 Task: Search one way flight ticket for 4 adults, 1 infant in seat and 1 infant on lap in premium economy from Columbia: Columbia Metropolitan Airport to Rock Springs: Southwest Wyoming Regional Airport (rock Springs Sweetwater County Airport) on 8-5-2023. Choice of flights is American. Number of bags: 5 checked bags. Price is upto 88000. Outbound departure time preference is 8:00.
Action: Mouse moved to (404, 353)
Screenshot: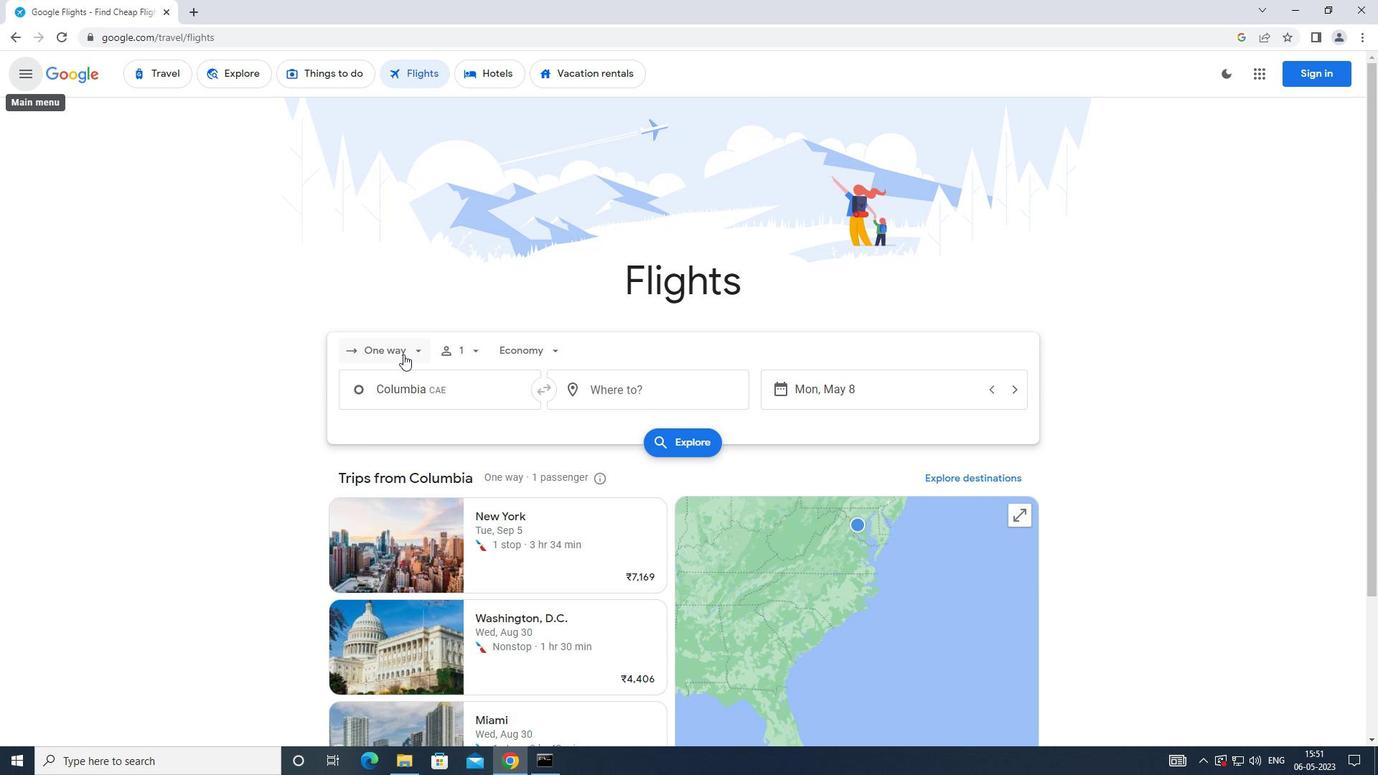 
Action: Mouse pressed left at (404, 353)
Screenshot: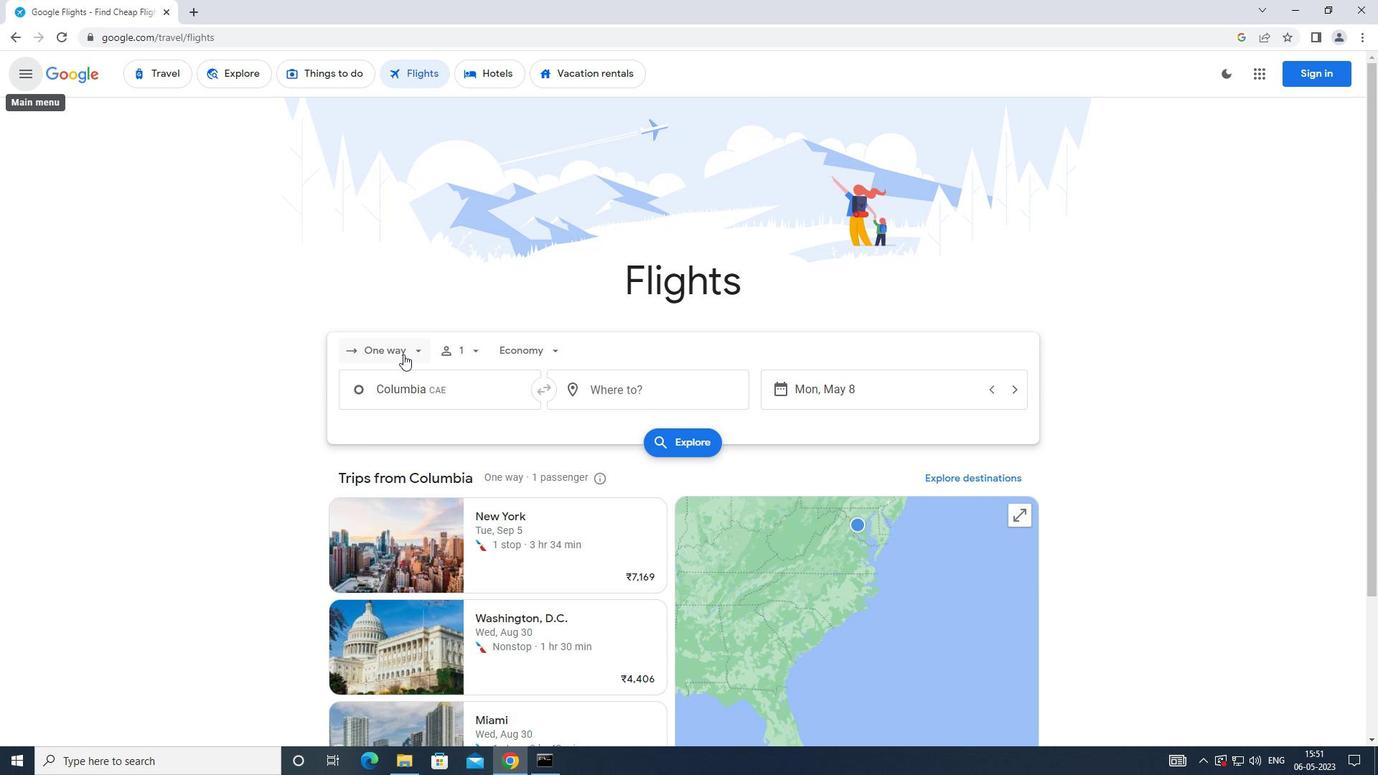 
Action: Mouse moved to (396, 413)
Screenshot: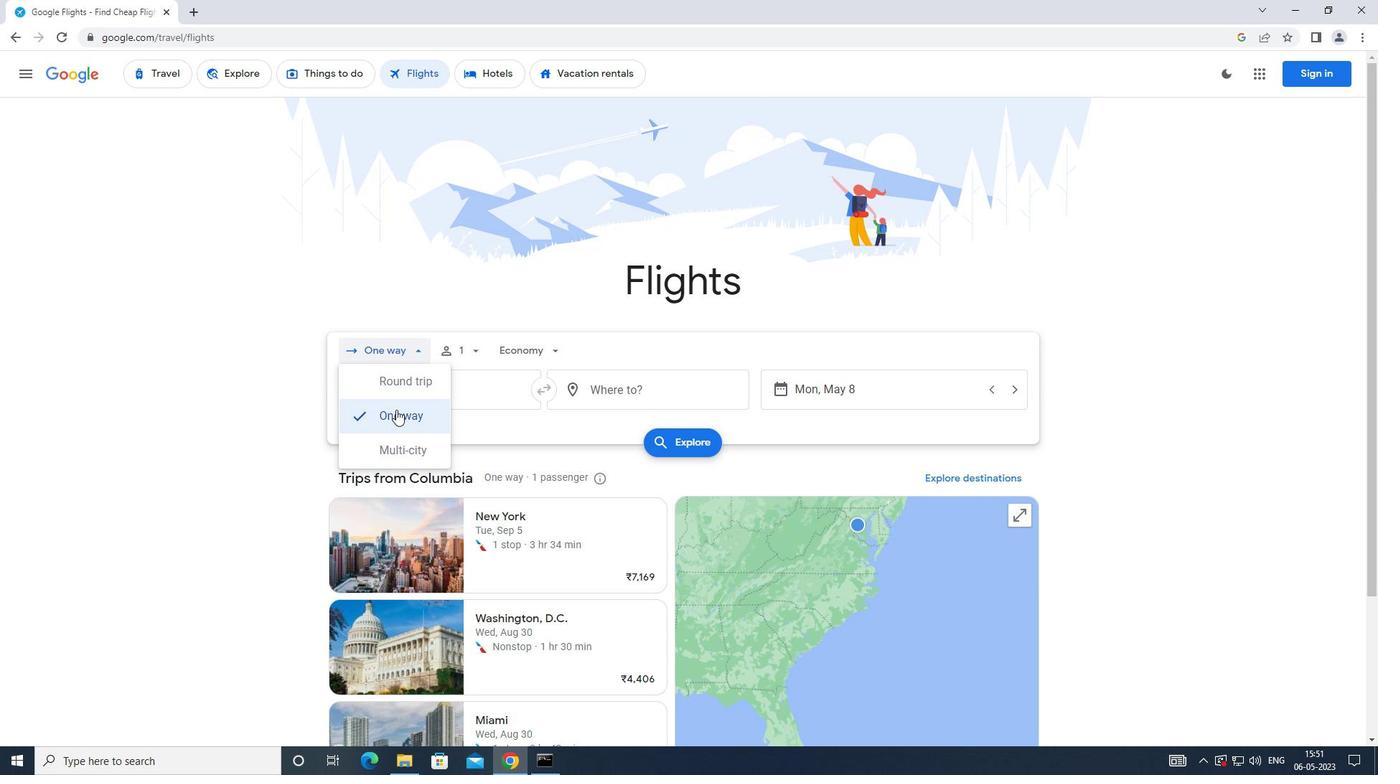 
Action: Mouse pressed left at (396, 413)
Screenshot: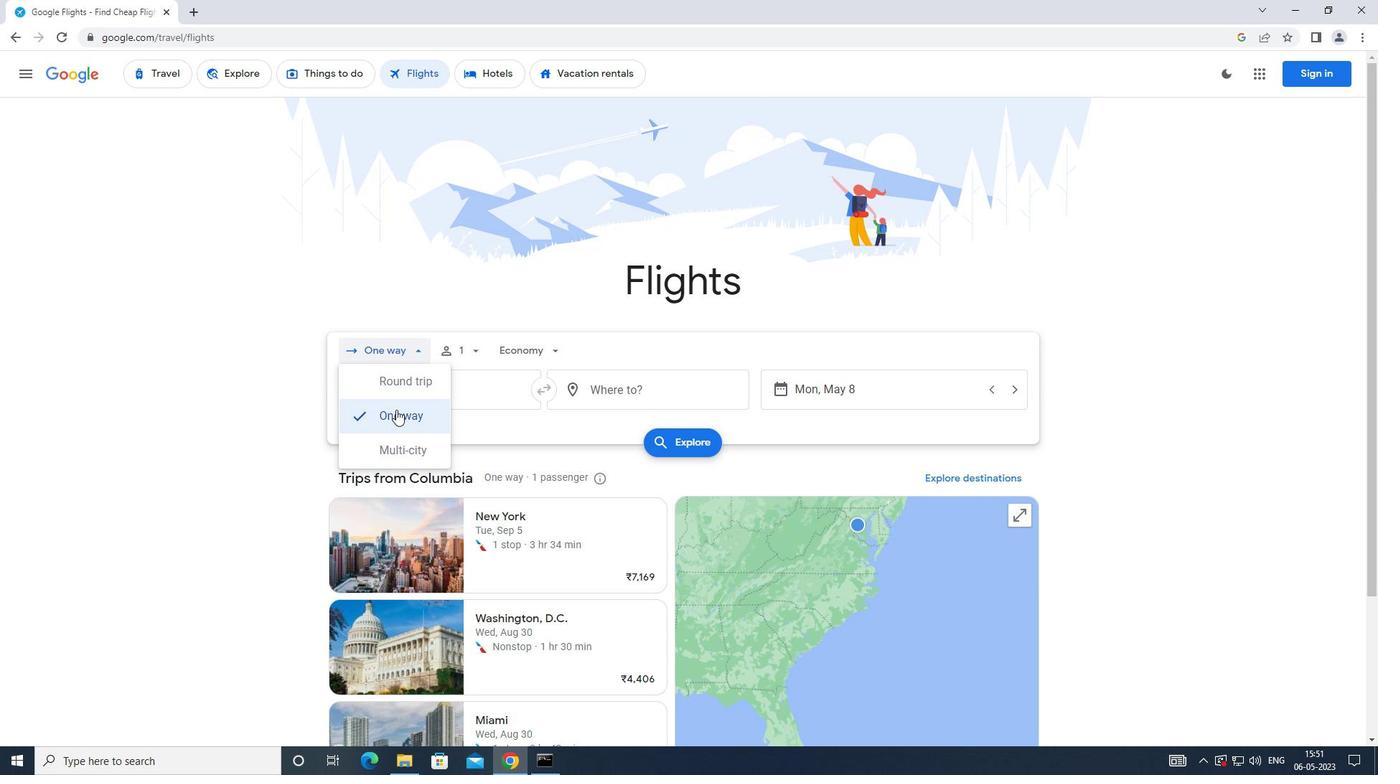 
Action: Mouse moved to (460, 360)
Screenshot: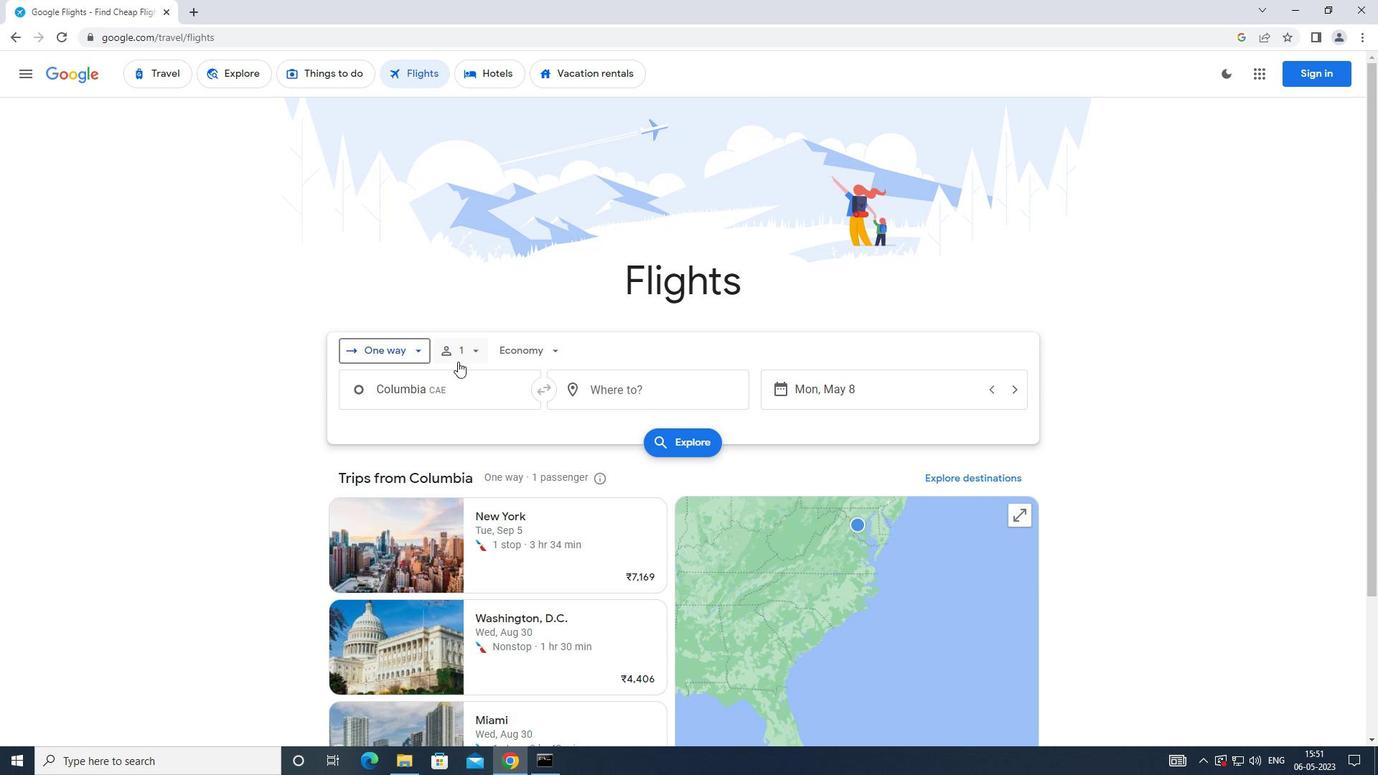 
Action: Mouse pressed left at (460, 360)
Screenshot: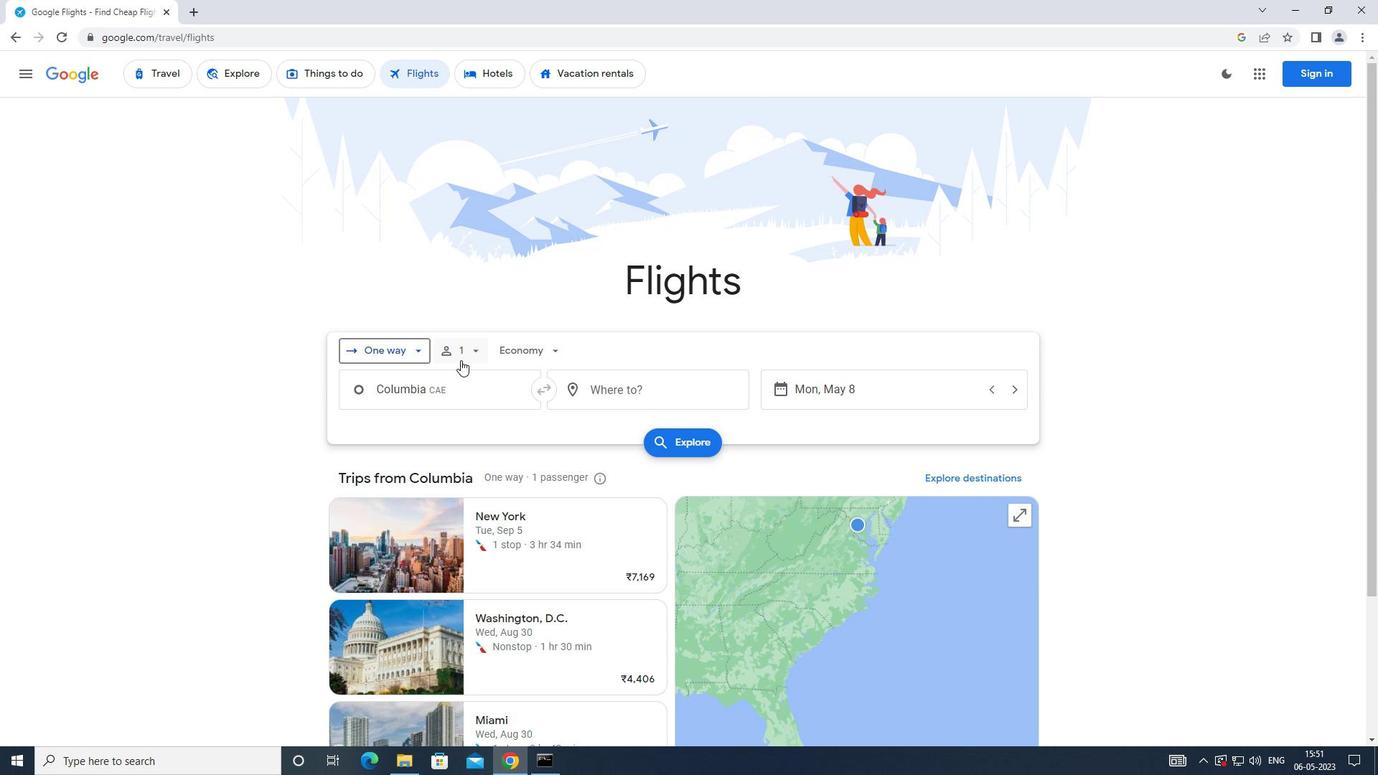 
Action: Mouse moved to (586, 392)
Screenshot: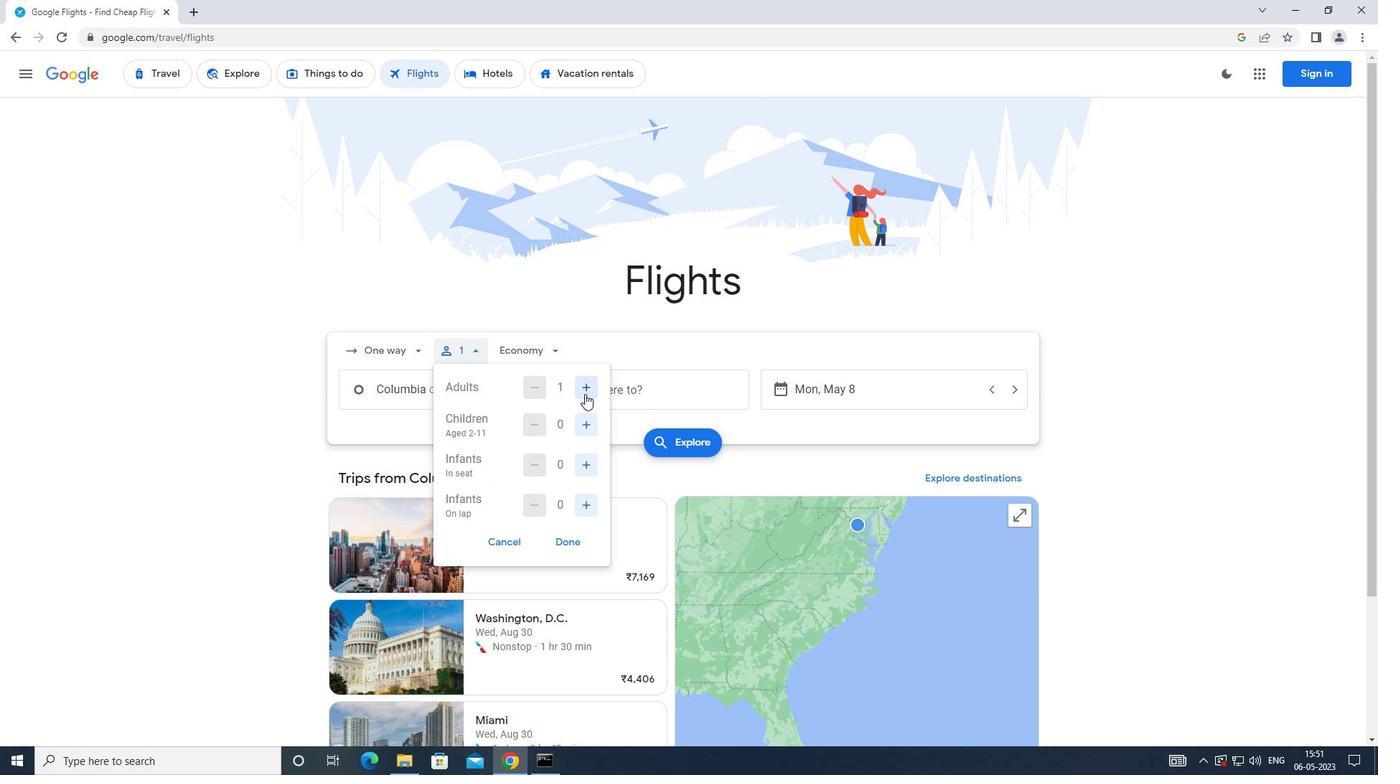 
Action: Mouse pressed left at (586, 392)
Screenshot: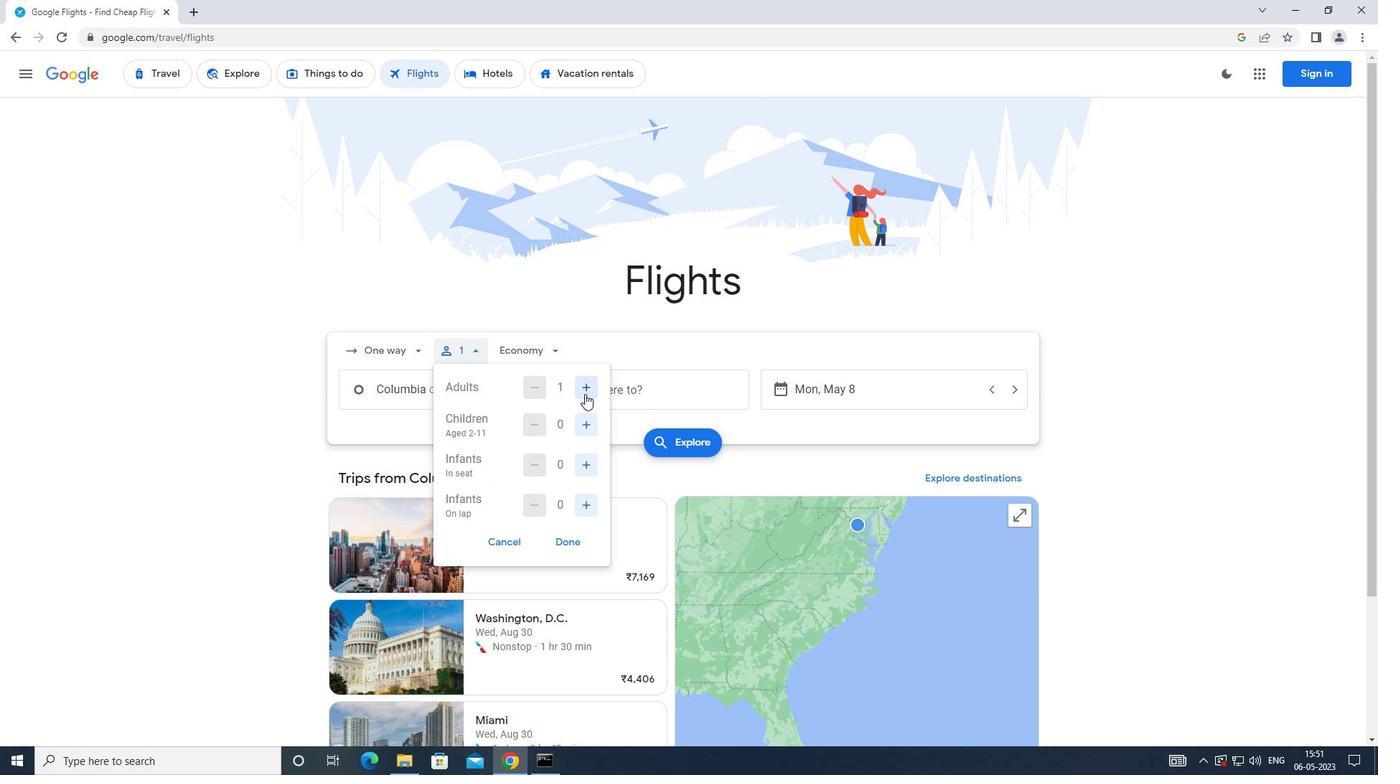 
Action: Mouse moved to (587, 392)
Screenshot: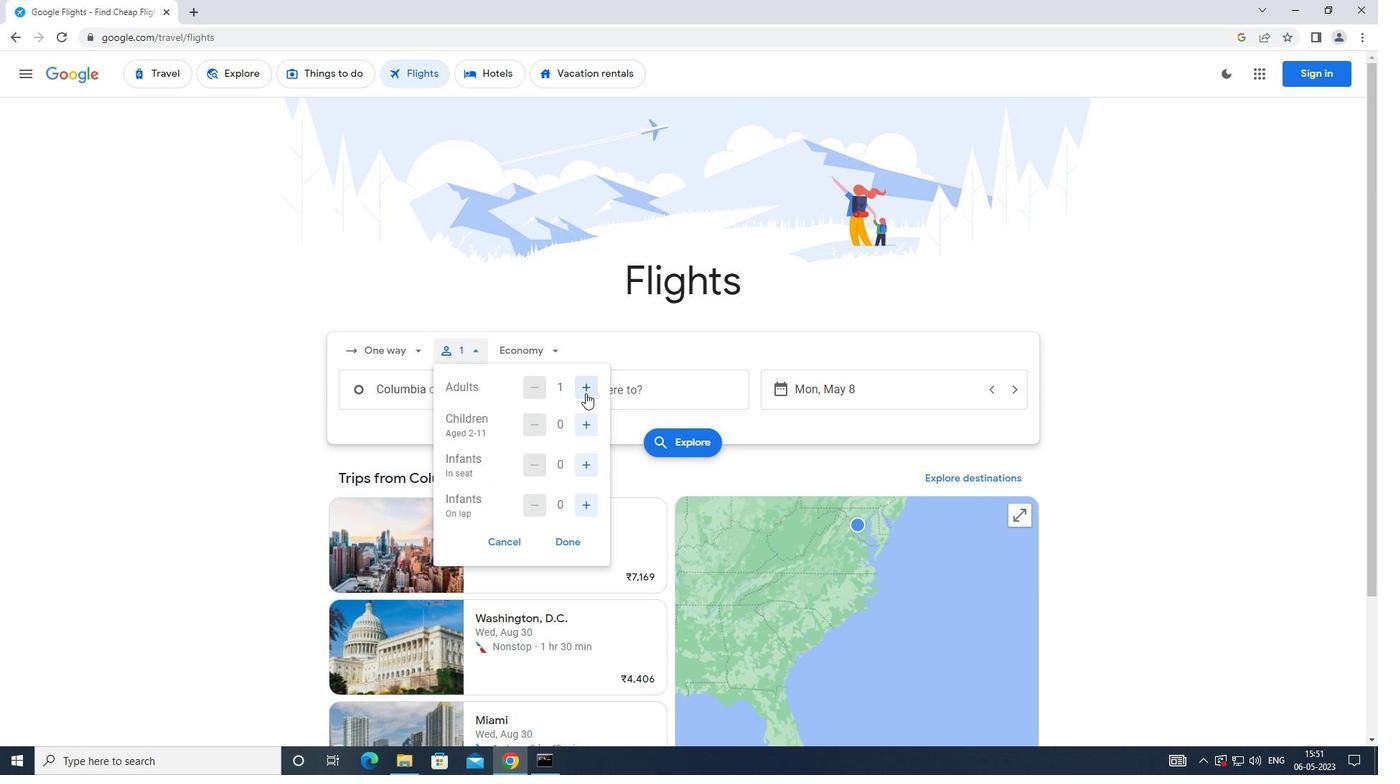 
Action: Mouse pressed left at (587, 392)
Screenshot: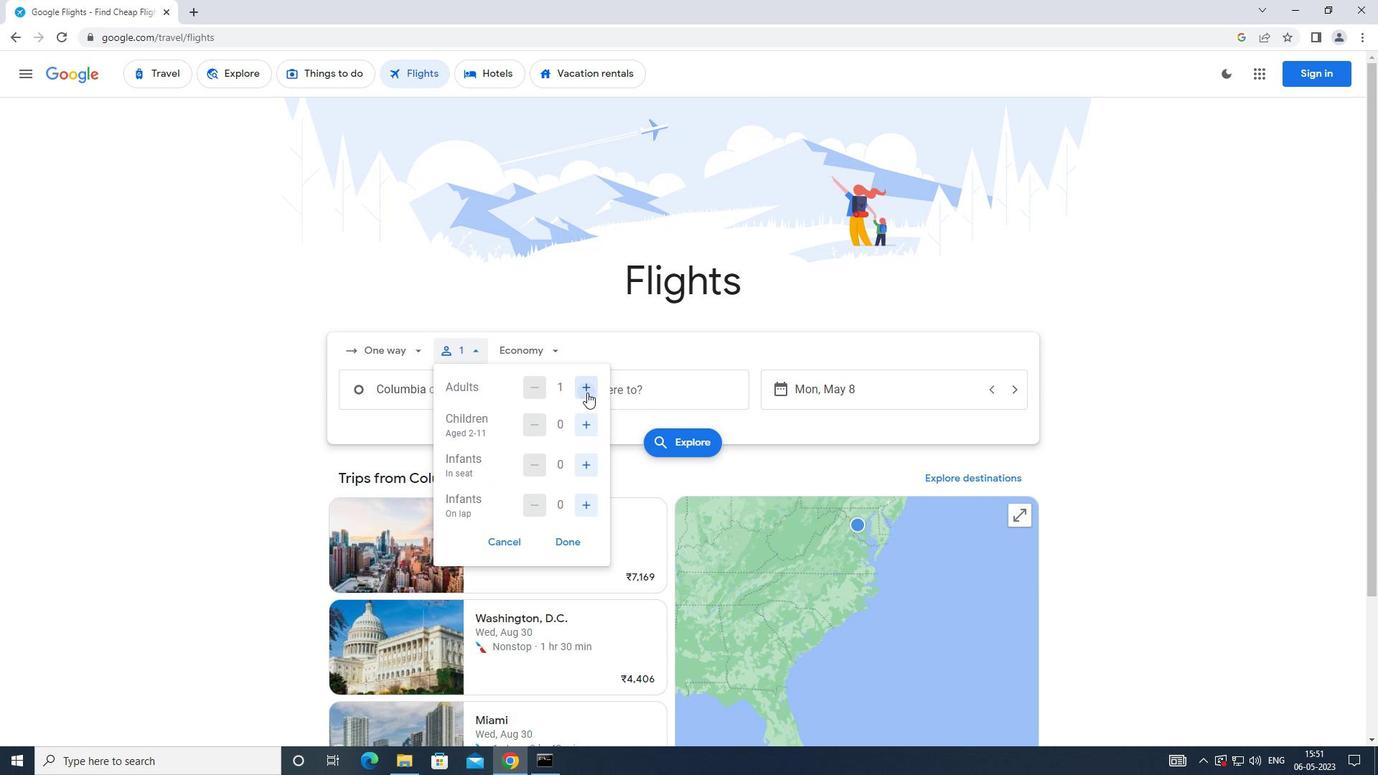 
Action: Mouse pressed left at (587, 392)
Screenshot: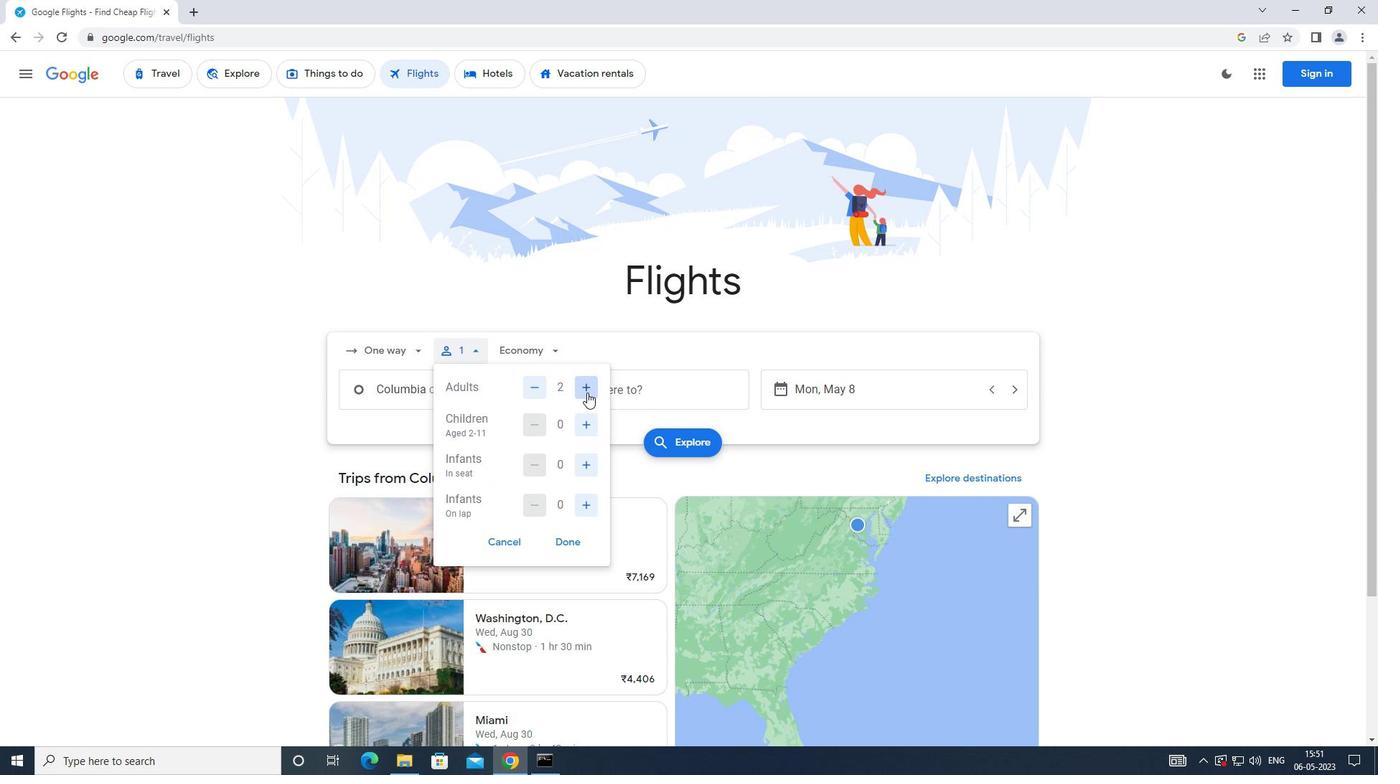 
Action: Mouse moved to (585, 417)
Screenshot: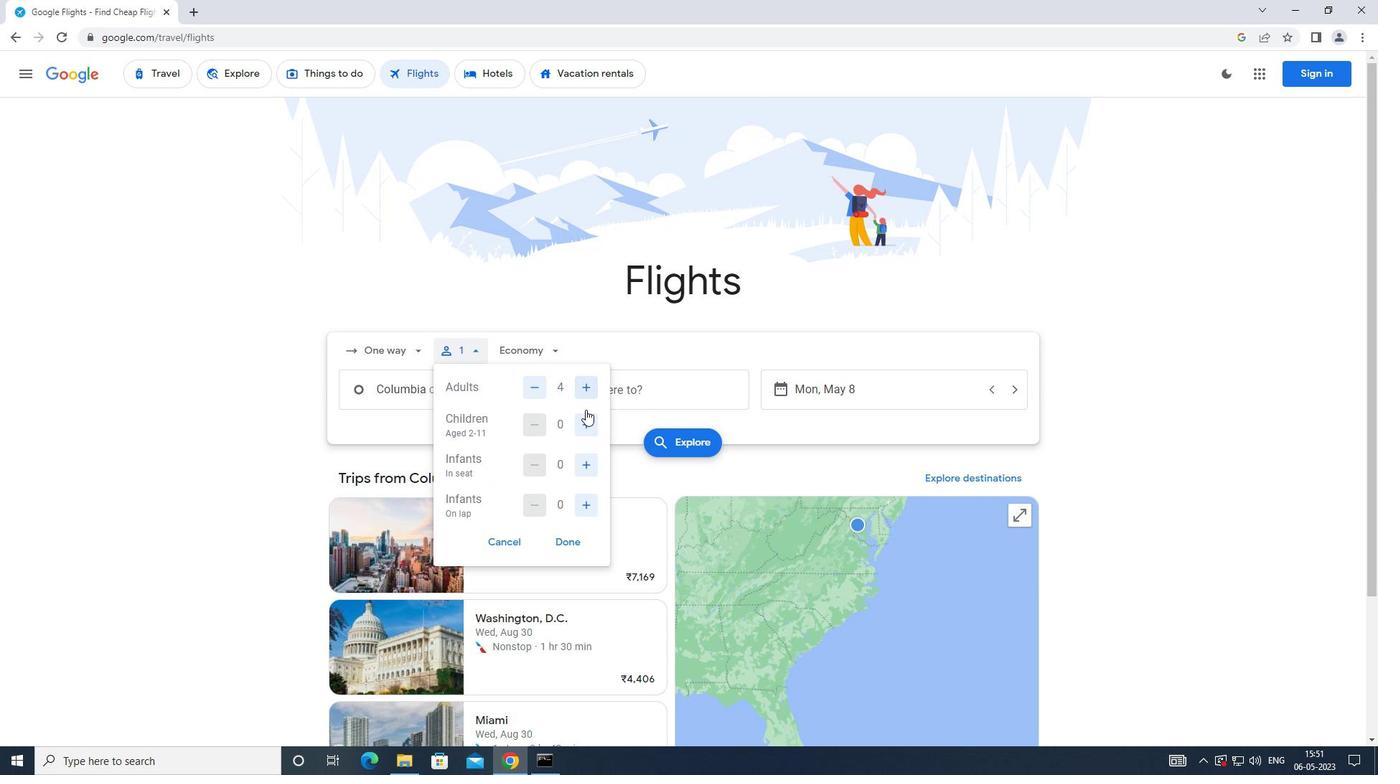 
Action: Mouse pressed left at (585, 417)
Screenshot: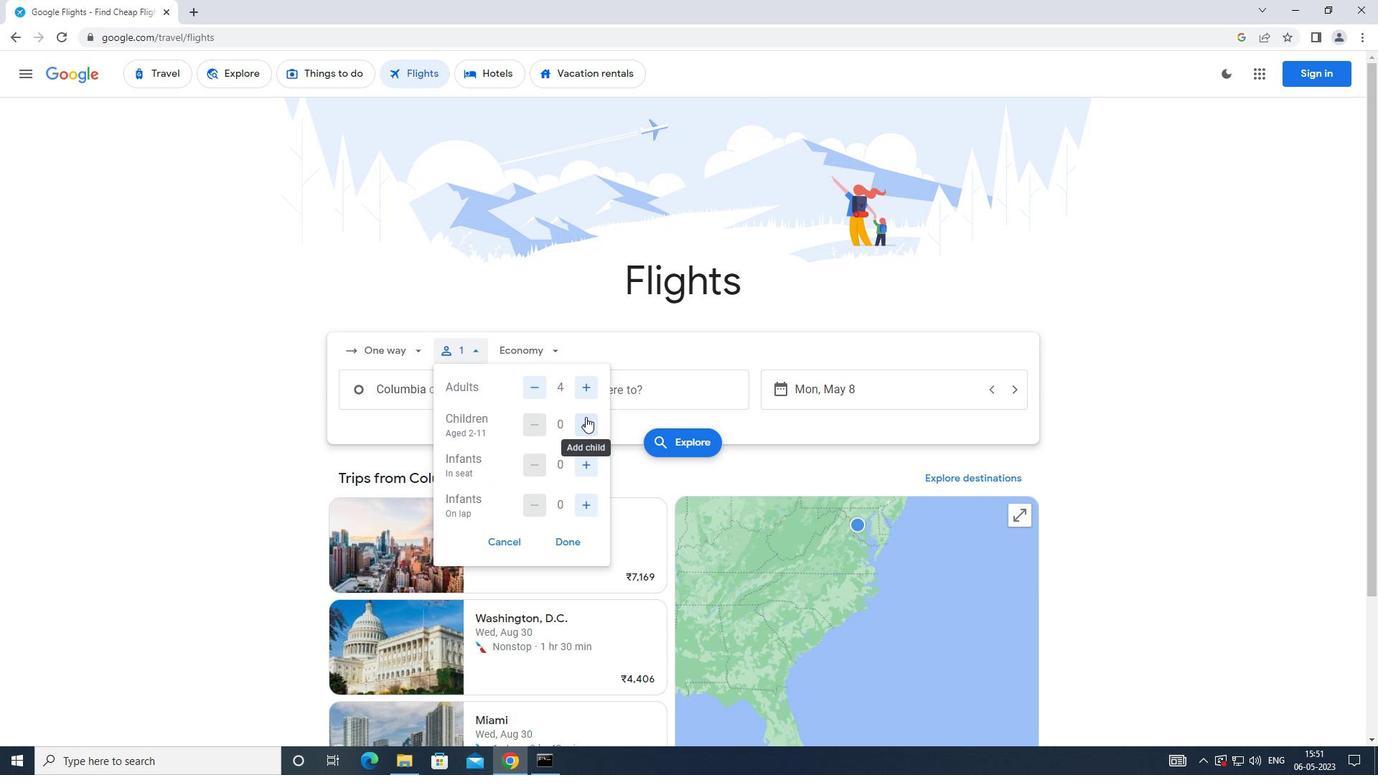 
Action: Mouse moved to (545, 426)
Screenshot: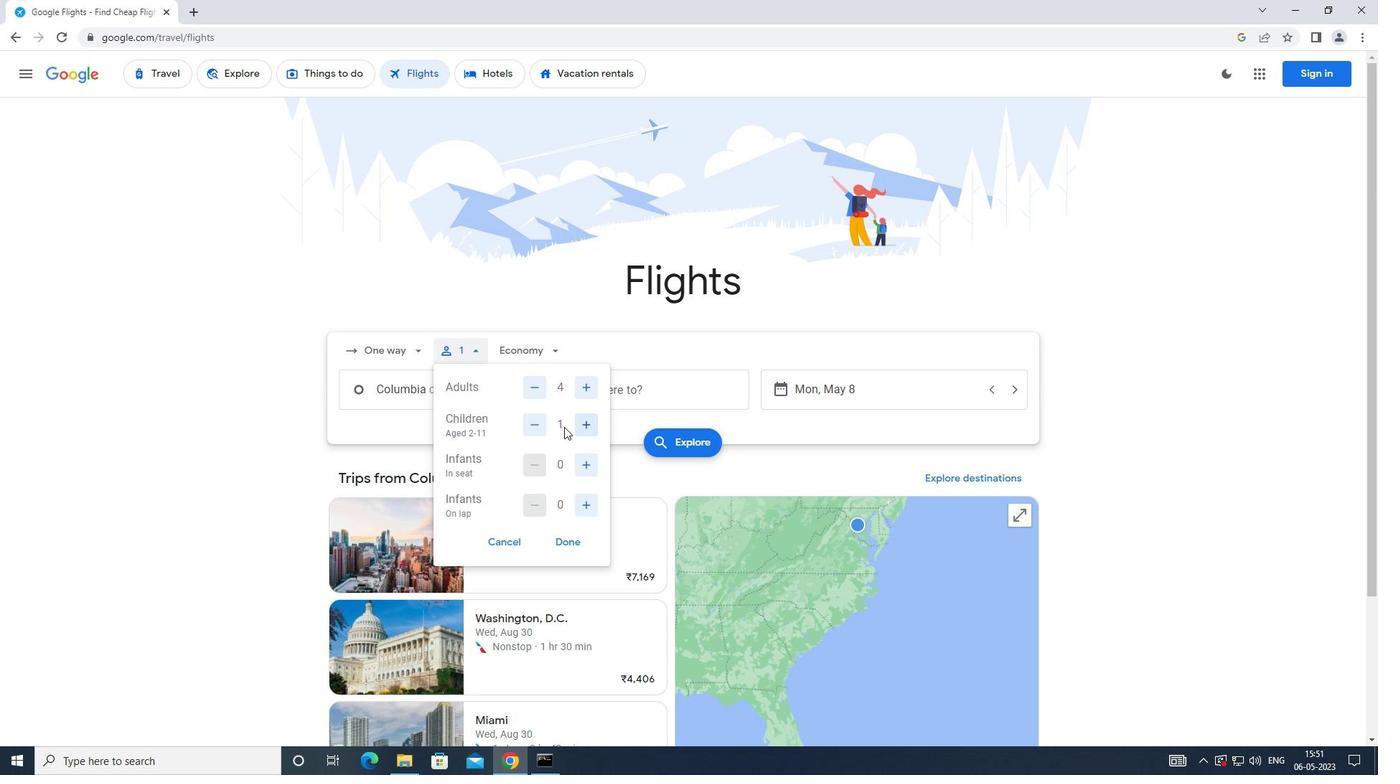 
Action: Mouse pressed left at (545, 426)
Screenshot: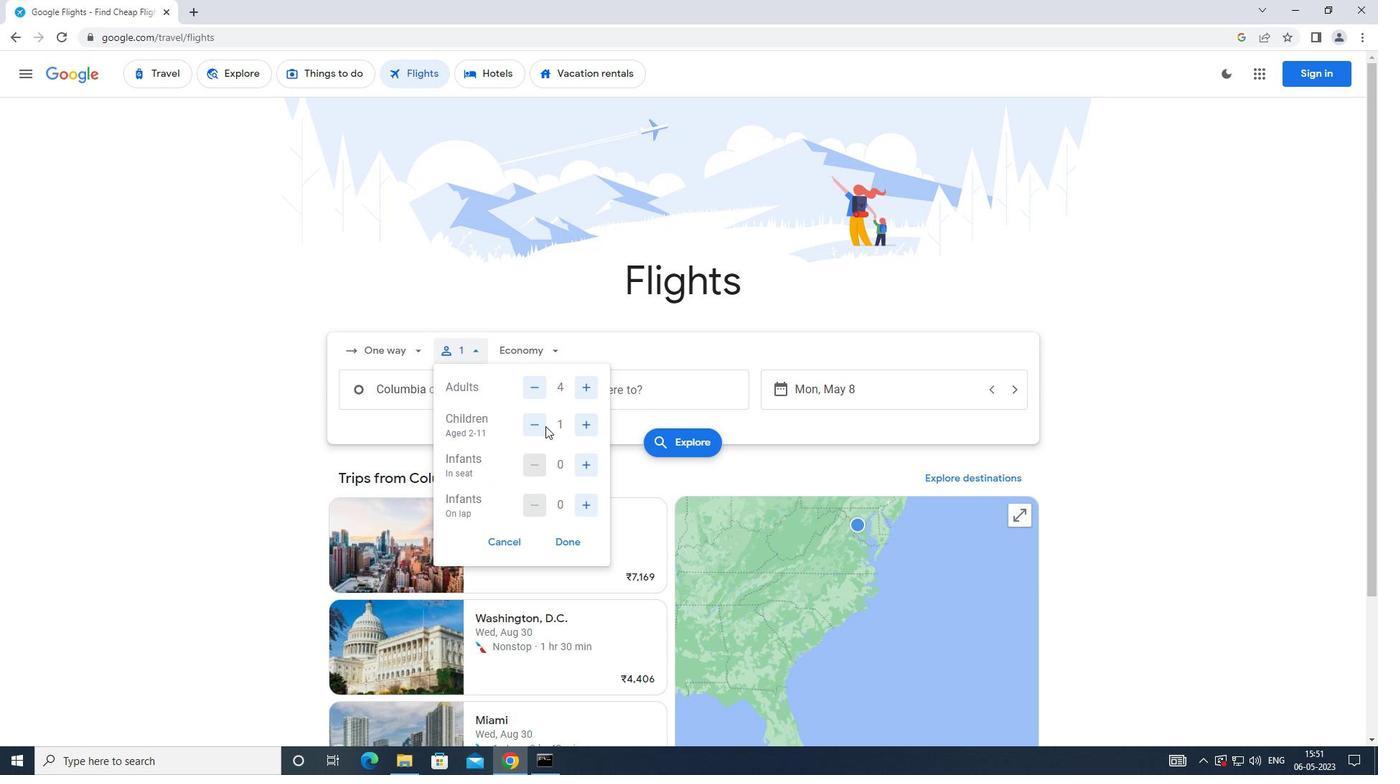 
Action: Mouse moved to (539, 428)
Screenshot: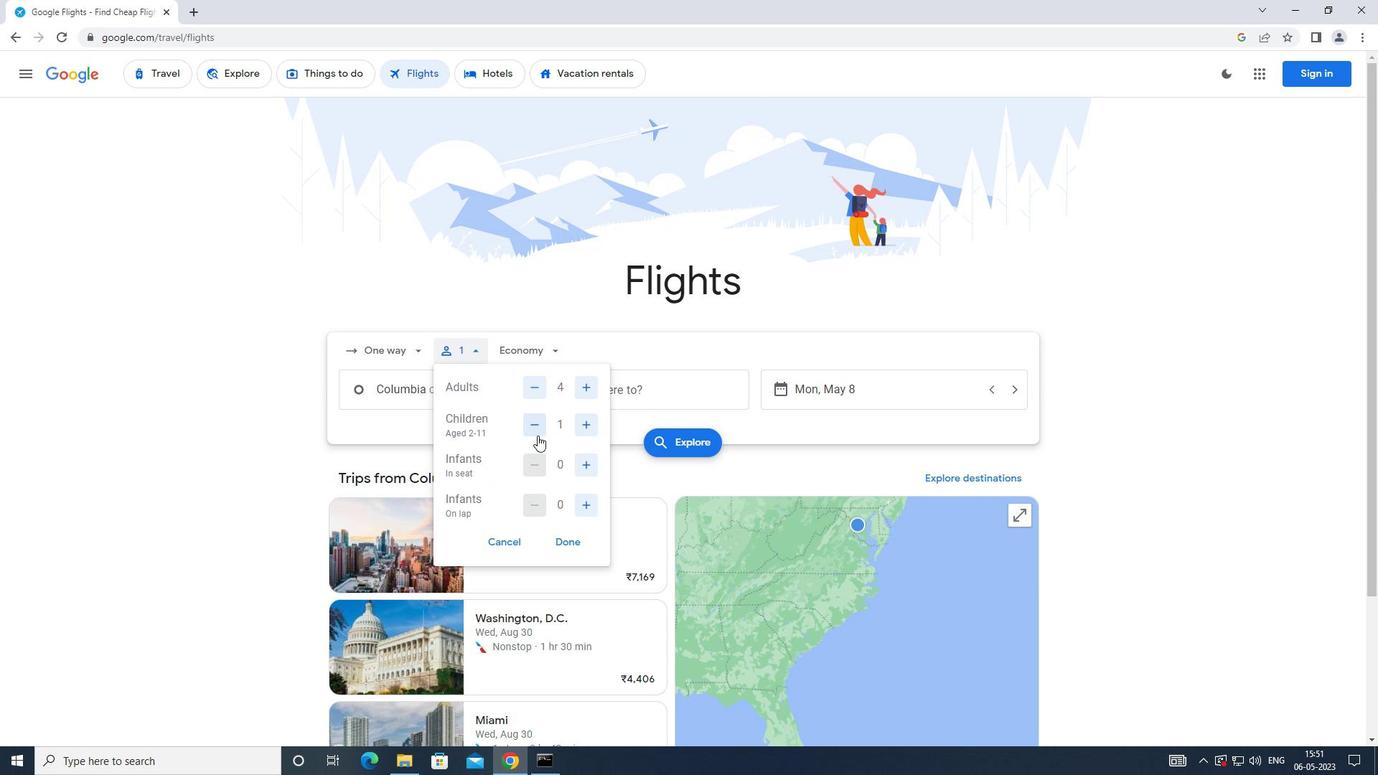 
Action: Mouse pressed left at (539, 428)
Screenshot: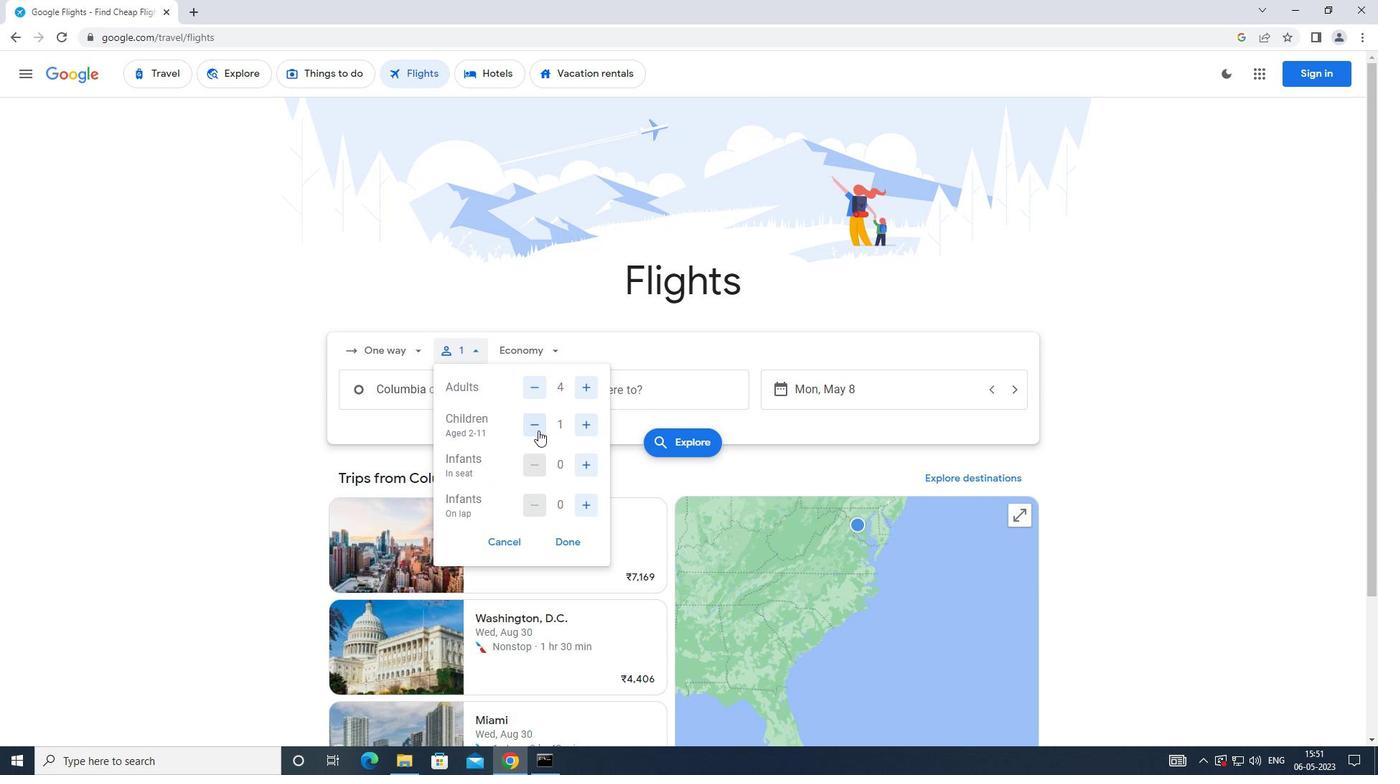 
Action: Mouse moved to (580, 464)
Screenshot: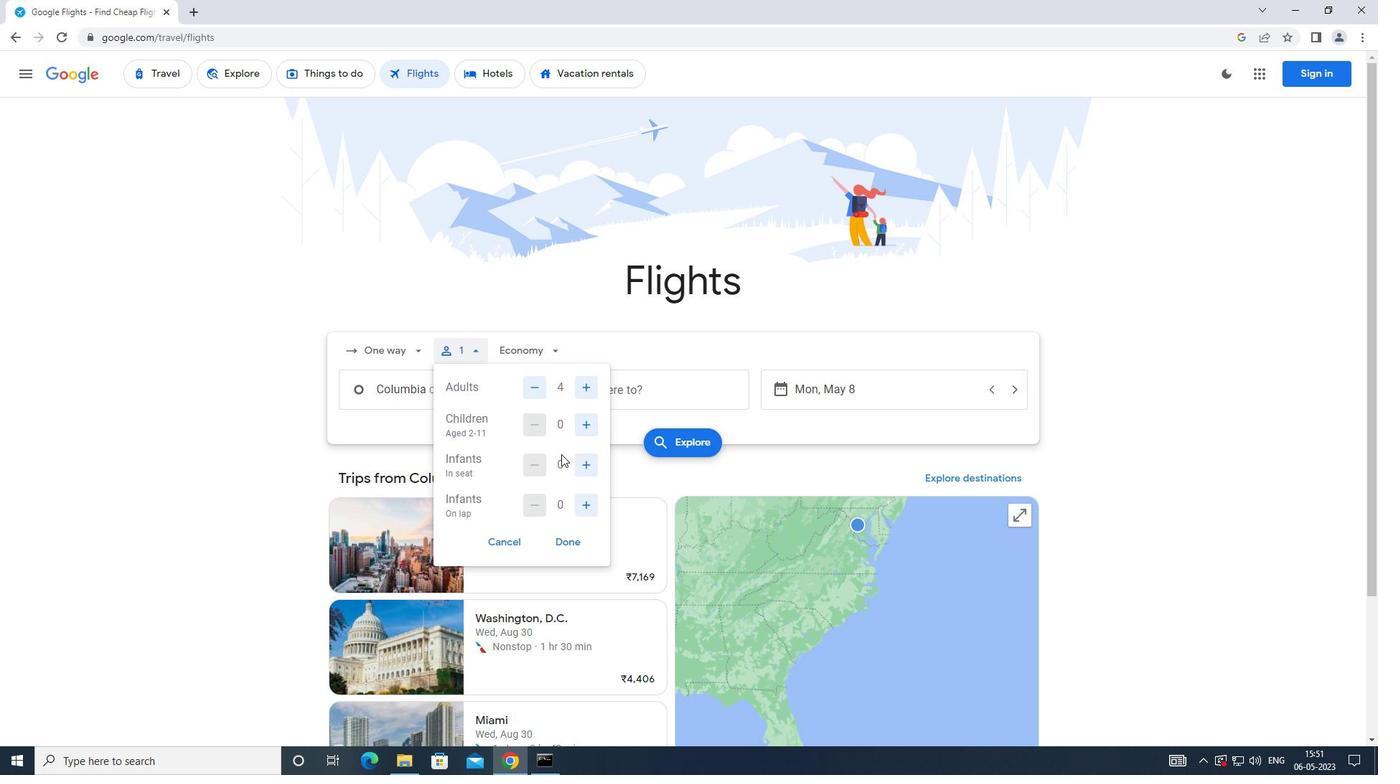 
Action: Mouse pressed left at (580, 464)
Screenshot: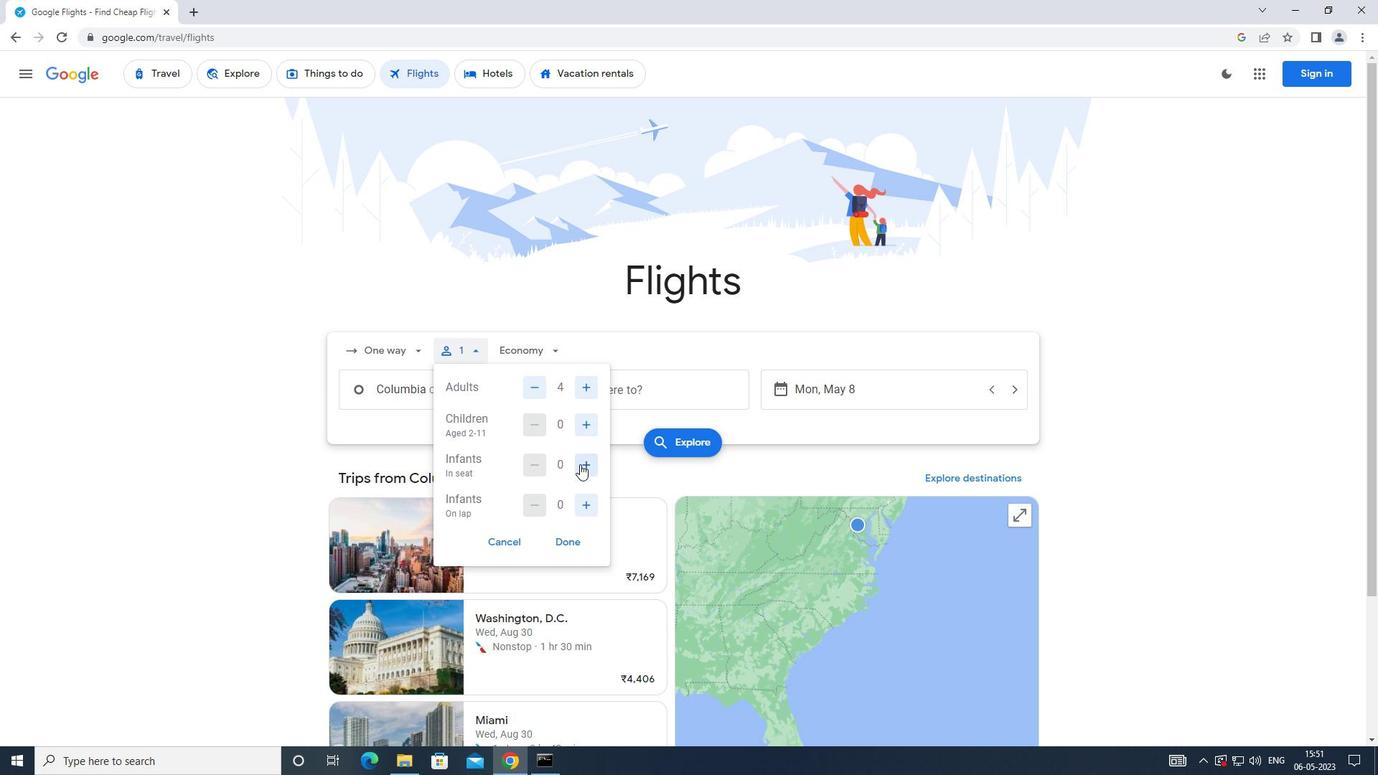 
Action: Mouse moved to (585, 505)
Screenshot: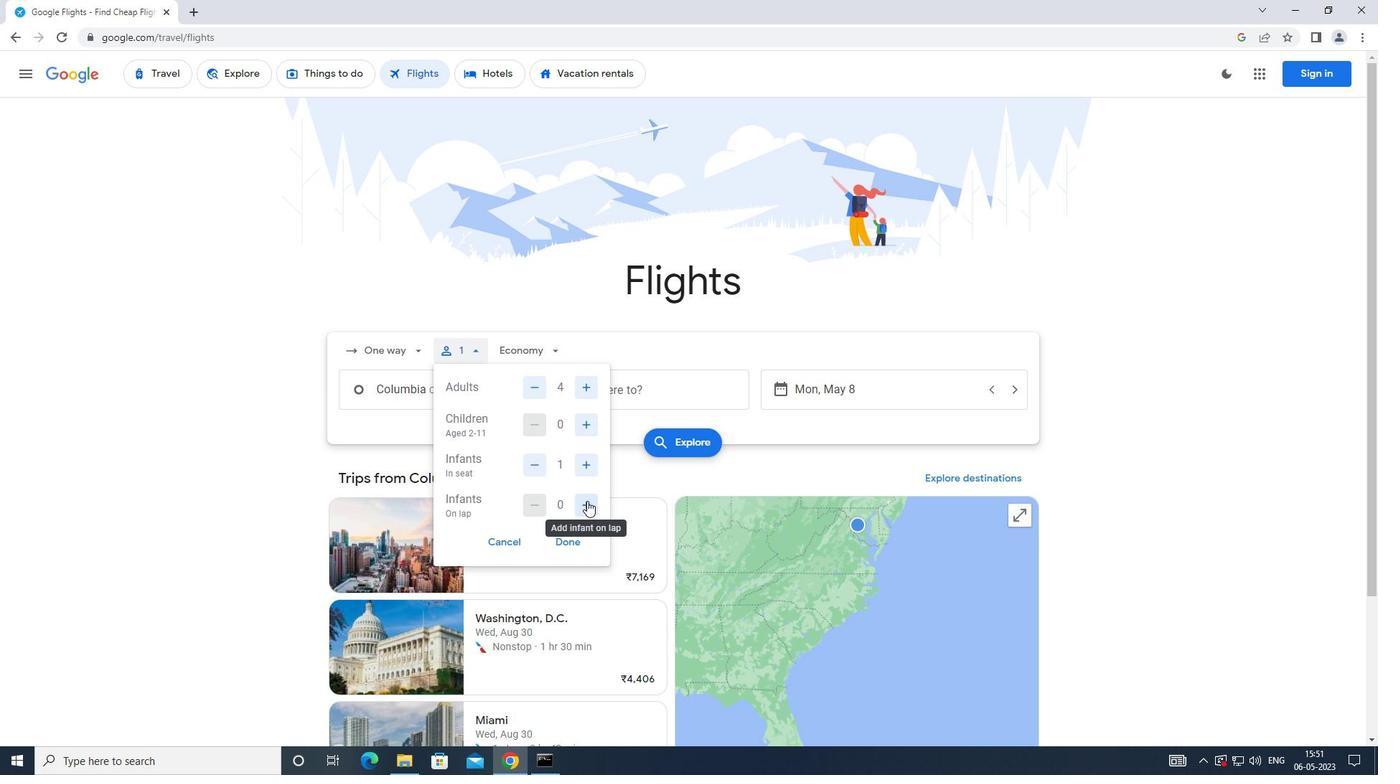 
Action: Mouse pressed left at (585, 505)
Screenshot: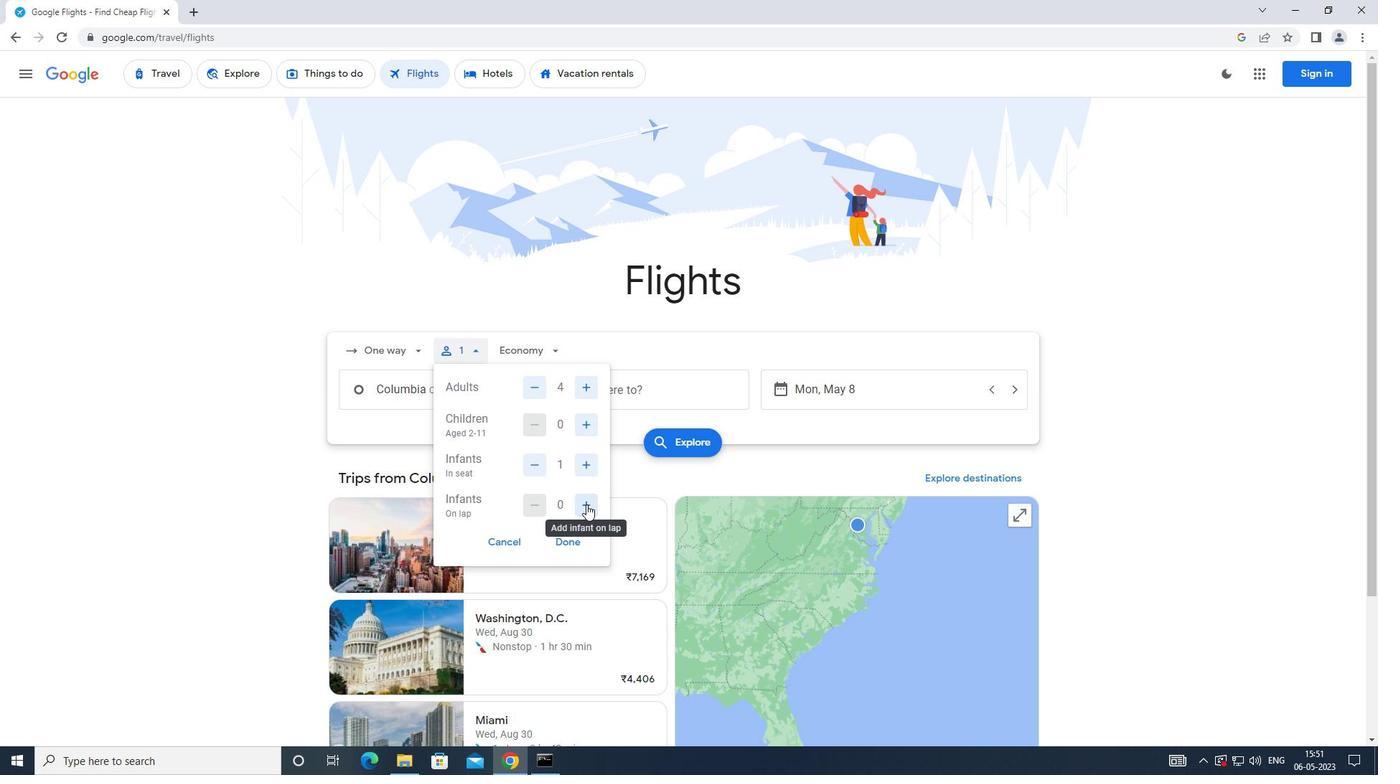 
Action: Mouse moved to (575, 540)
Screenshot: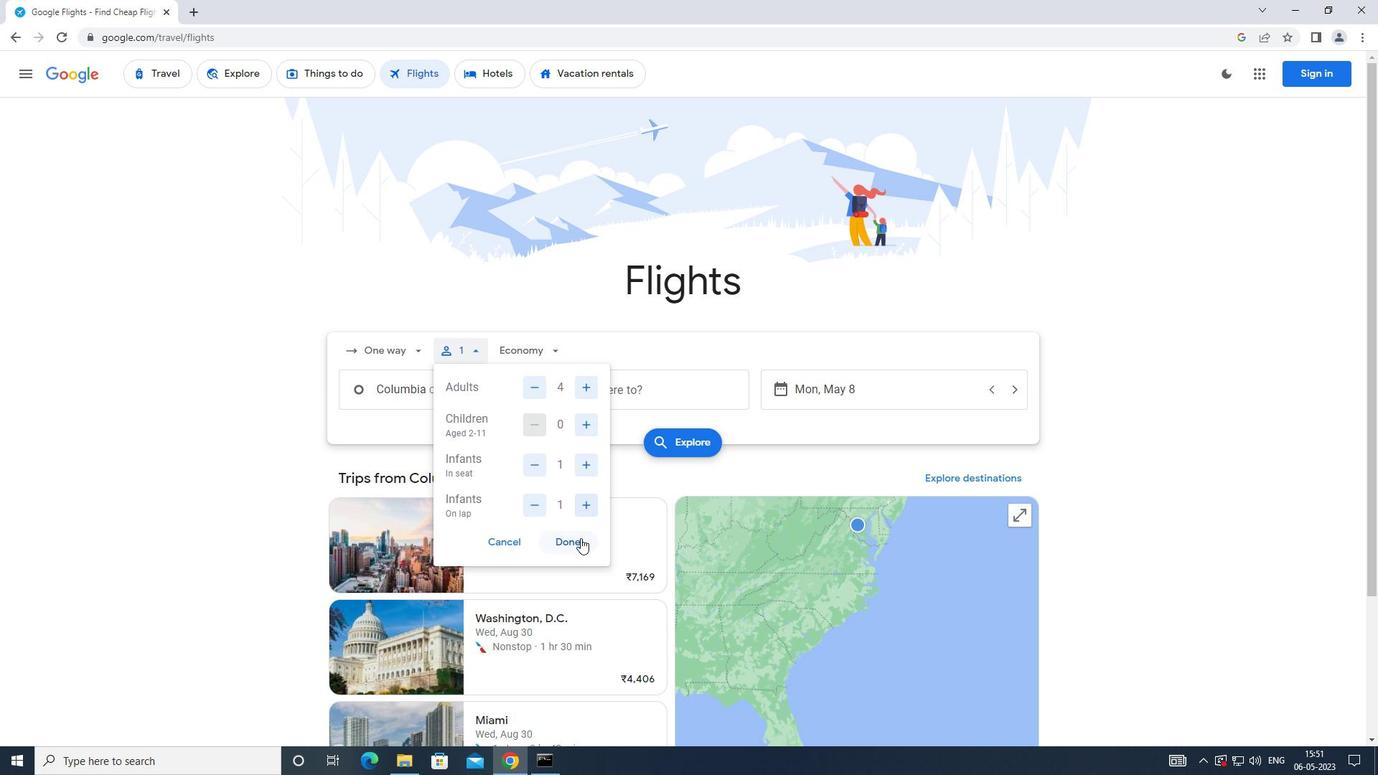 
Action: Mouse pressed left at (575, 540)
Screenshot: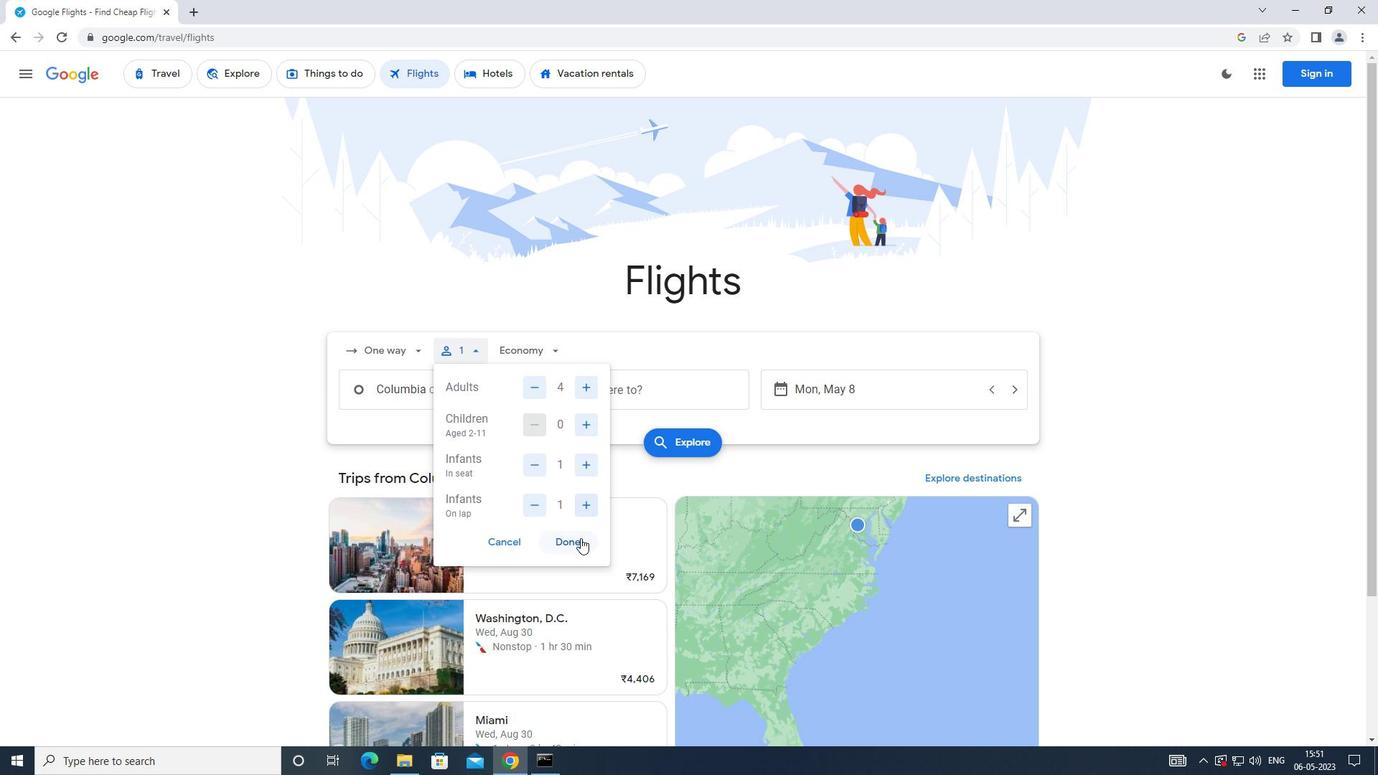 
Action: Mouse moved to (516, 344)
Screenshot: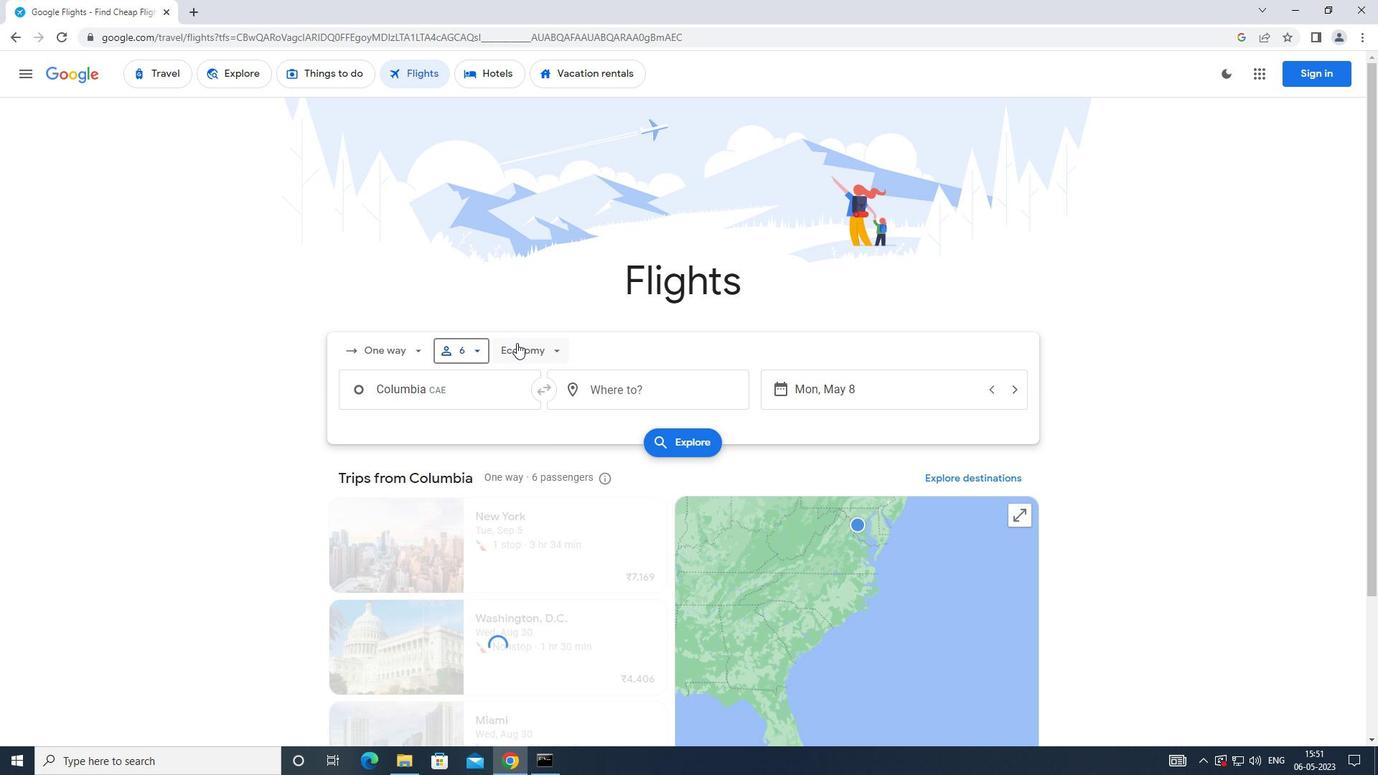 
Action: Mouse pressed left at (516, 344)
Screenshot: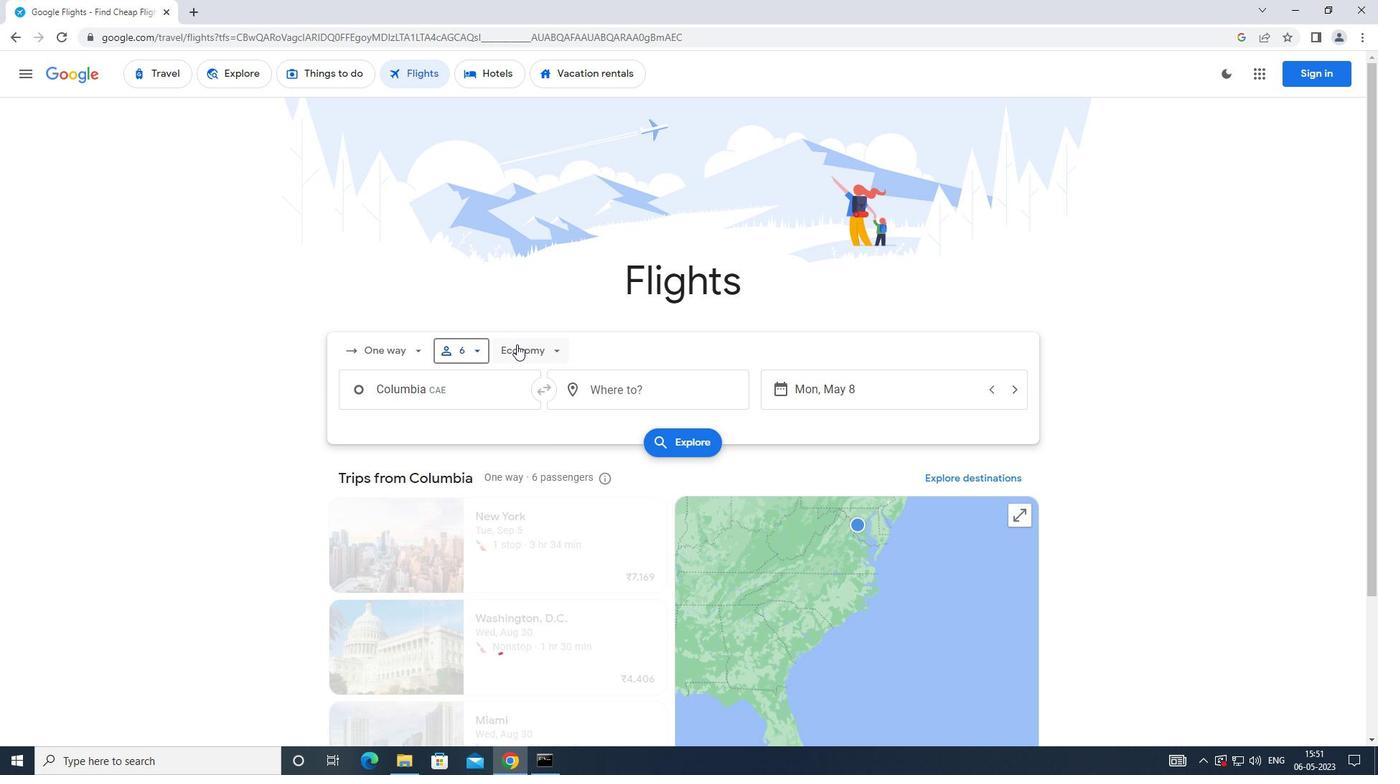 
Action: Mouse moved to (548, 419)
Screenshot: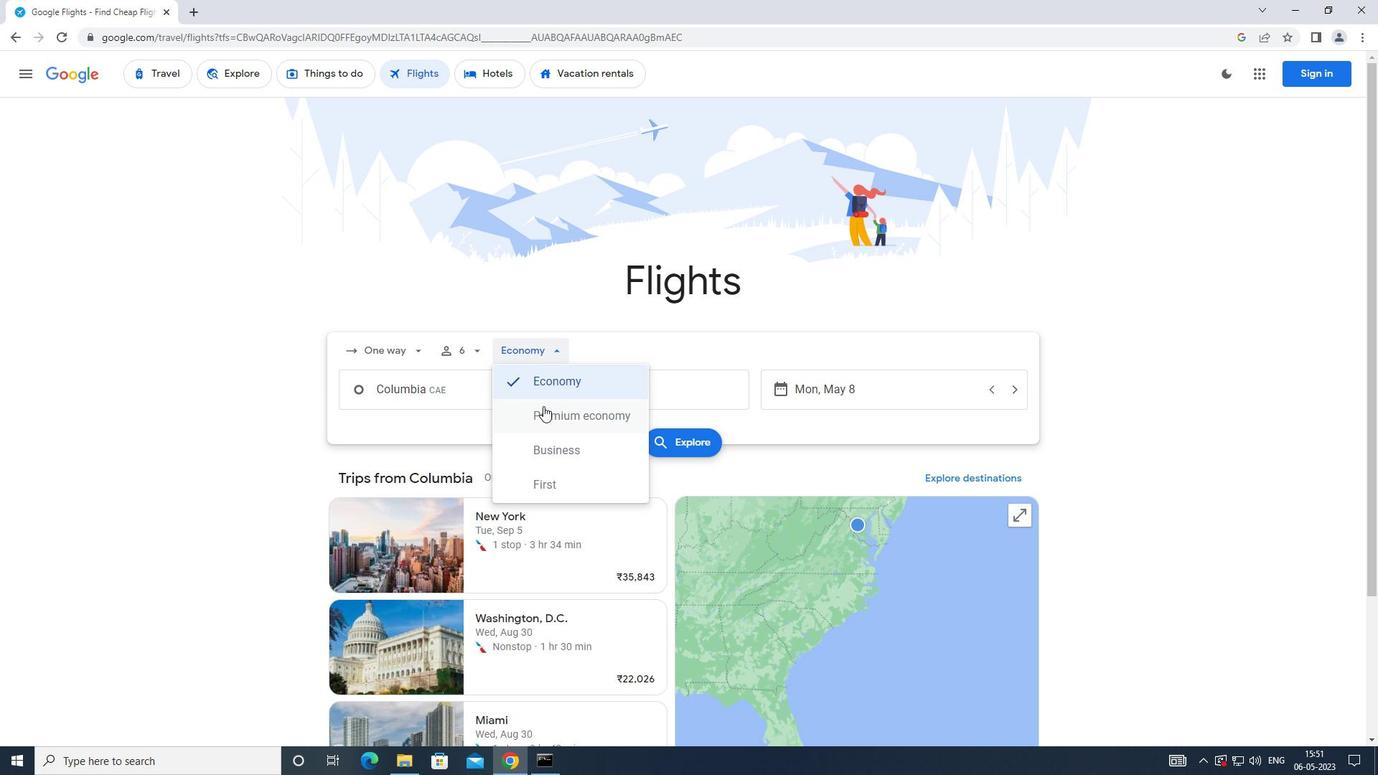 
Action: Mouse pressed left at (548, 419)
Screenshot: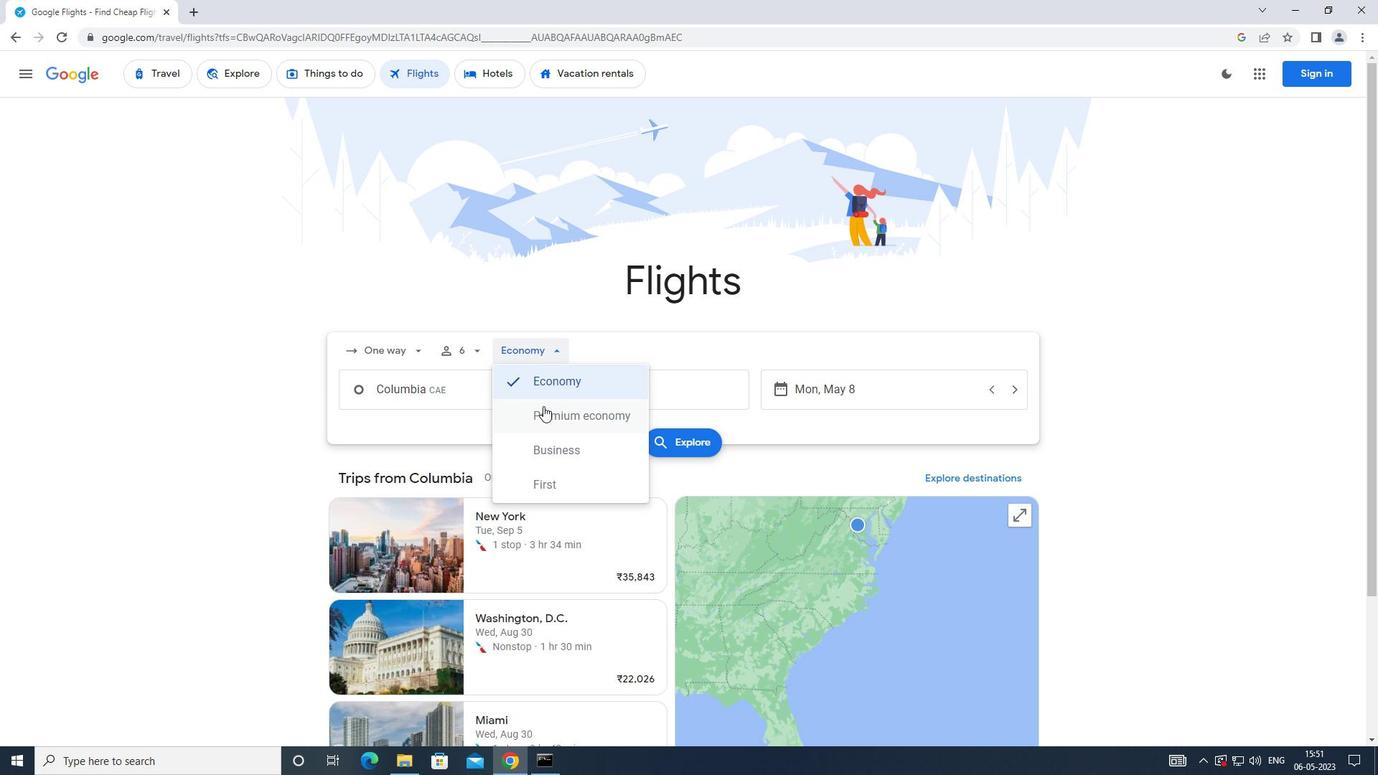 
Action: Mouse moved to (460, 392)
Screenshot: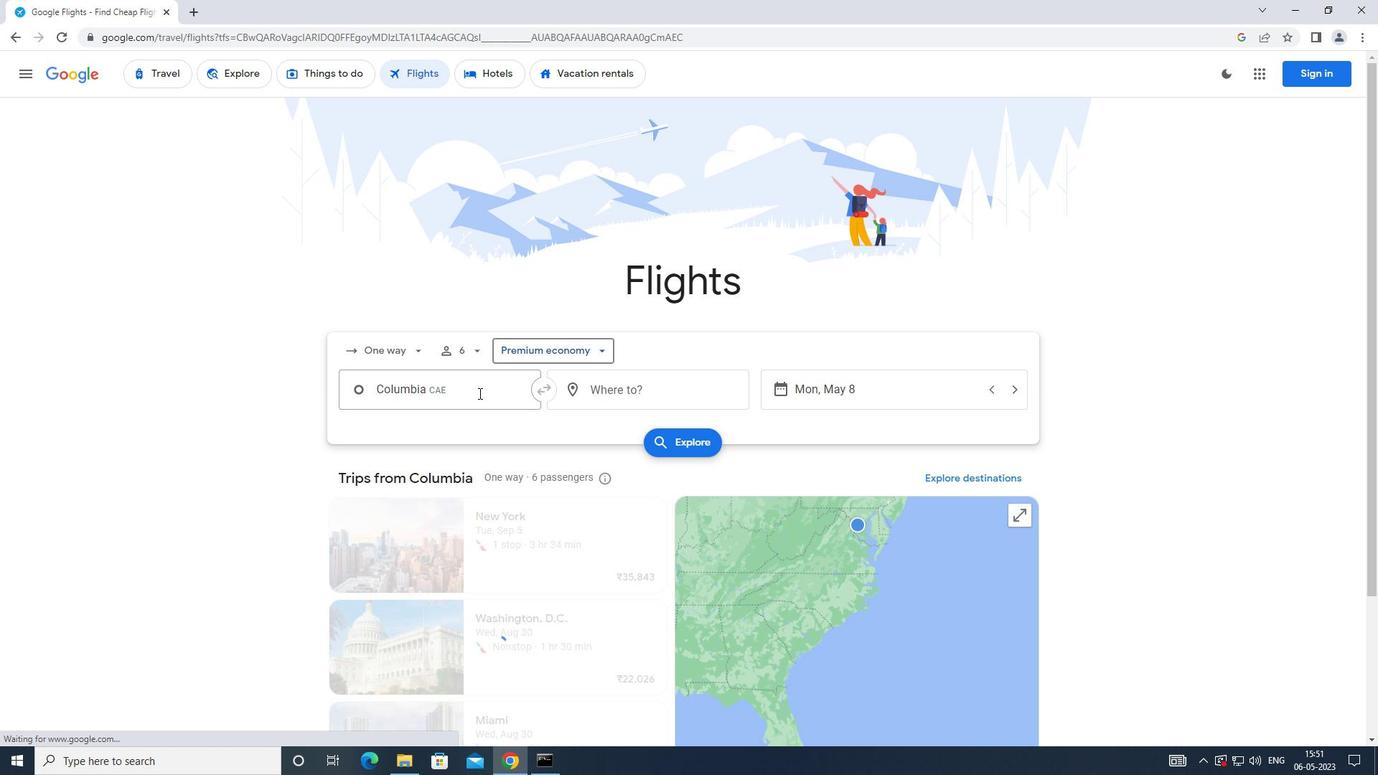 
Action: Mouse pressed left at (460, 392)
Screenshot: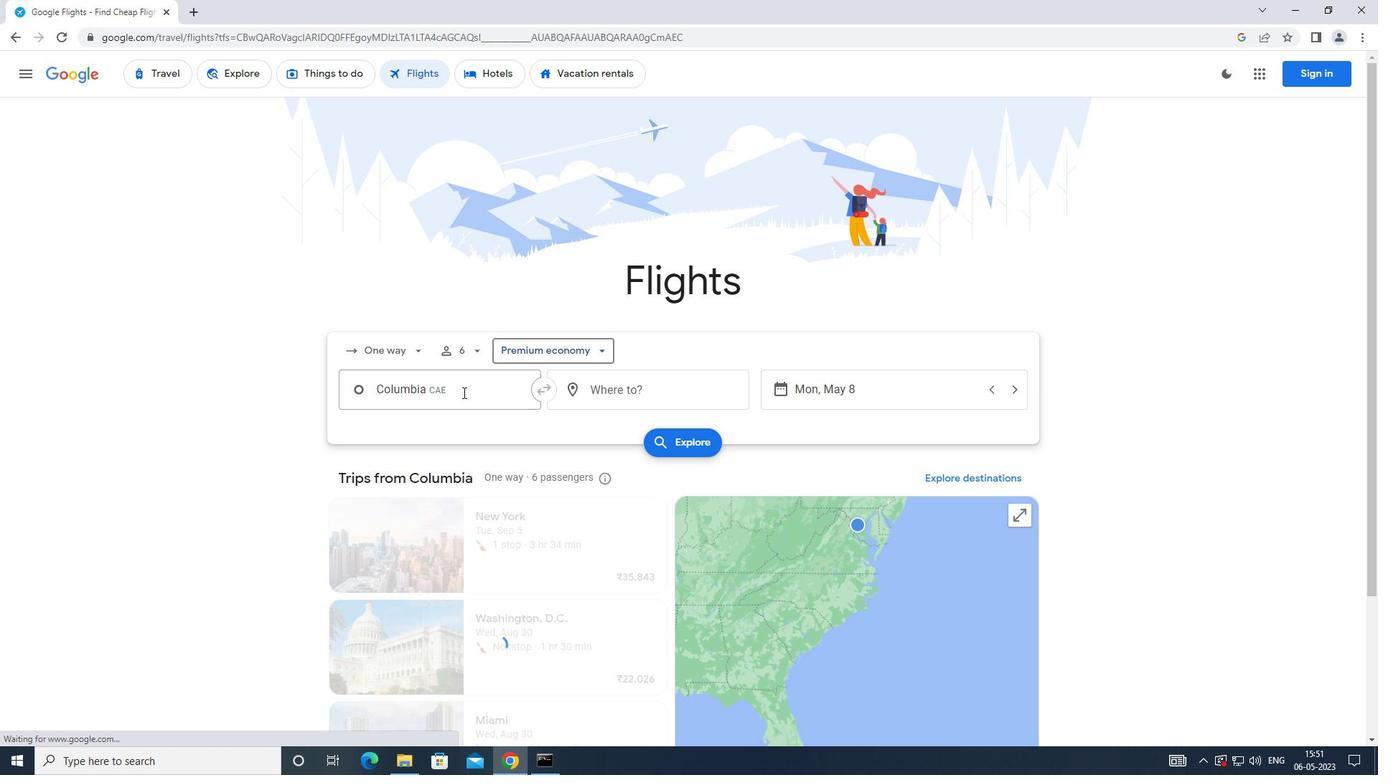 
Action: Mouse moved to (460, 397)
Screenshot: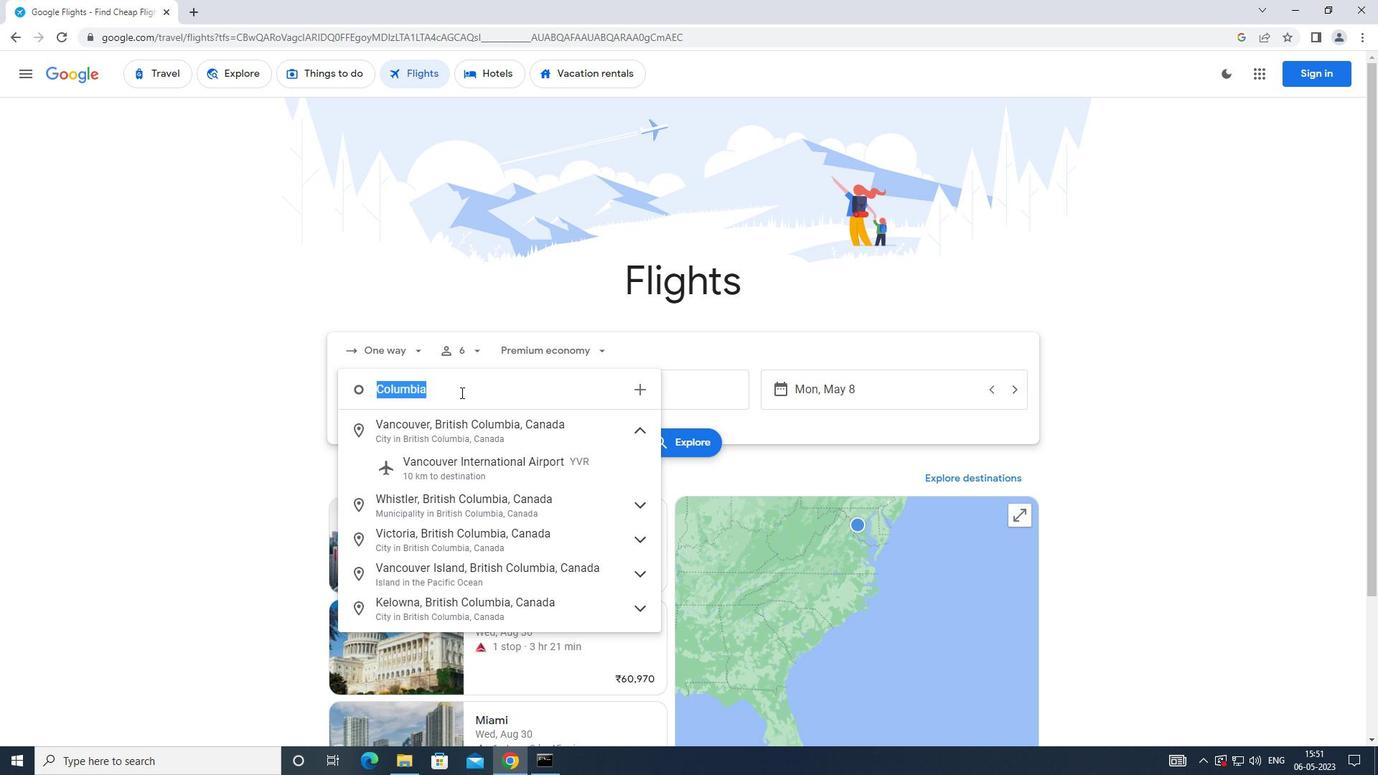 
Action: Key pressed <Key.caps_lock>c<Key.caps_lock>olumbia<Key.enter>
Screenshot: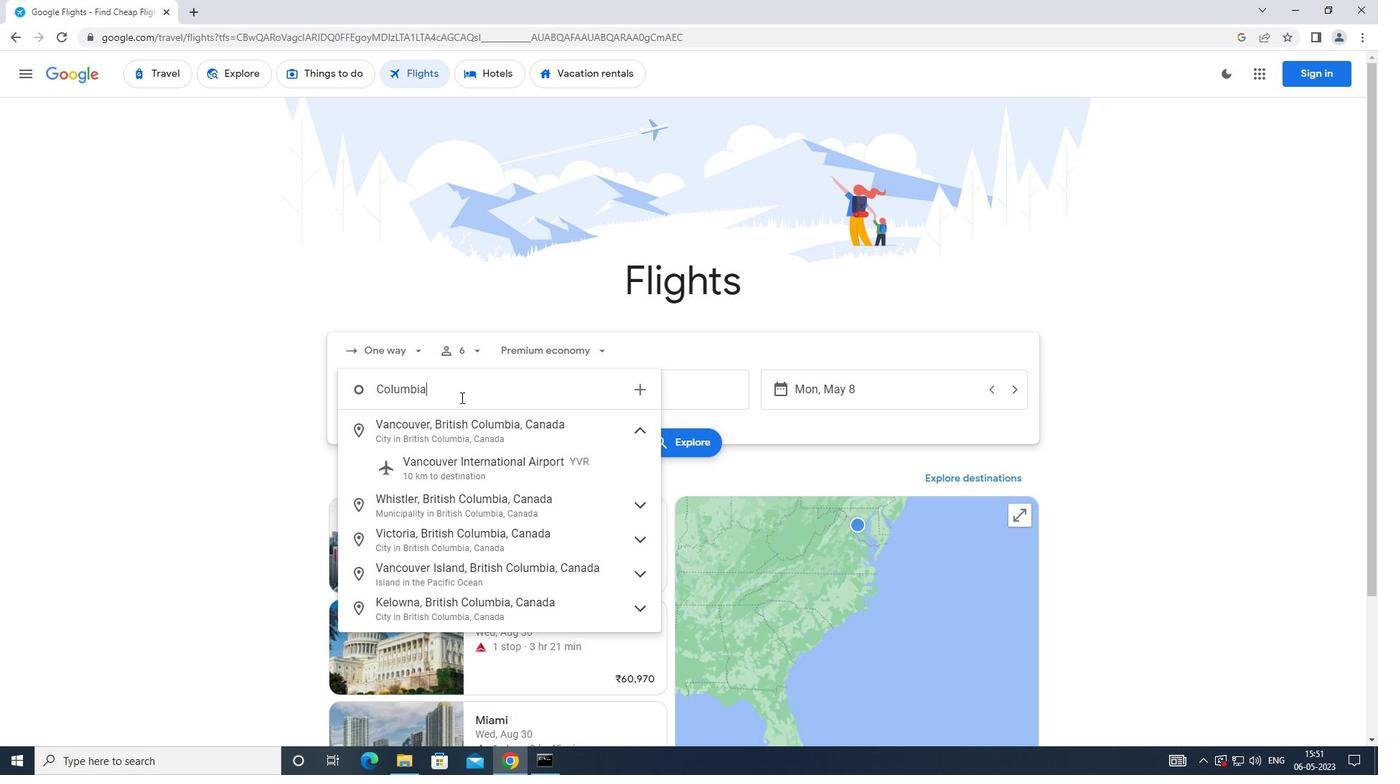 
Action: Mouse moved to (603, 400)
Screenshot: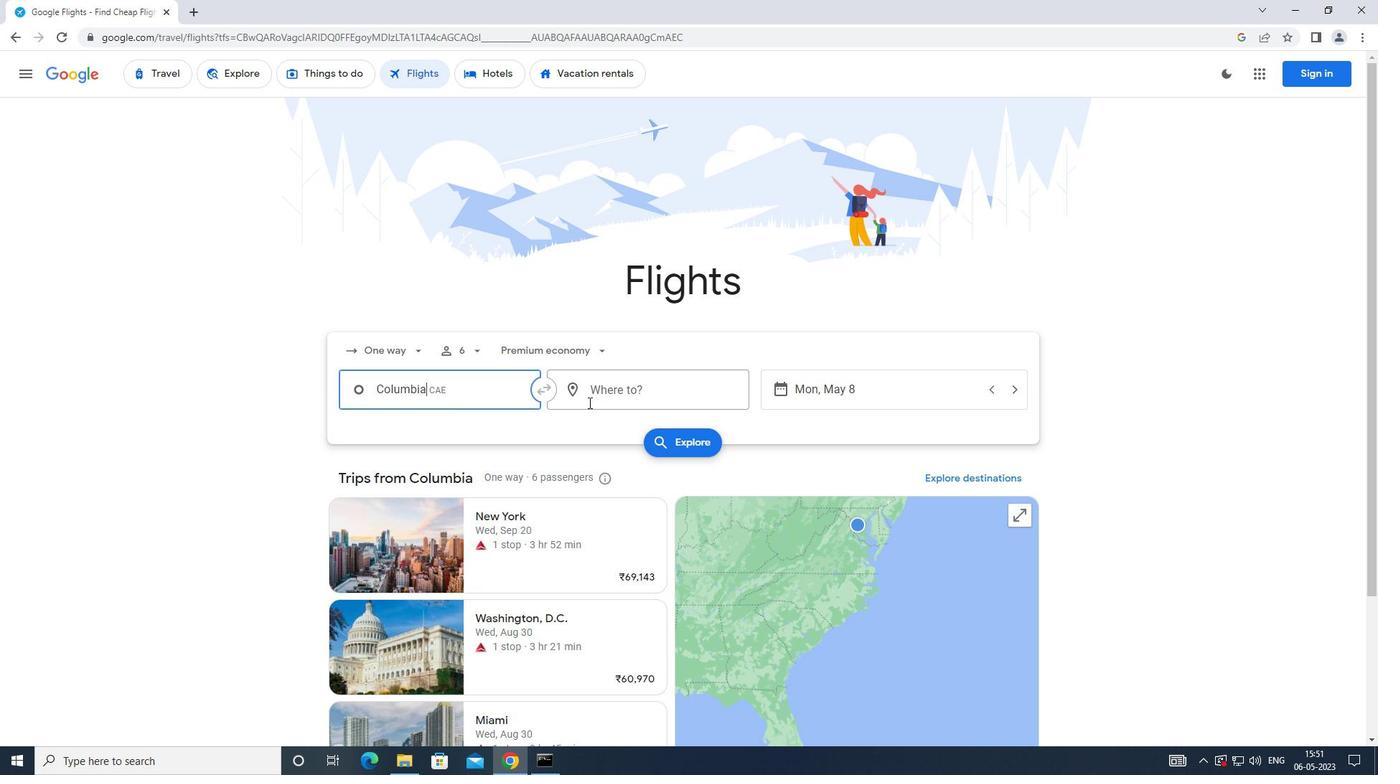 
Action: Mouse pressed left at (603, 400)
Screenshot: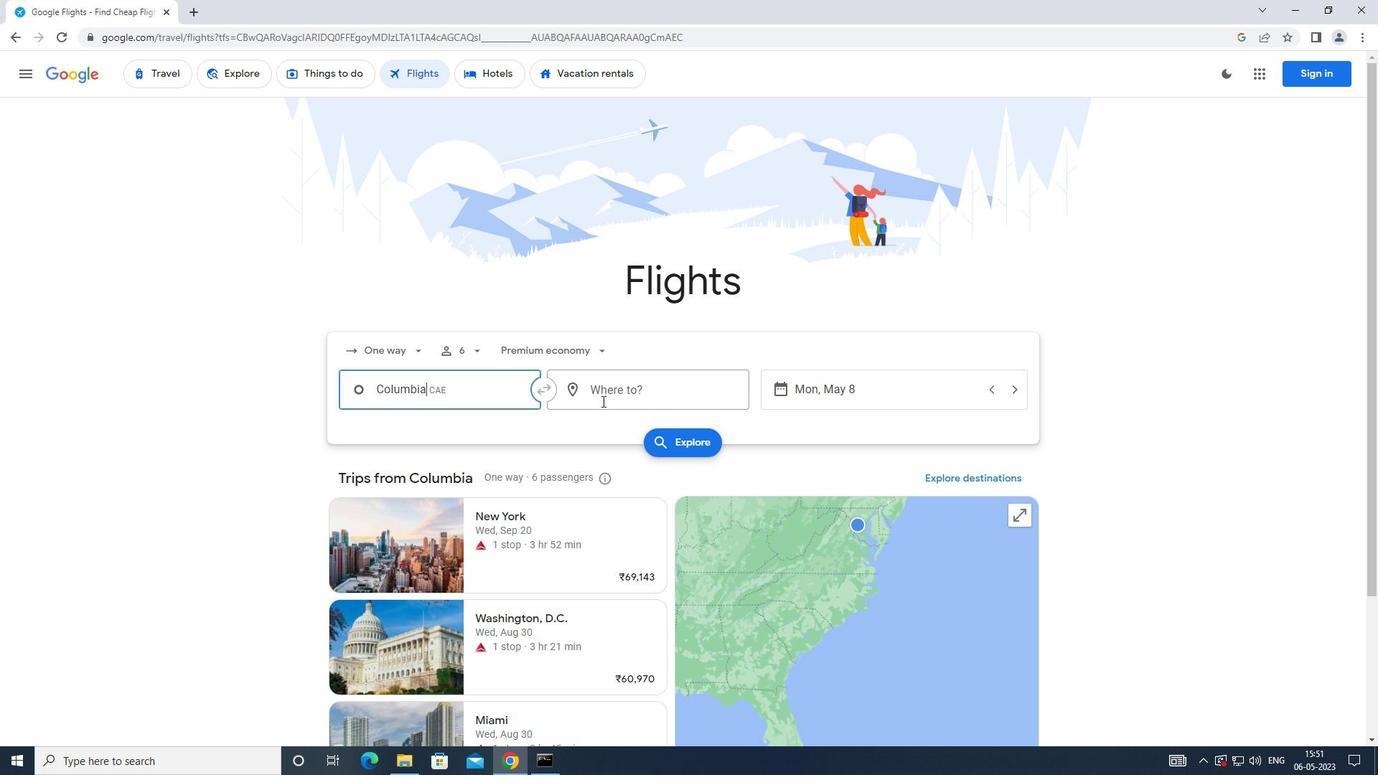 
Action: Key pressed <Key.caps_lock>s<Key.caps_lock>outhwest
Screenshot: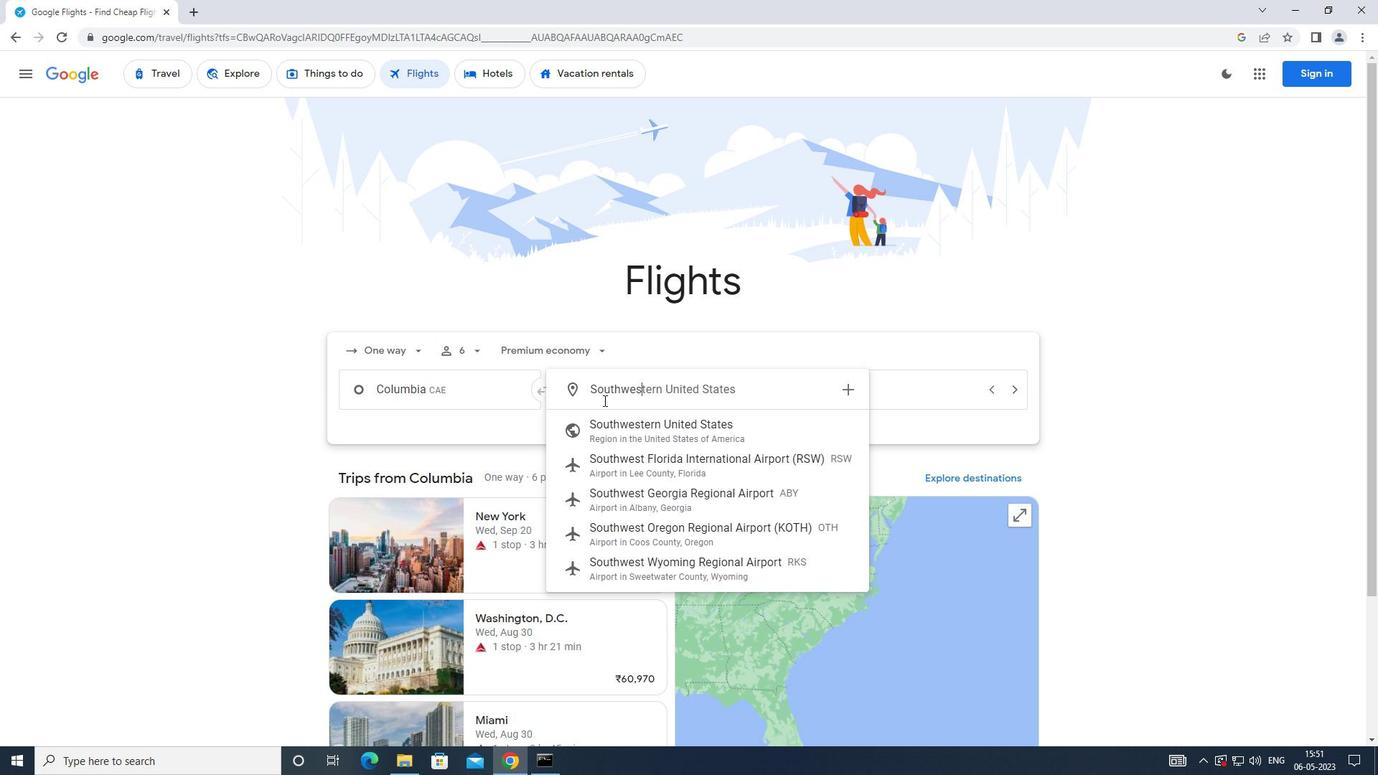 
Action: Mouse moved to (661, 569)
Screenshot: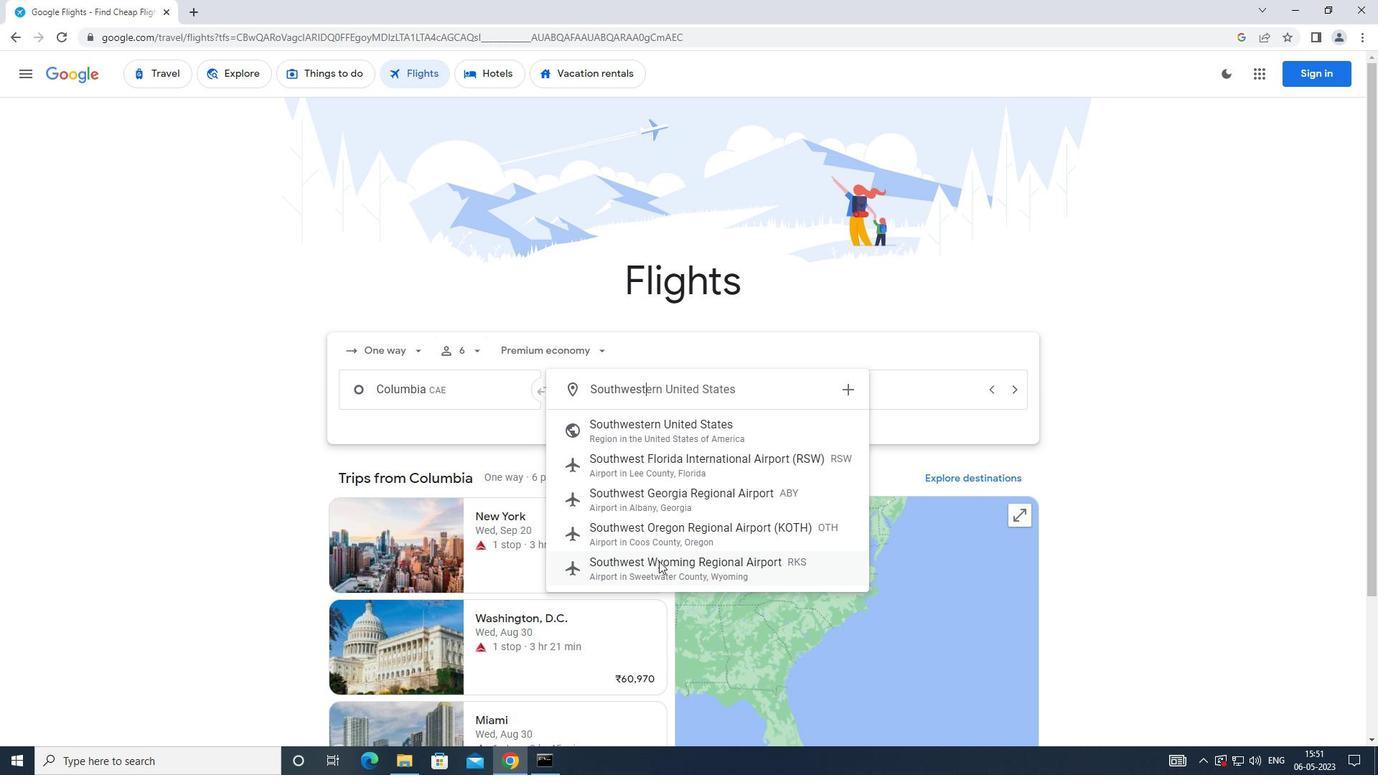 
Action: Mouse pressed left at (661, 569)
Screenshot: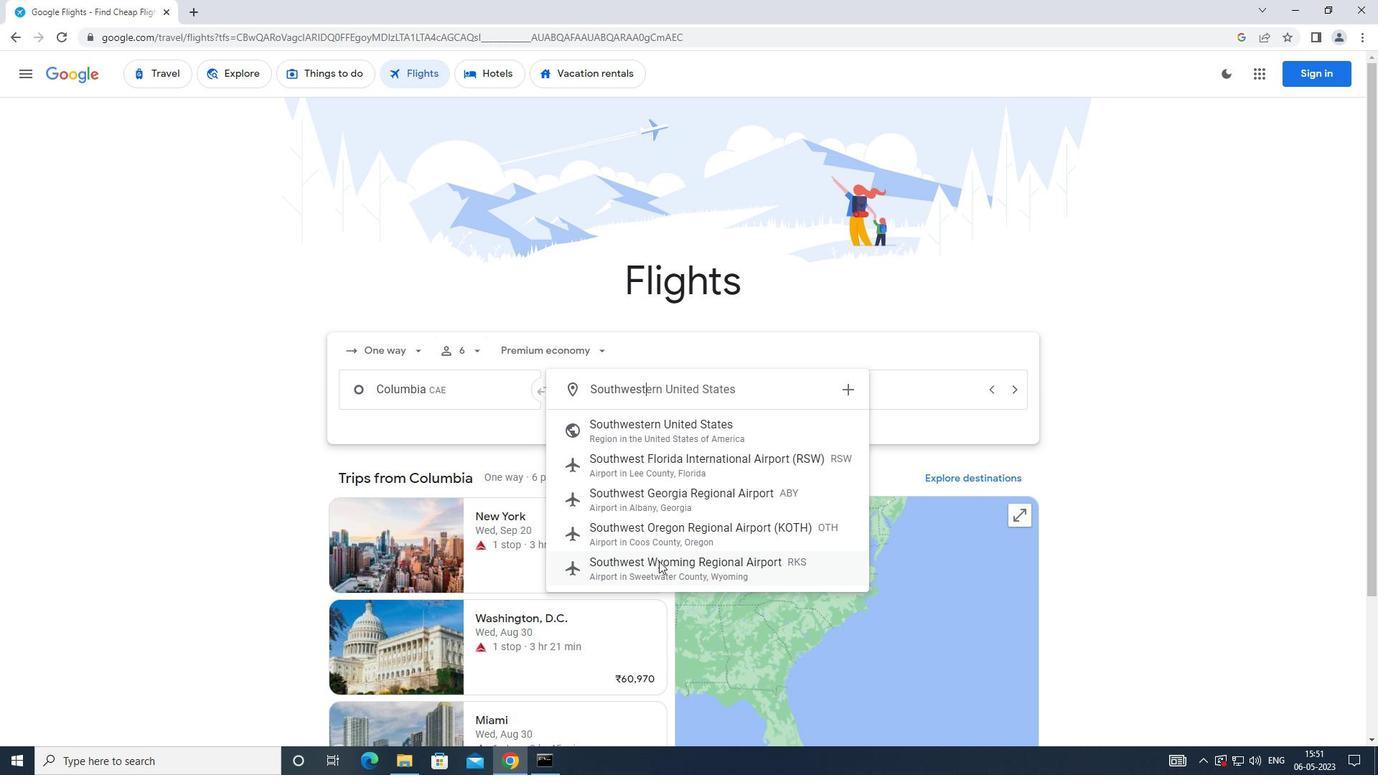 
Action: Mouse moved to (803, 402)
Screenshot: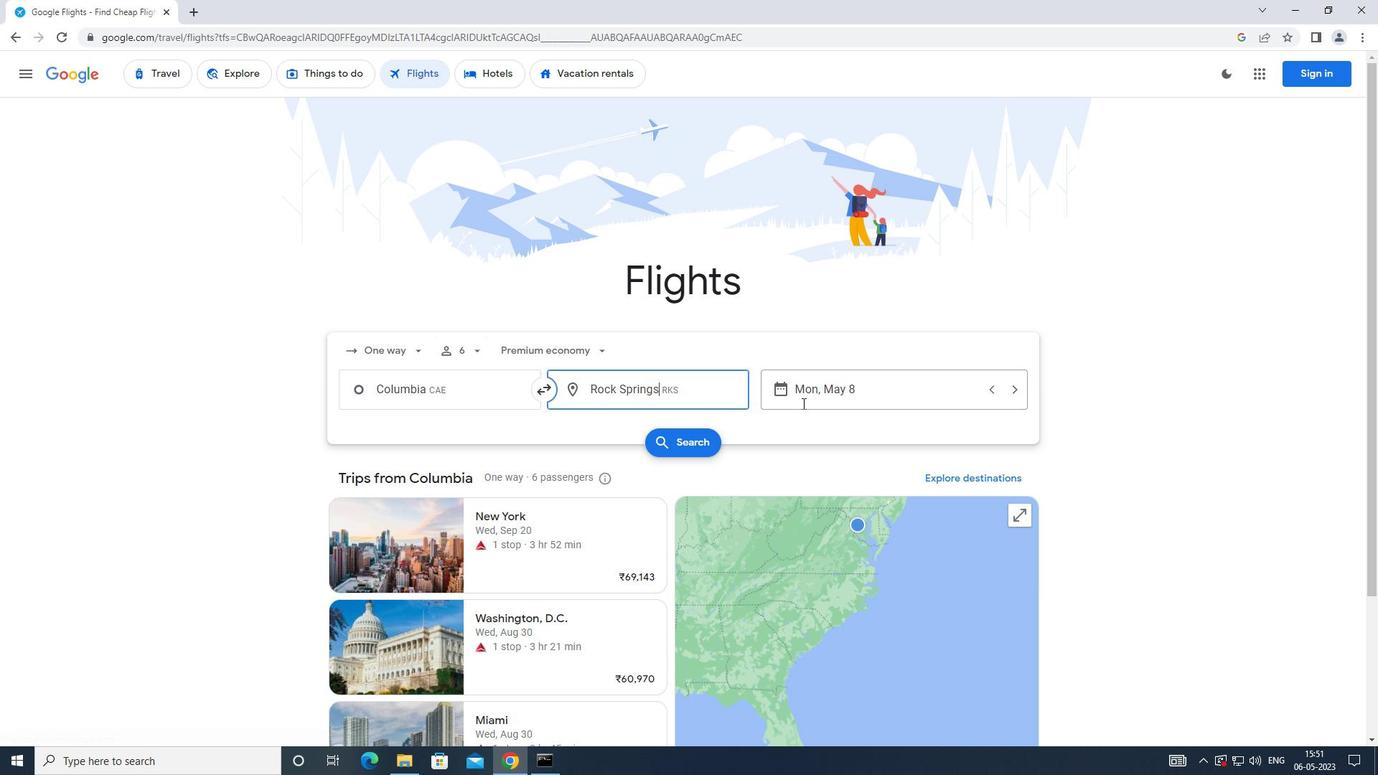 
Action: Mouse pressed left at (803, 402)
Screenshot: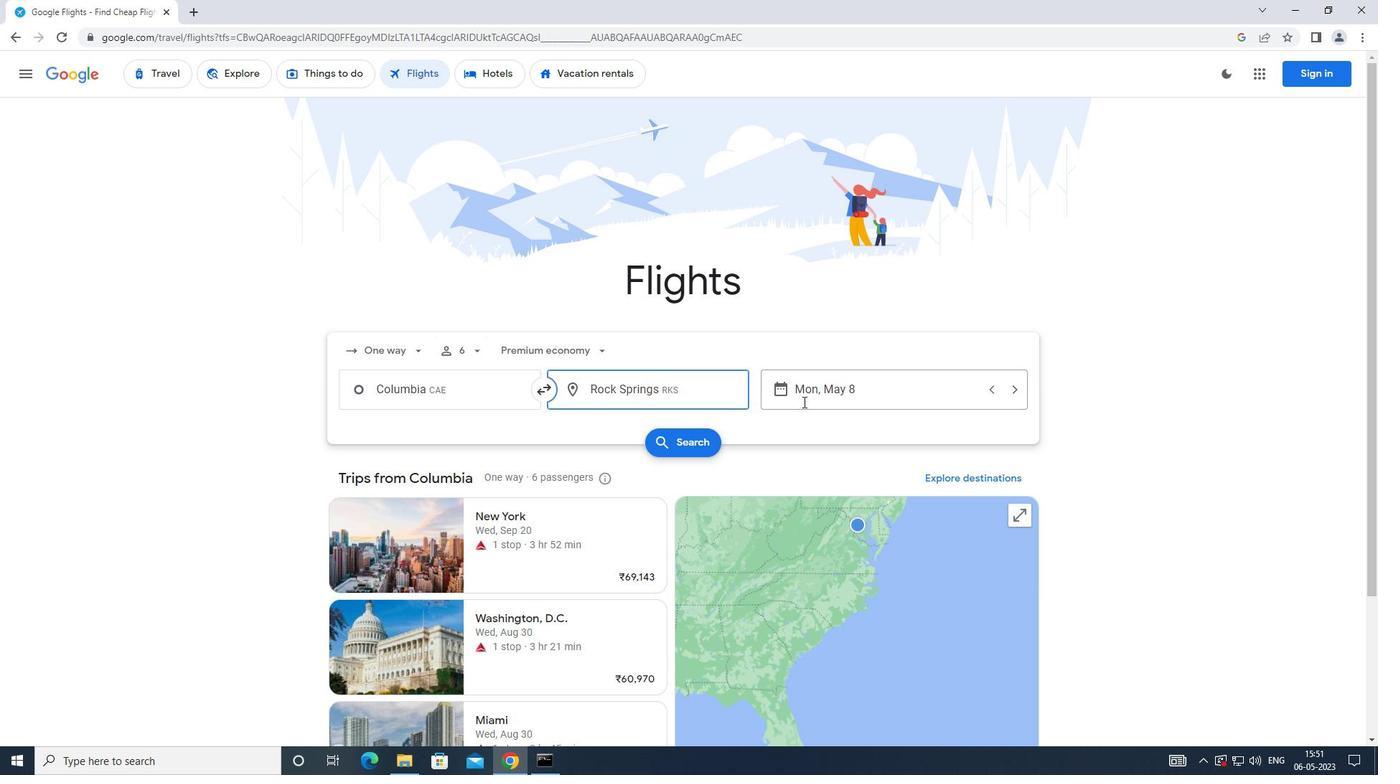 
Action: Mouse moved to (552, 513)
Screenshot: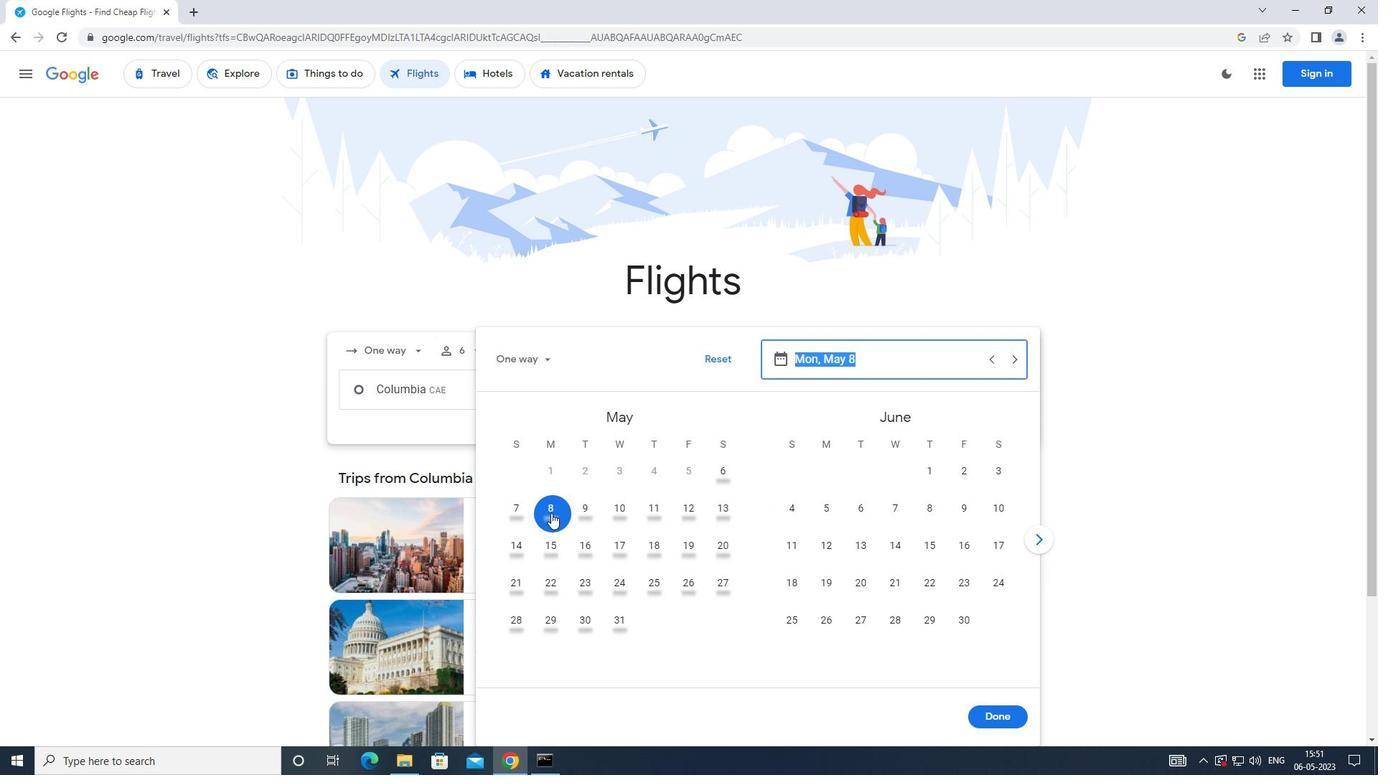 
Action: Mouse pressed left at (552, 513)
Screenshot: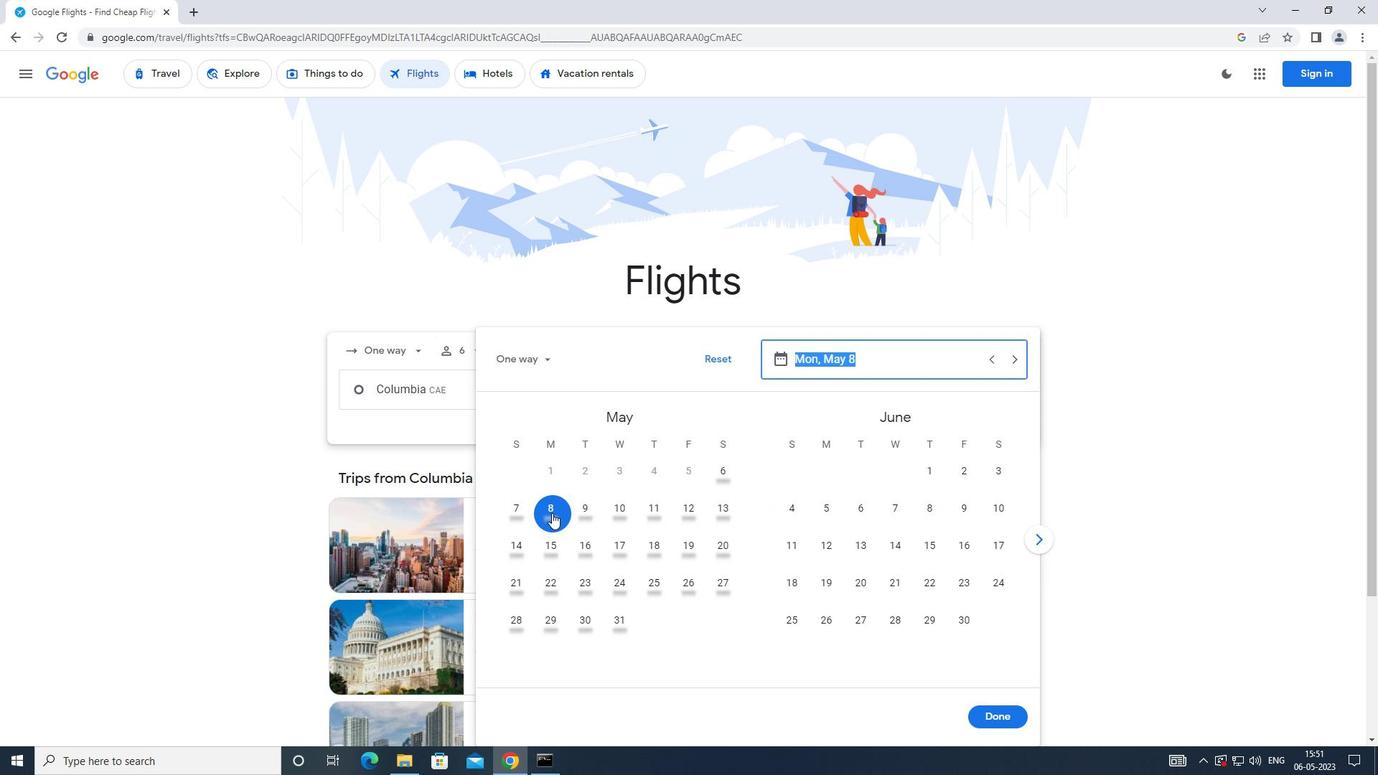 
Action: Mouse moved to (997, 712)
Screenshot: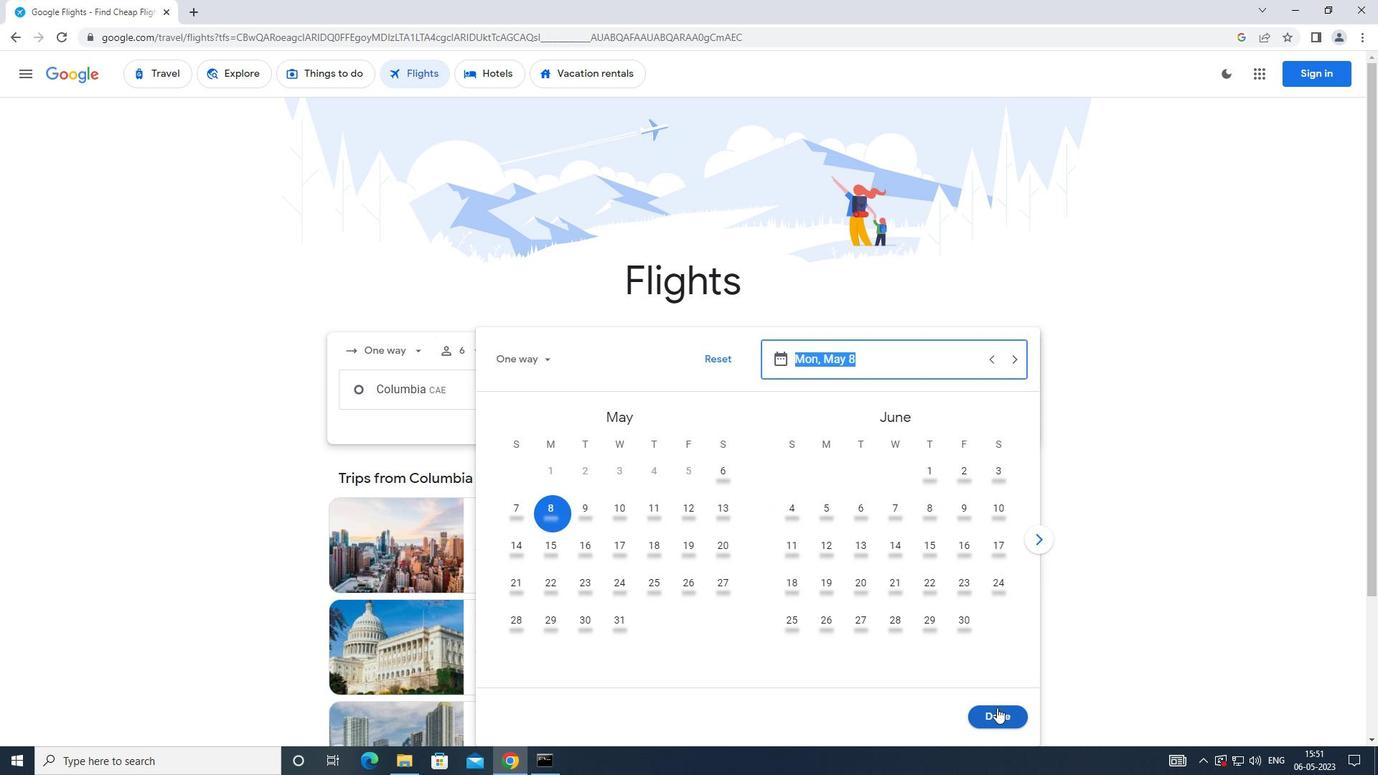 
Action: Mouse pressed left at (997, 712)
Screenshot: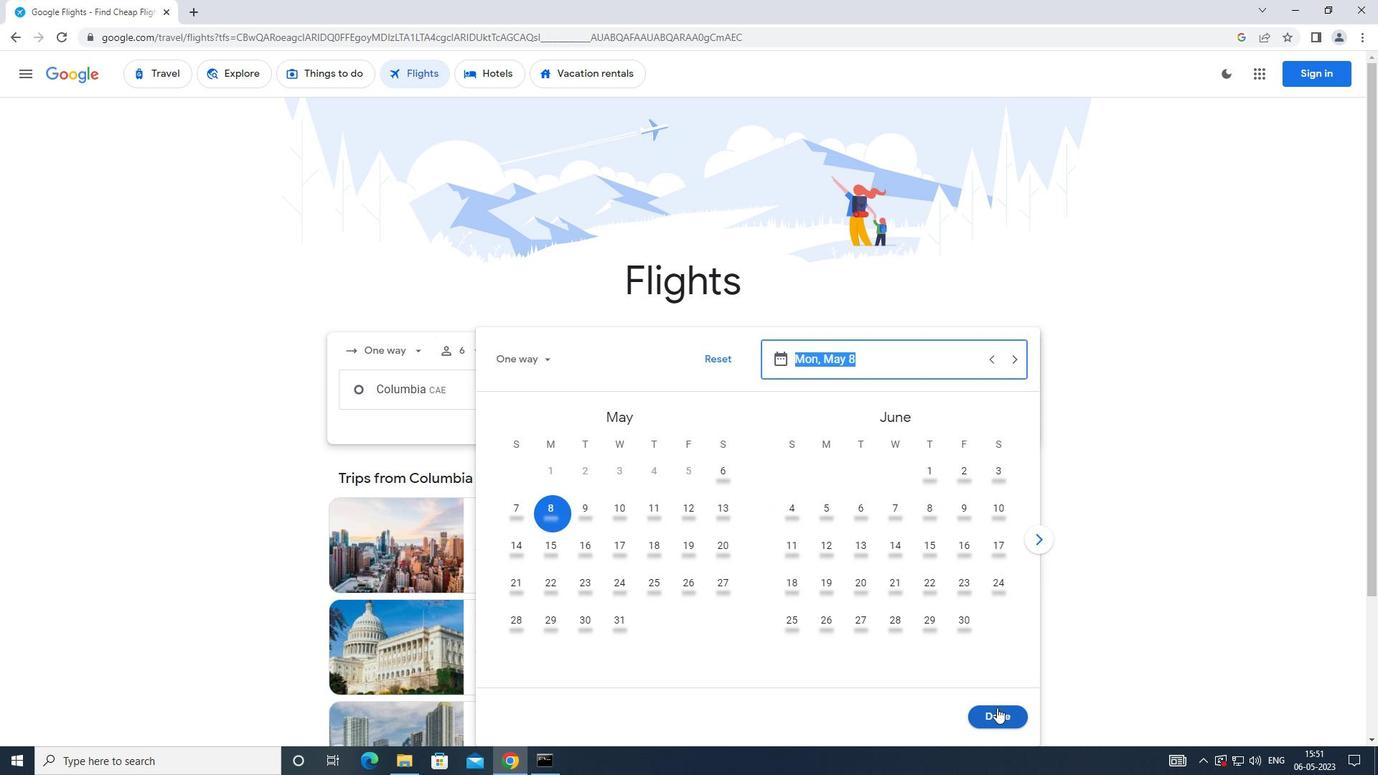 
Action: Mouse moved to (700, 445)
Screenshot: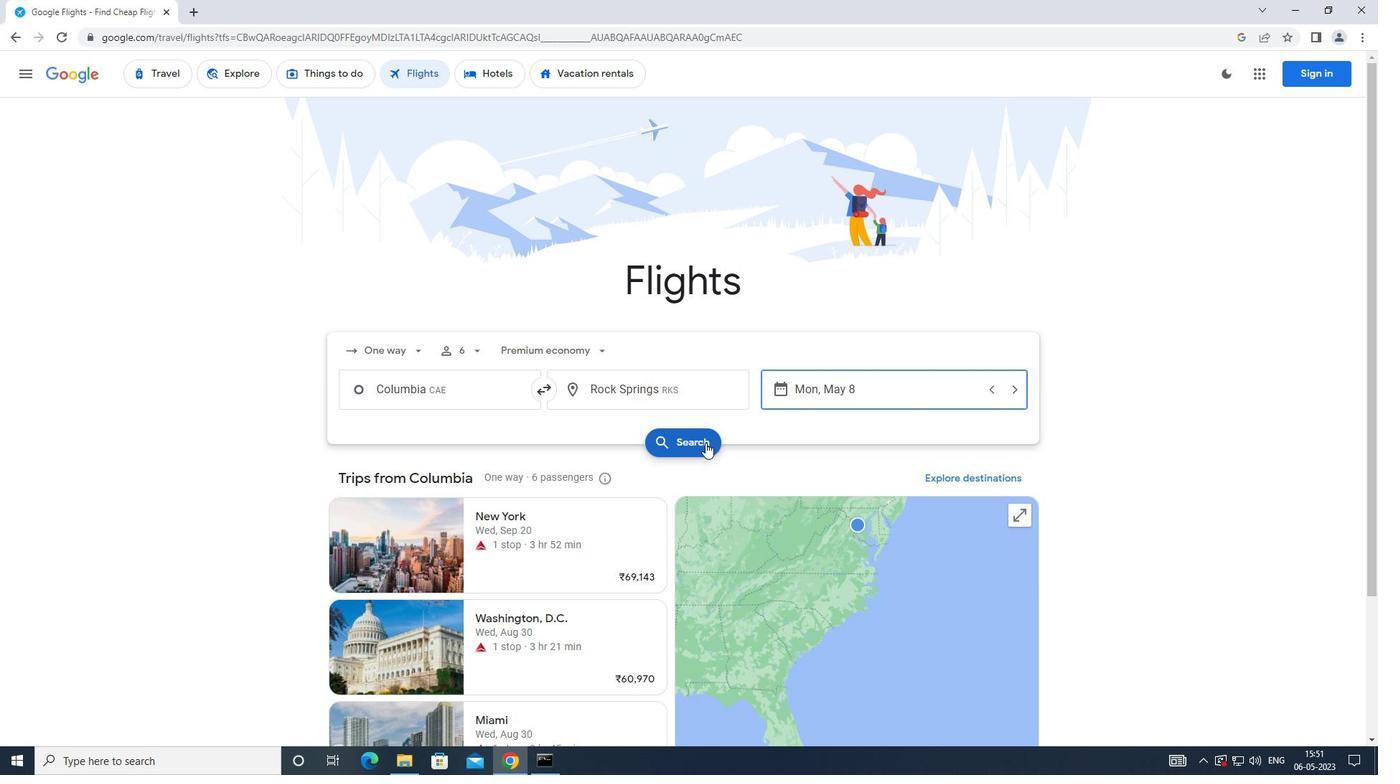 
Action: Mouse pressed left at (700, 445)
Screenshot: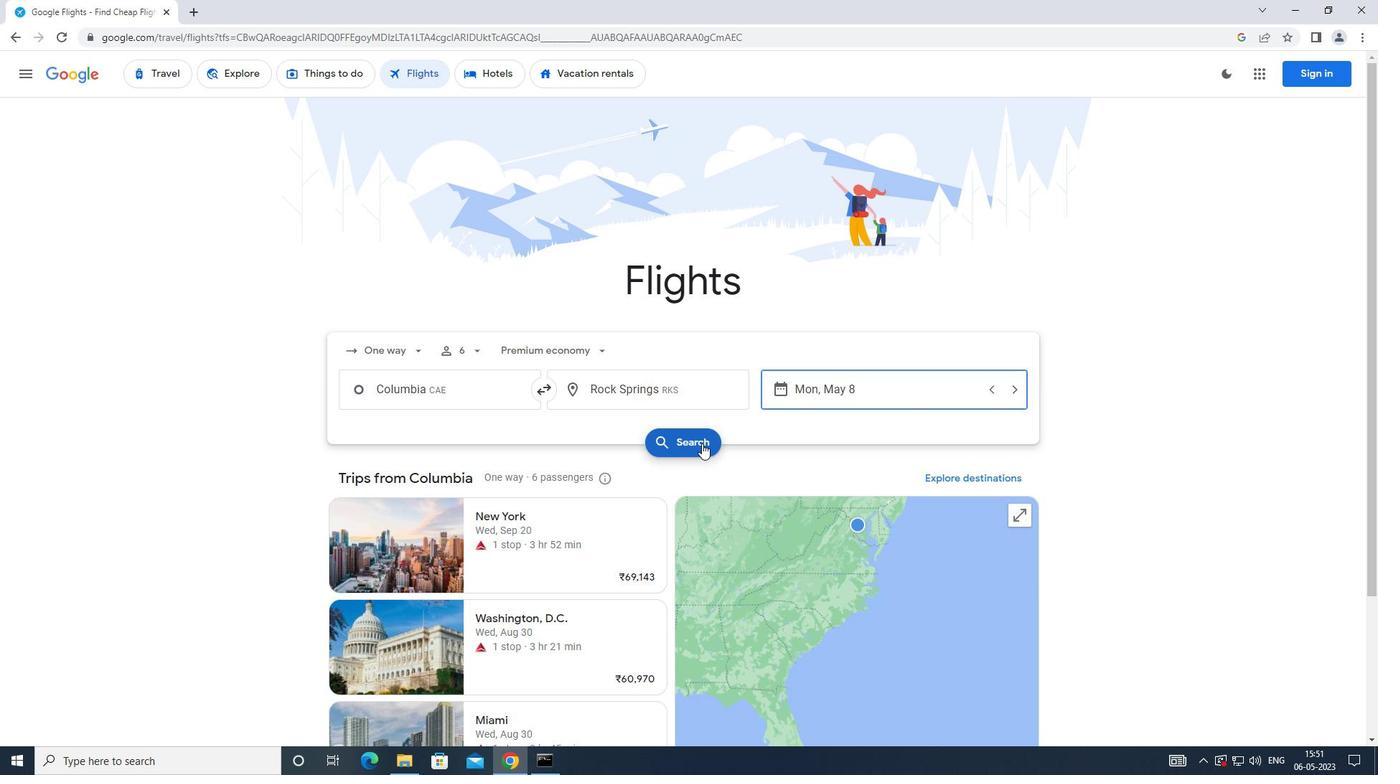 
Action: Mouse moved to (361, 213)
Screenshot: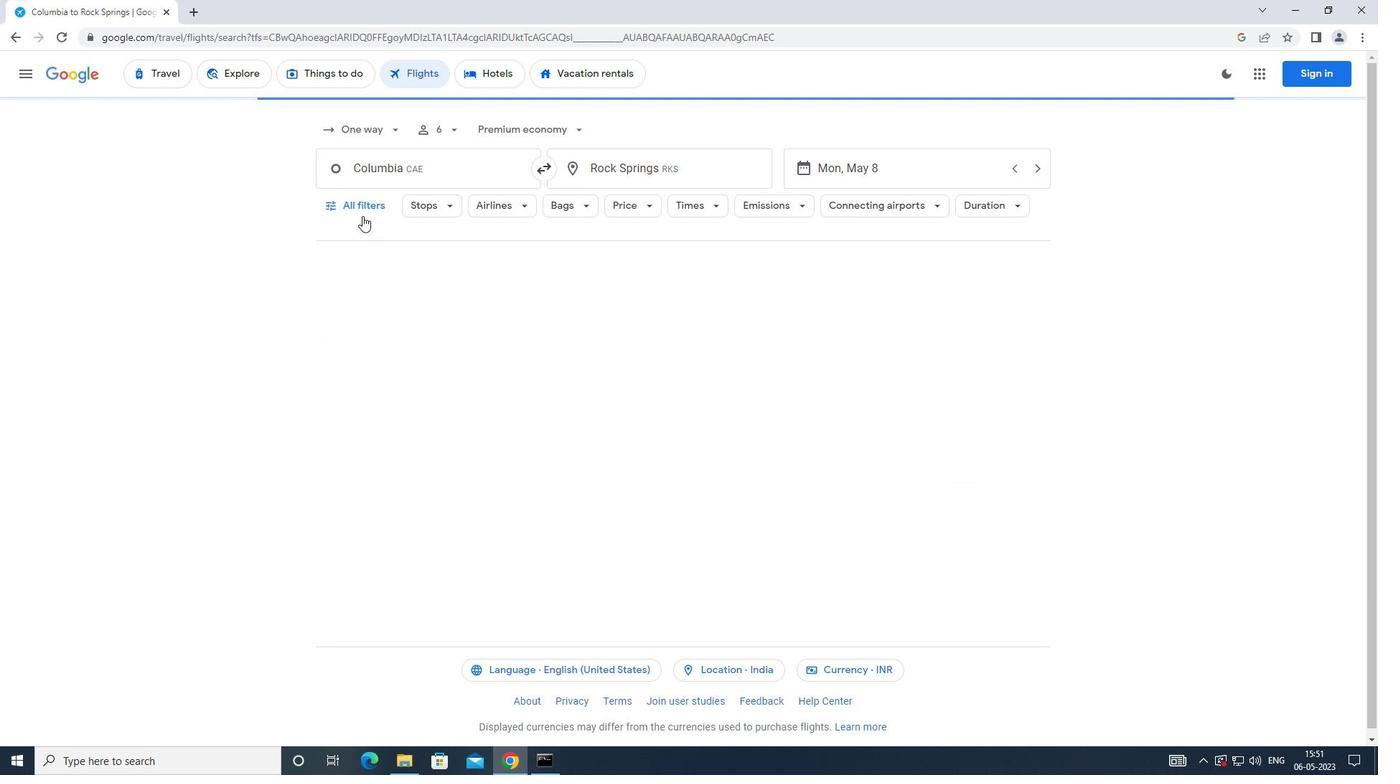 
Action: Mouse pressed left at (361, 213)
Screenshot: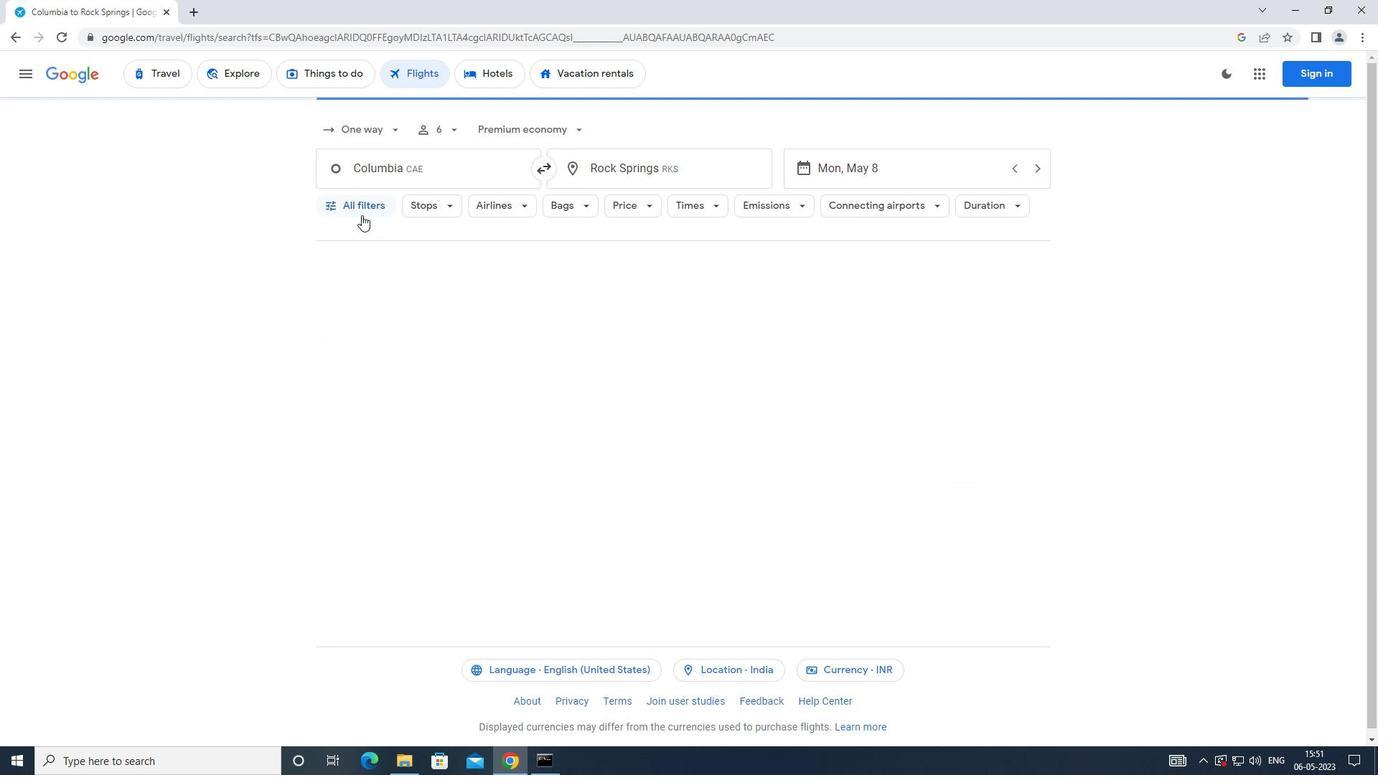 
Action: Mouse moved to (525, 511)
Screenshot: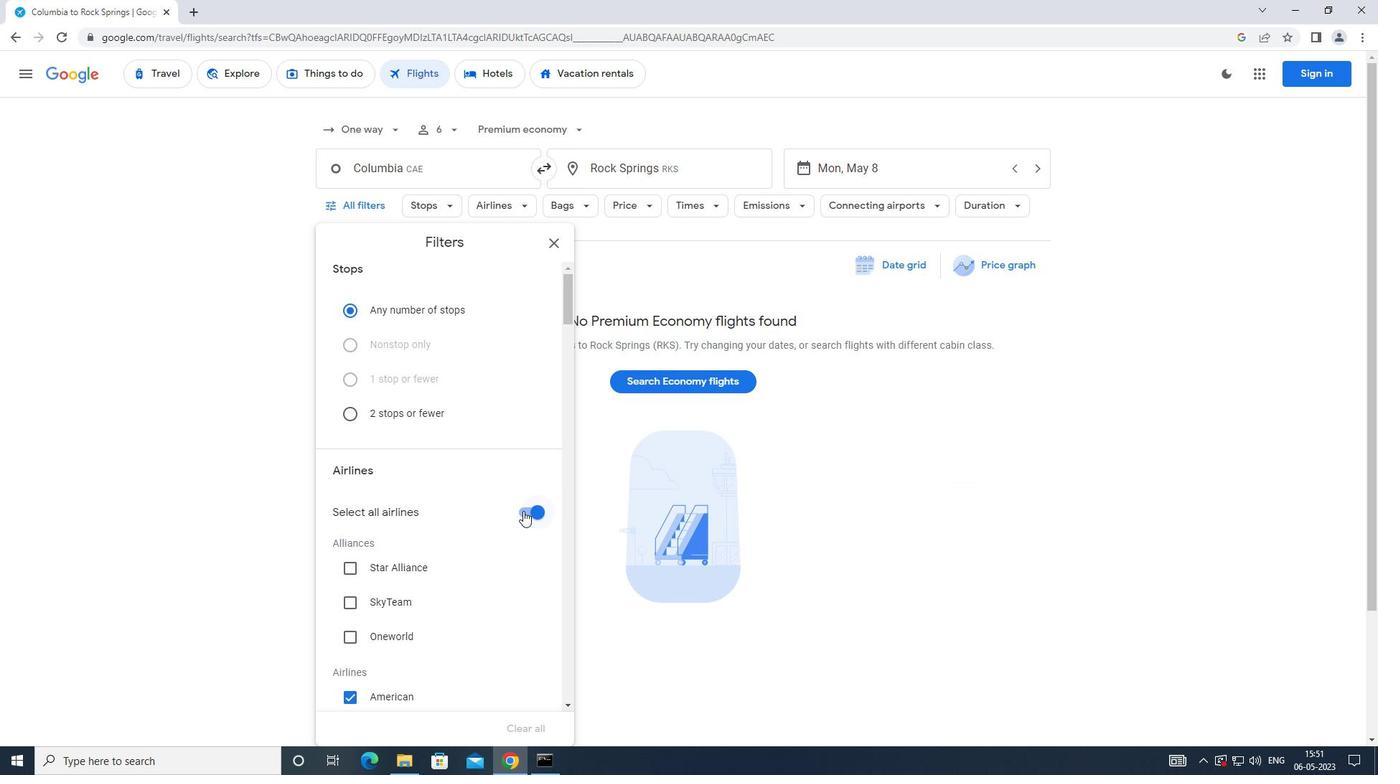 
Action: Mouse pressed left at (525, 511)
Screenshot: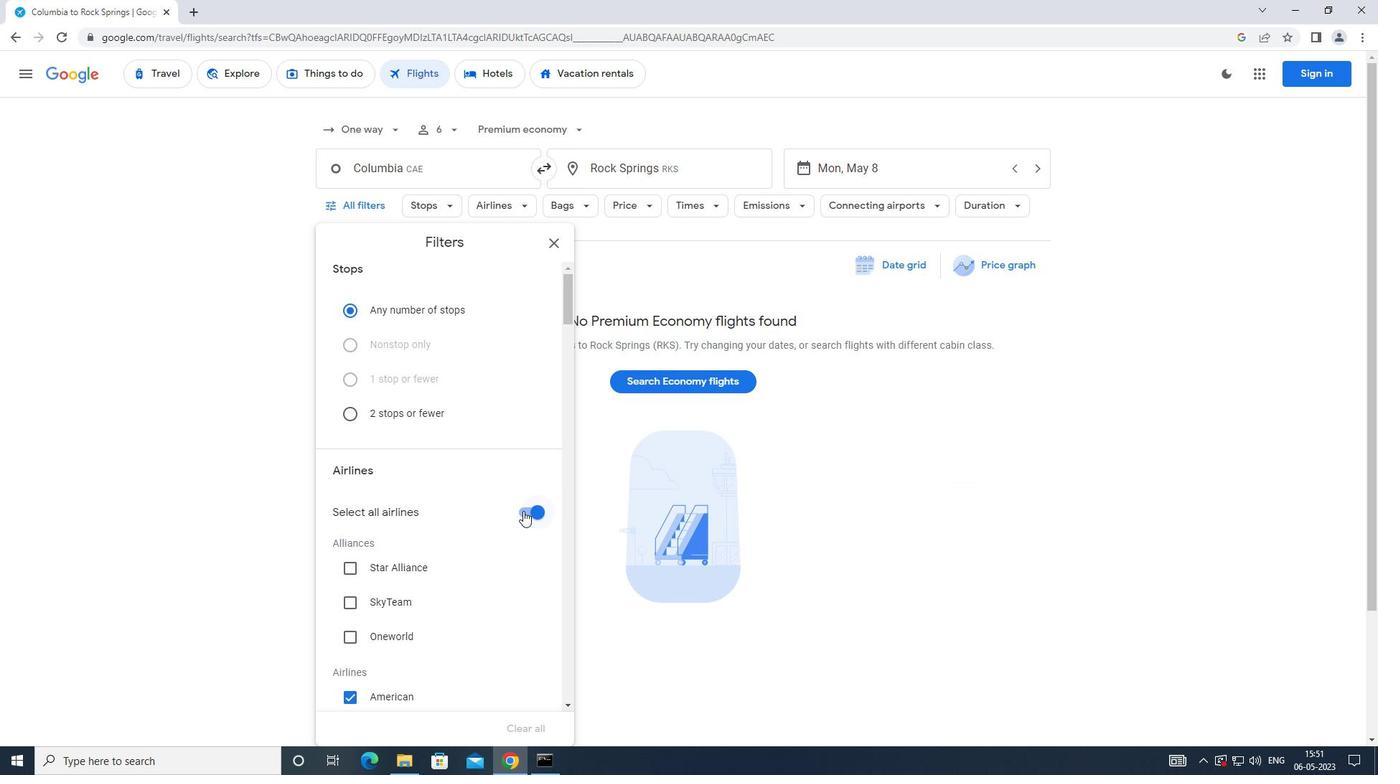 
Action: Mouse moved to (476, 491)
Screenshot: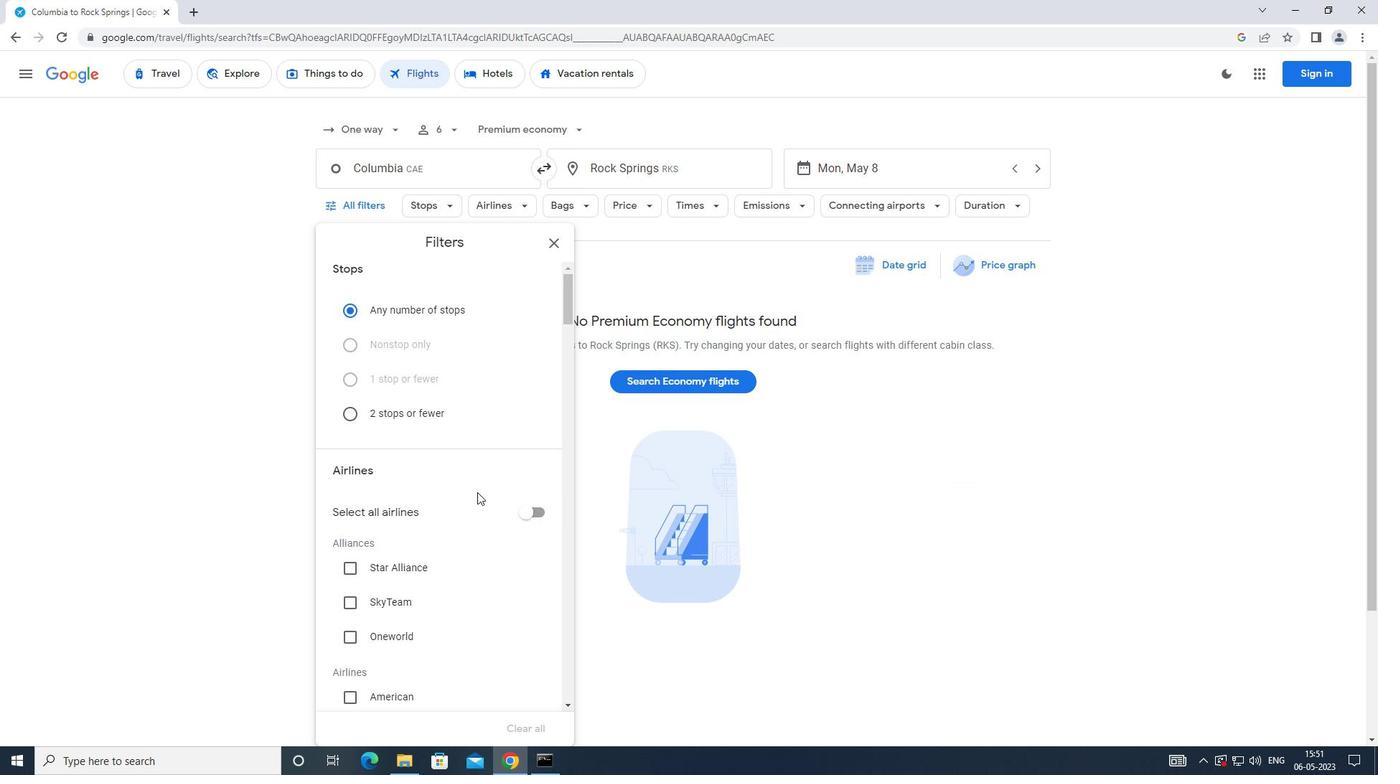 
Action: Mouse scrolled (476, 490) with delta (0, 0)
Screenshot: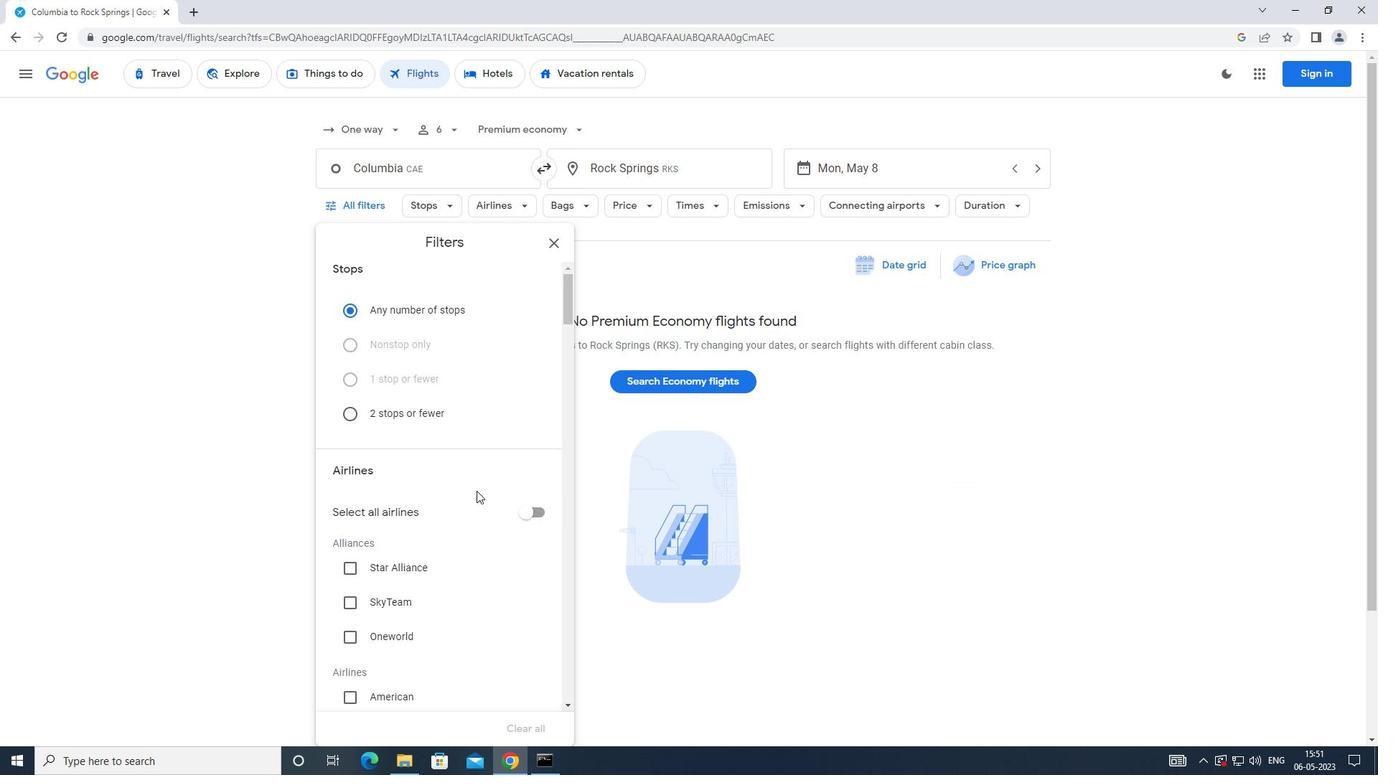 
Action: Mouse scrolled (476, 490) with delta (0, 0)
Screenshot: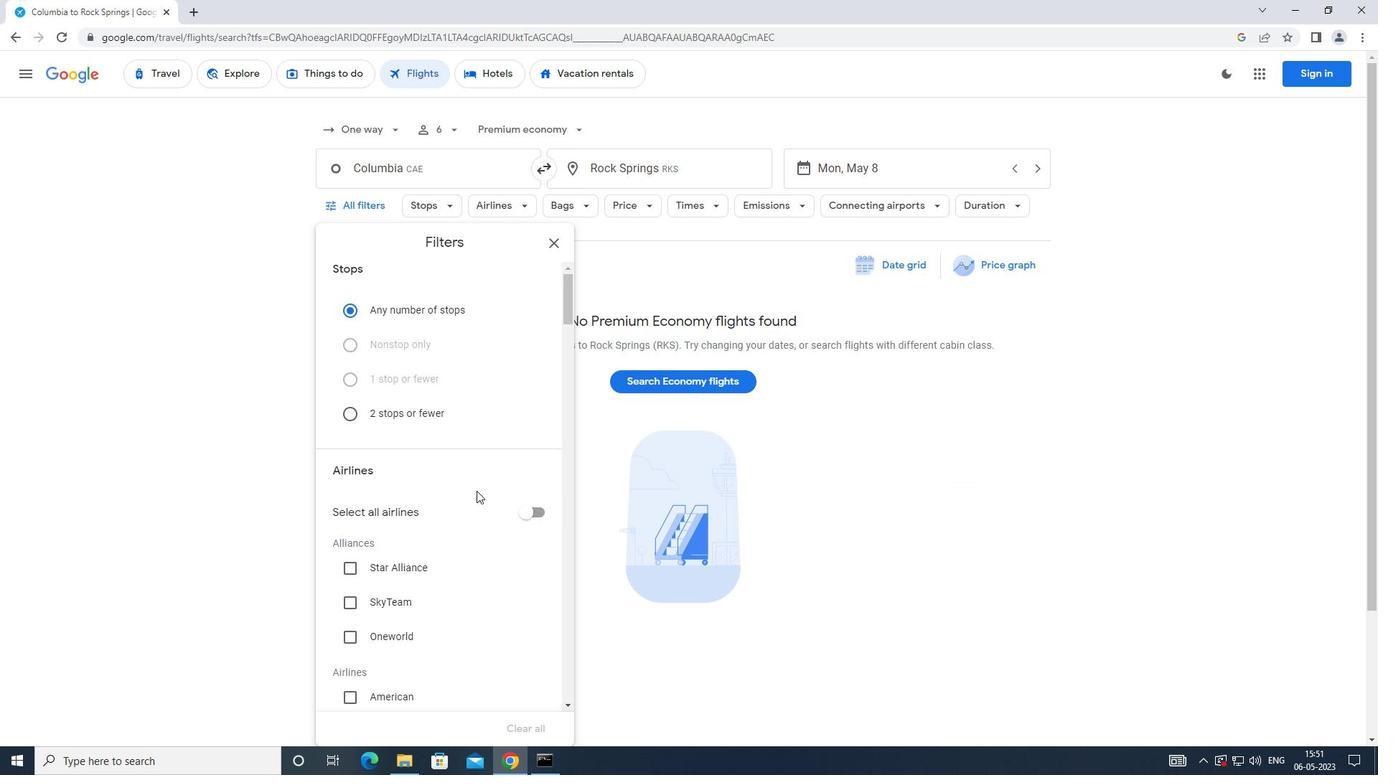 
Action: Mouse scrolled (476, 490) with delta (0, 0)
Screenshot: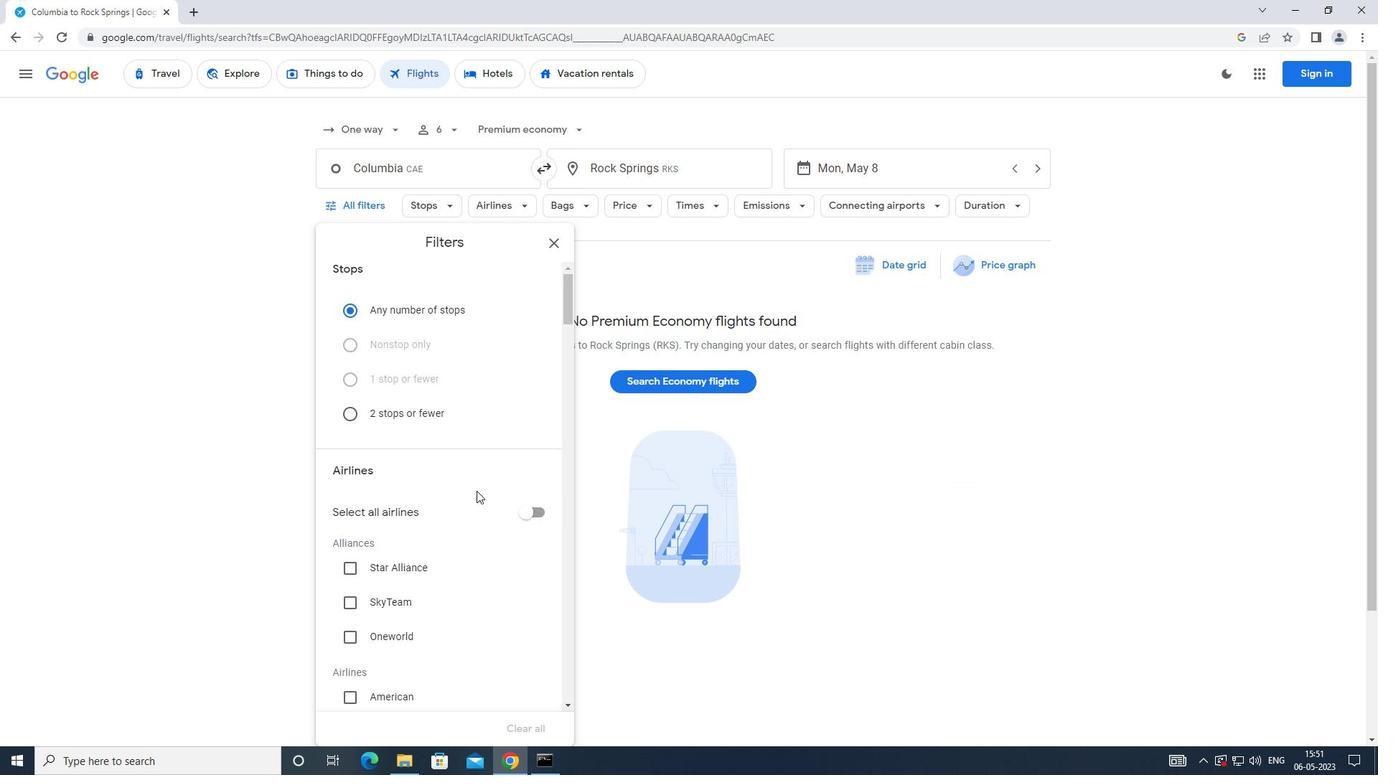 
Action: Mouse scrolled (476, 490) with delta (0, 0)
Screenshot: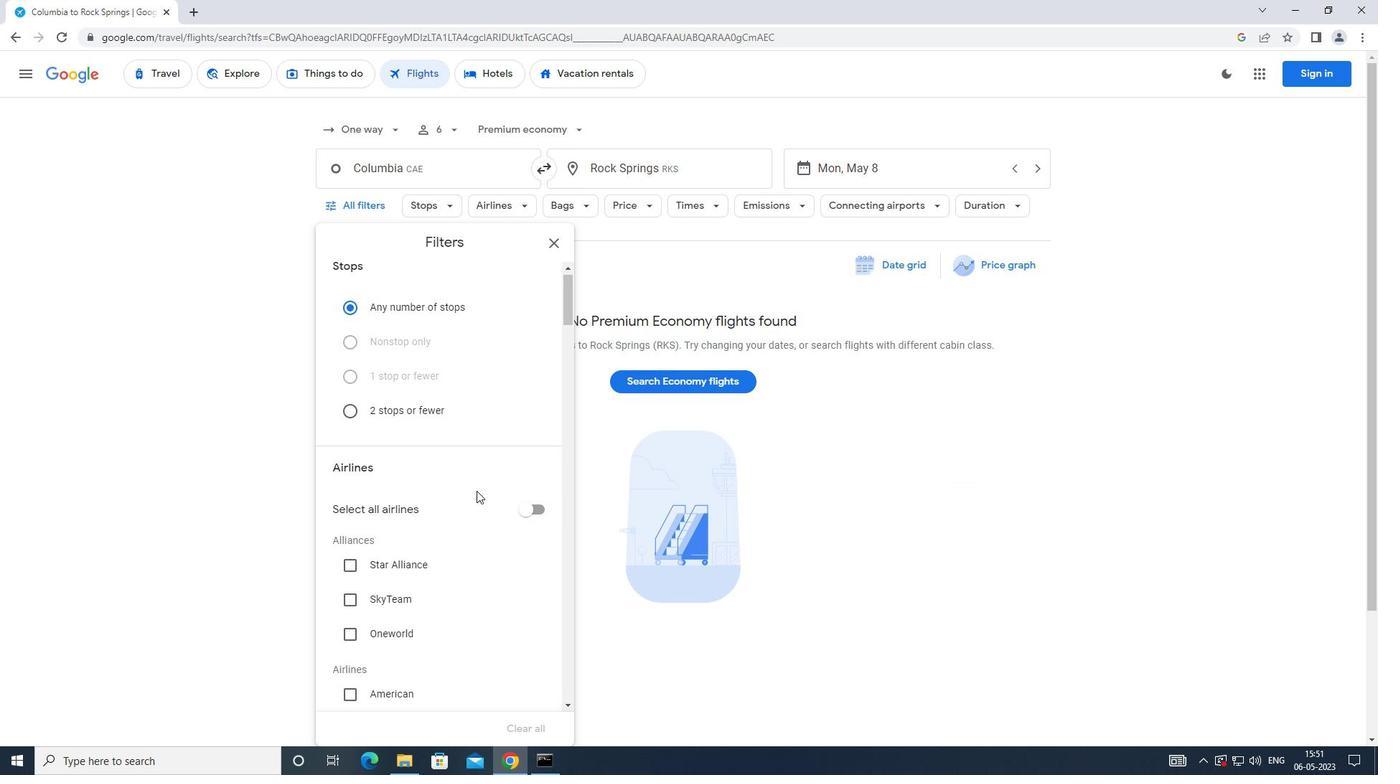 
Action: Mouse moved to (478, 478)
Screenshot: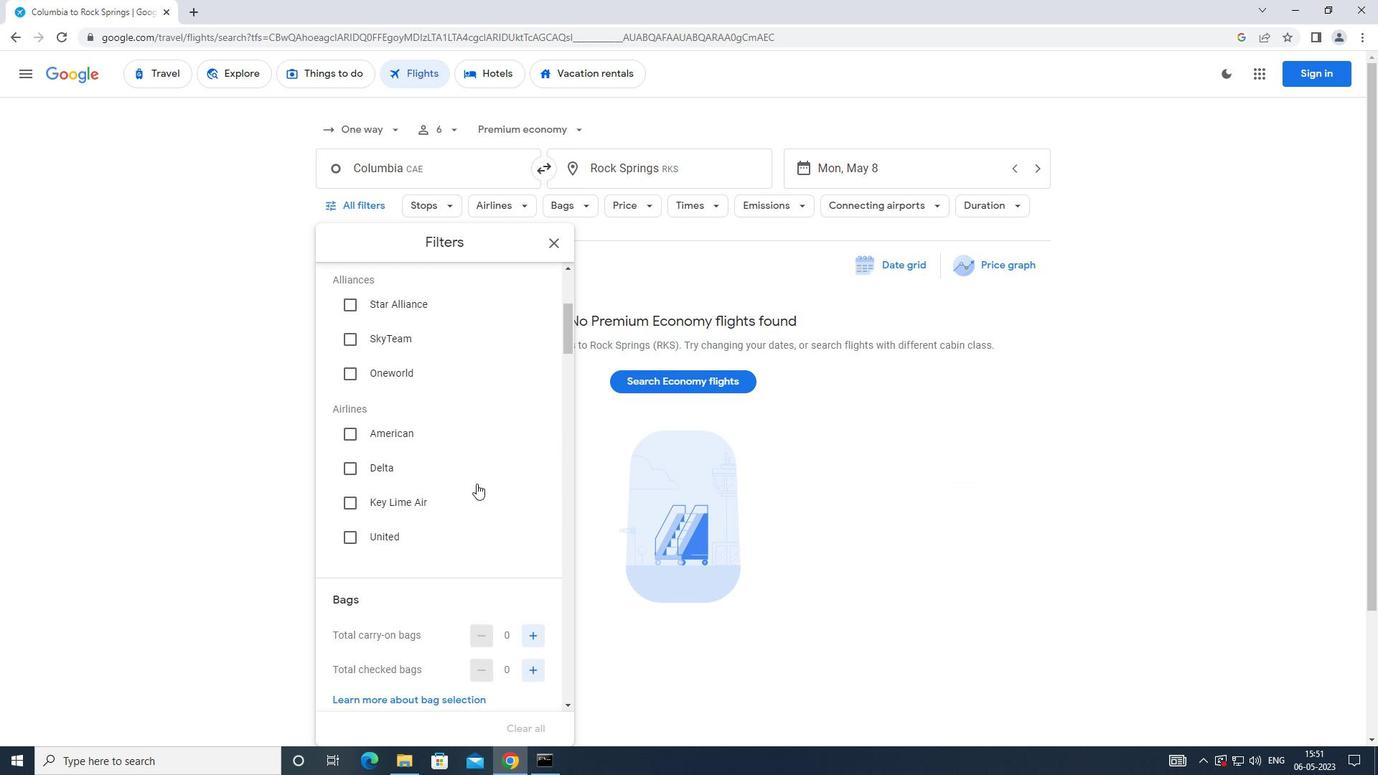 
Action: Mouse scrolled (478, 478) with delta (0, 0)
Screenshot: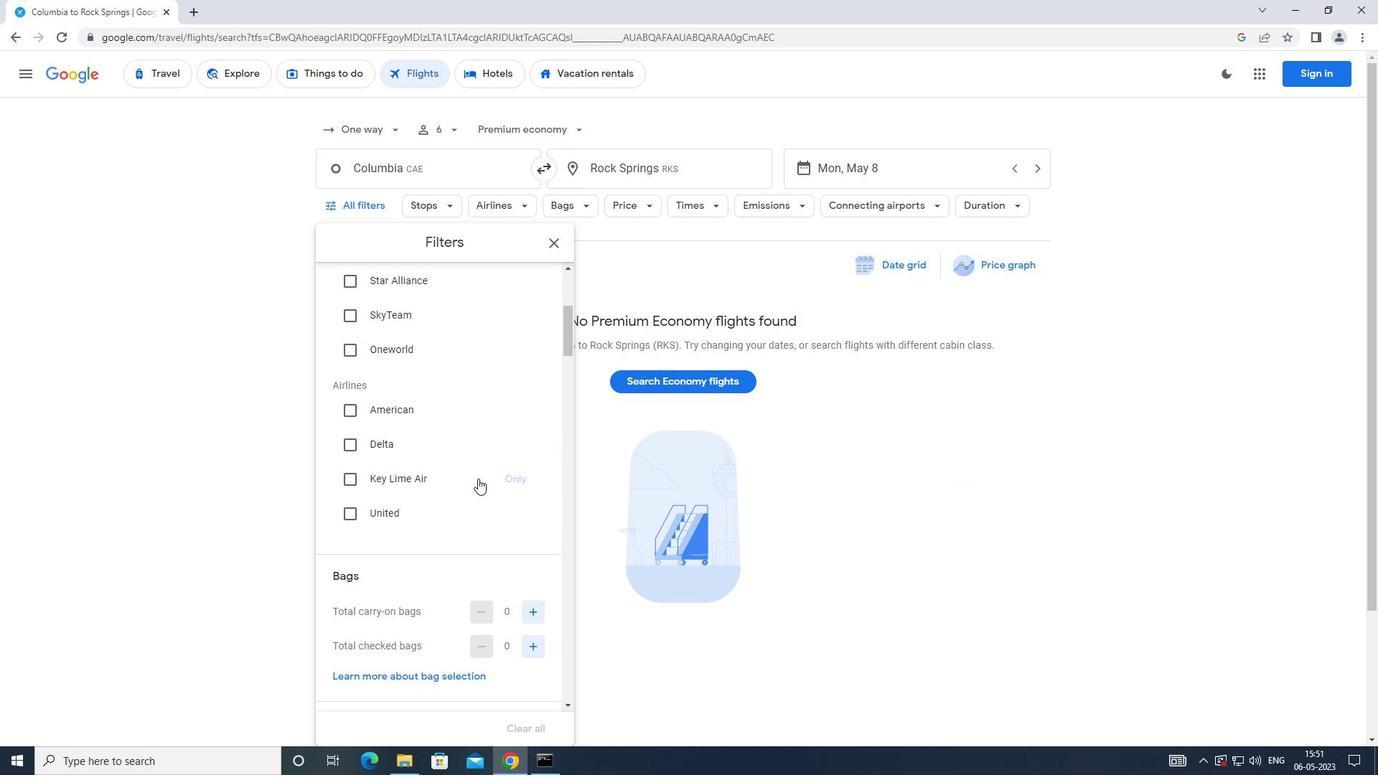 
Action: Mouse moved to (350, 337)
Screenshot: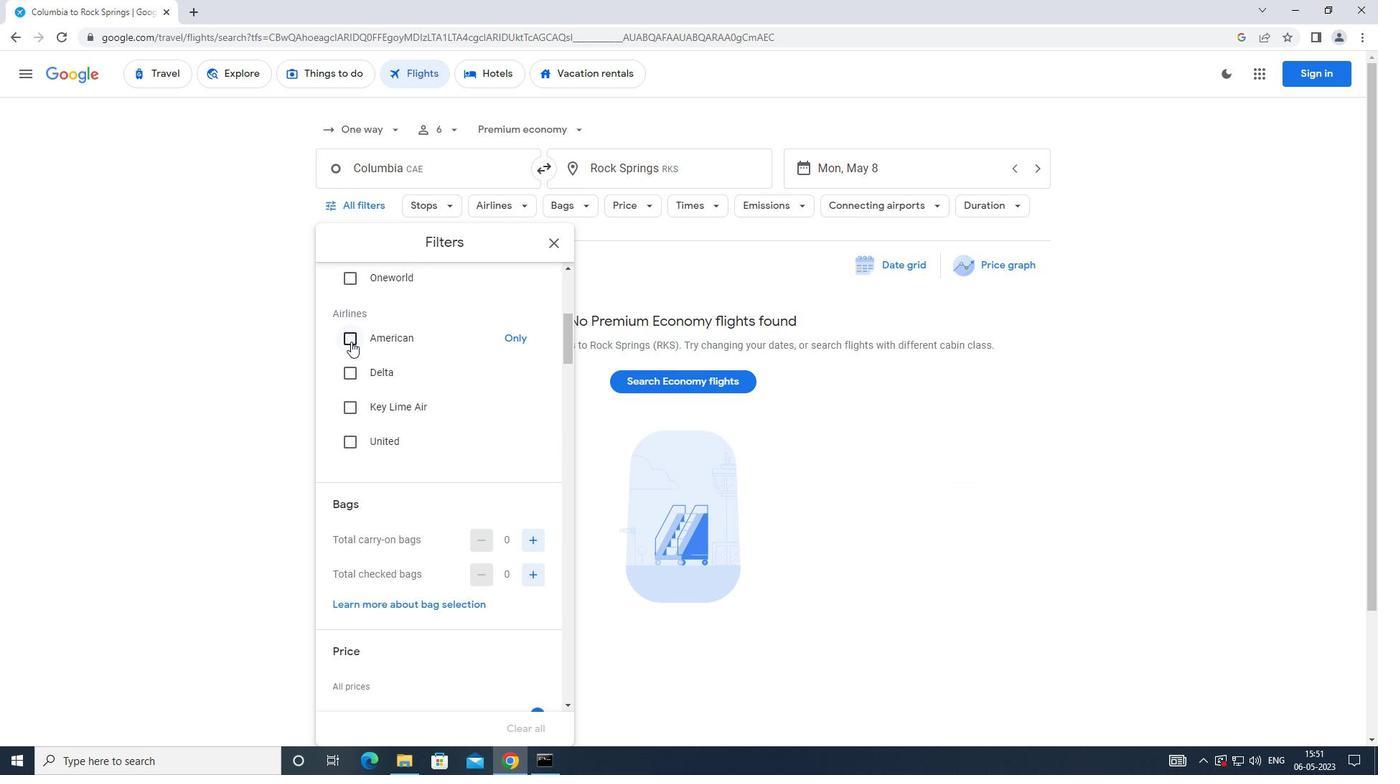 
Action: Mouse pressed left at (350, 337)
Screenshot: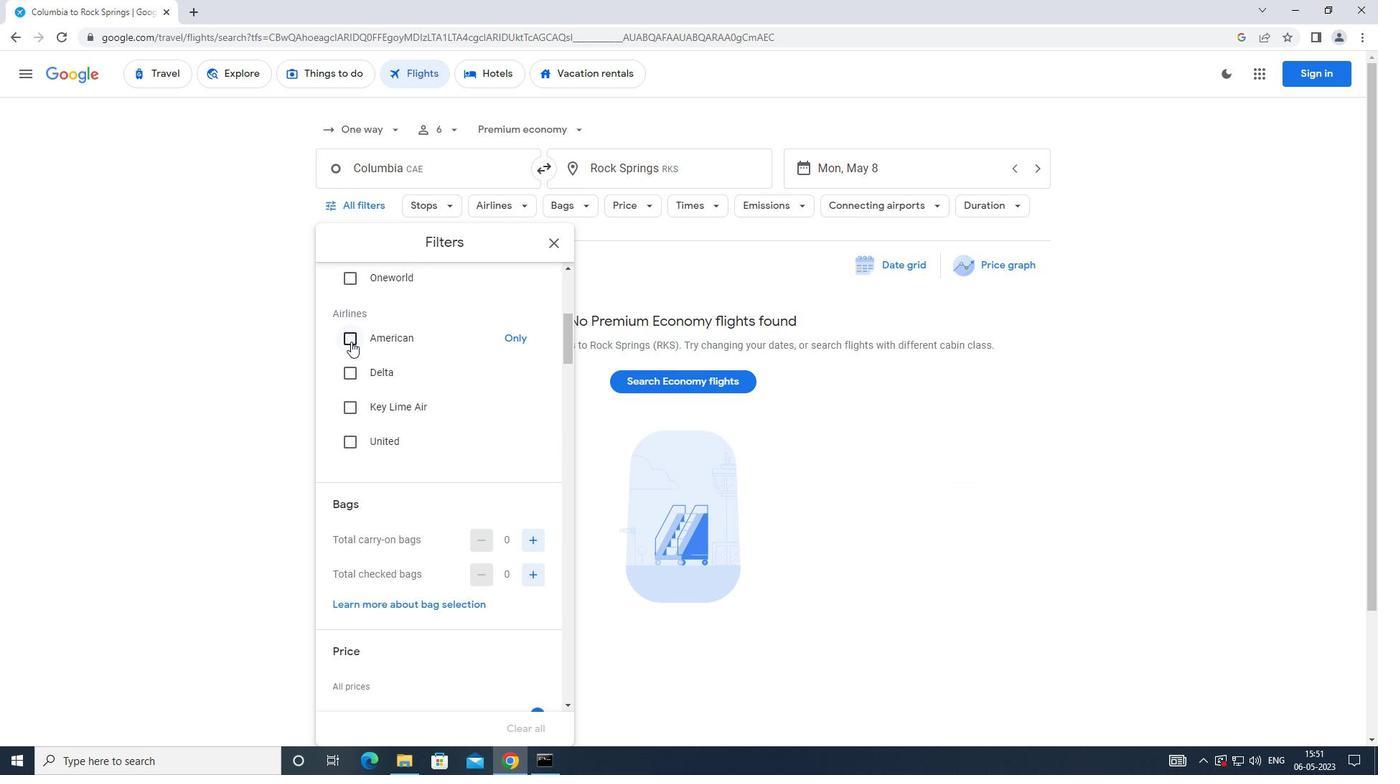 
Action: Mouse moved to (430, 414)
Screenshot: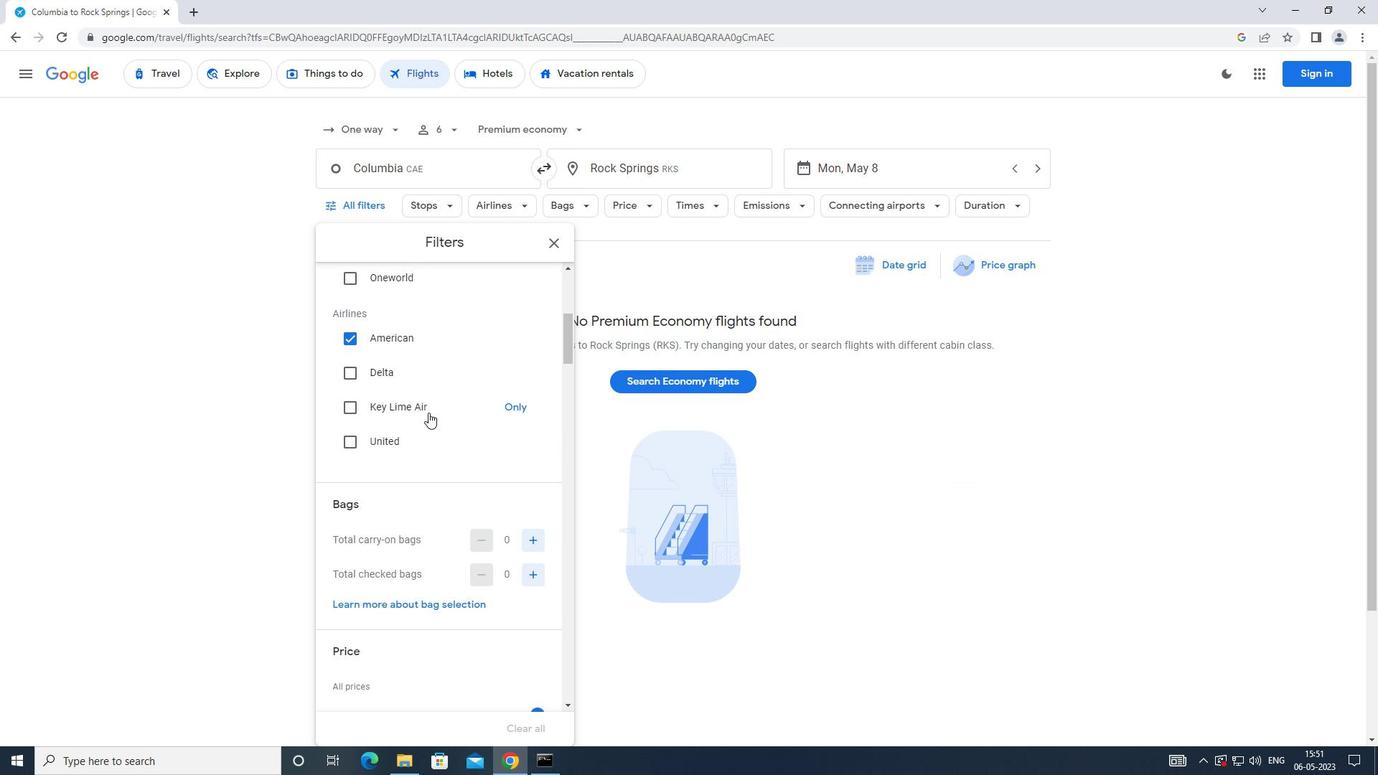
Action: Mouse scrolled (430, 413) with delta (0, 0)
Screenshot: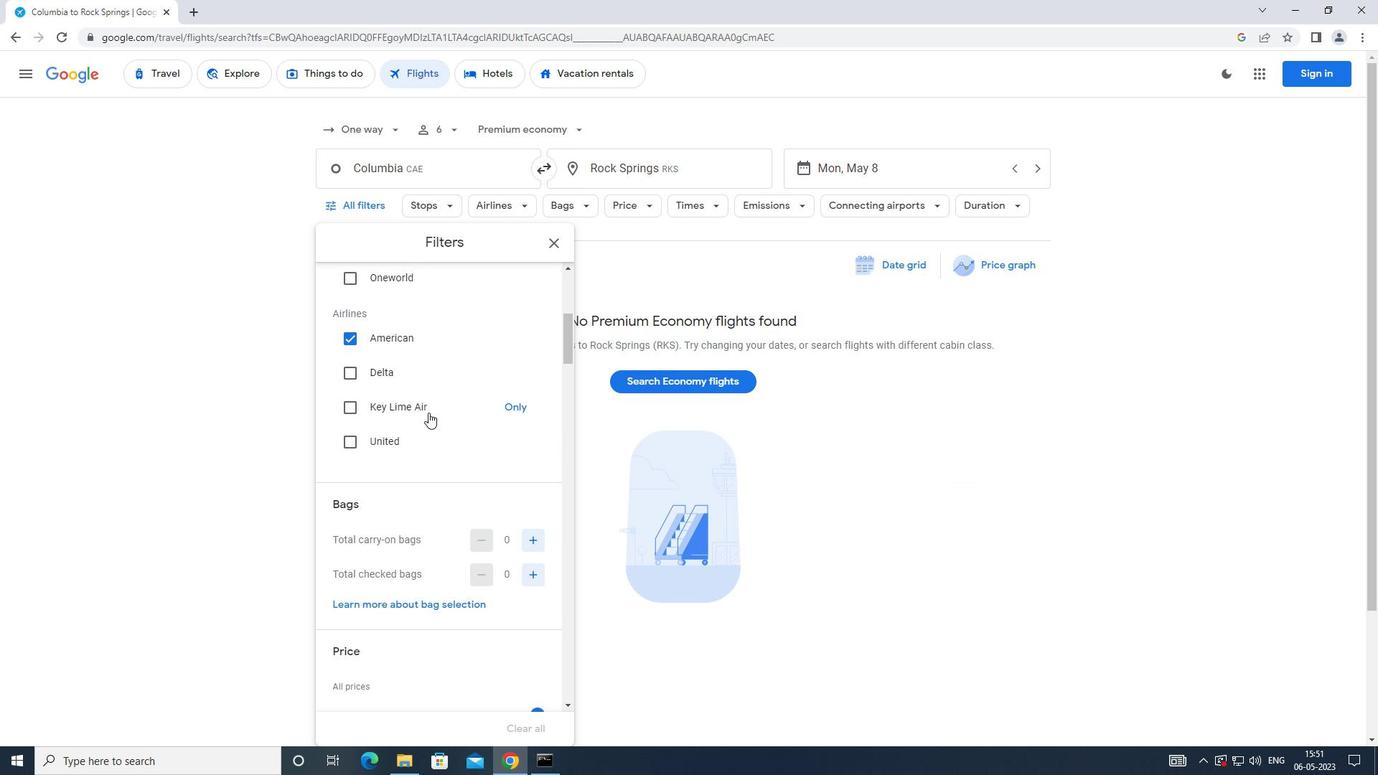 
Action: Mouse moved to (431, 414)
Screenshot: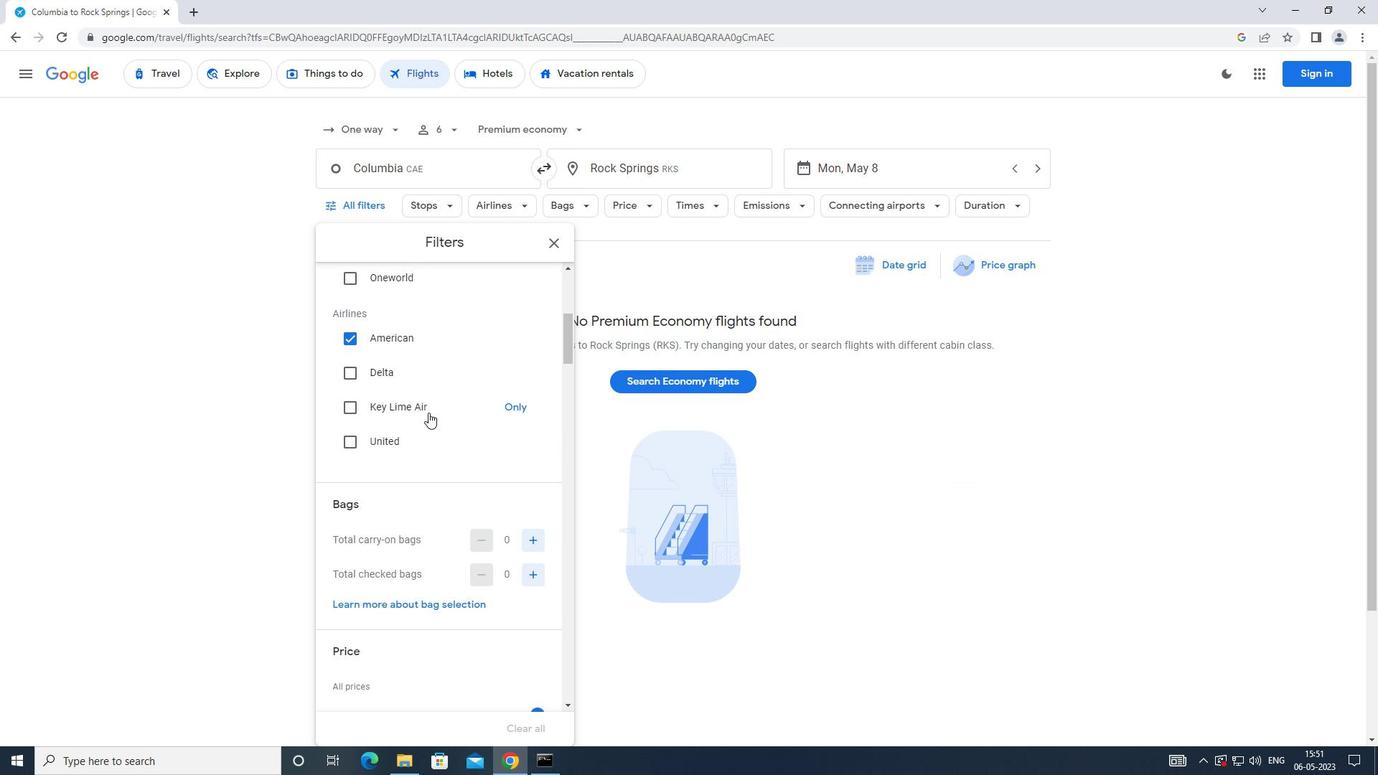 
Action: Mouse scrolled (431, 414) with delta (0, 0)
Screenshot: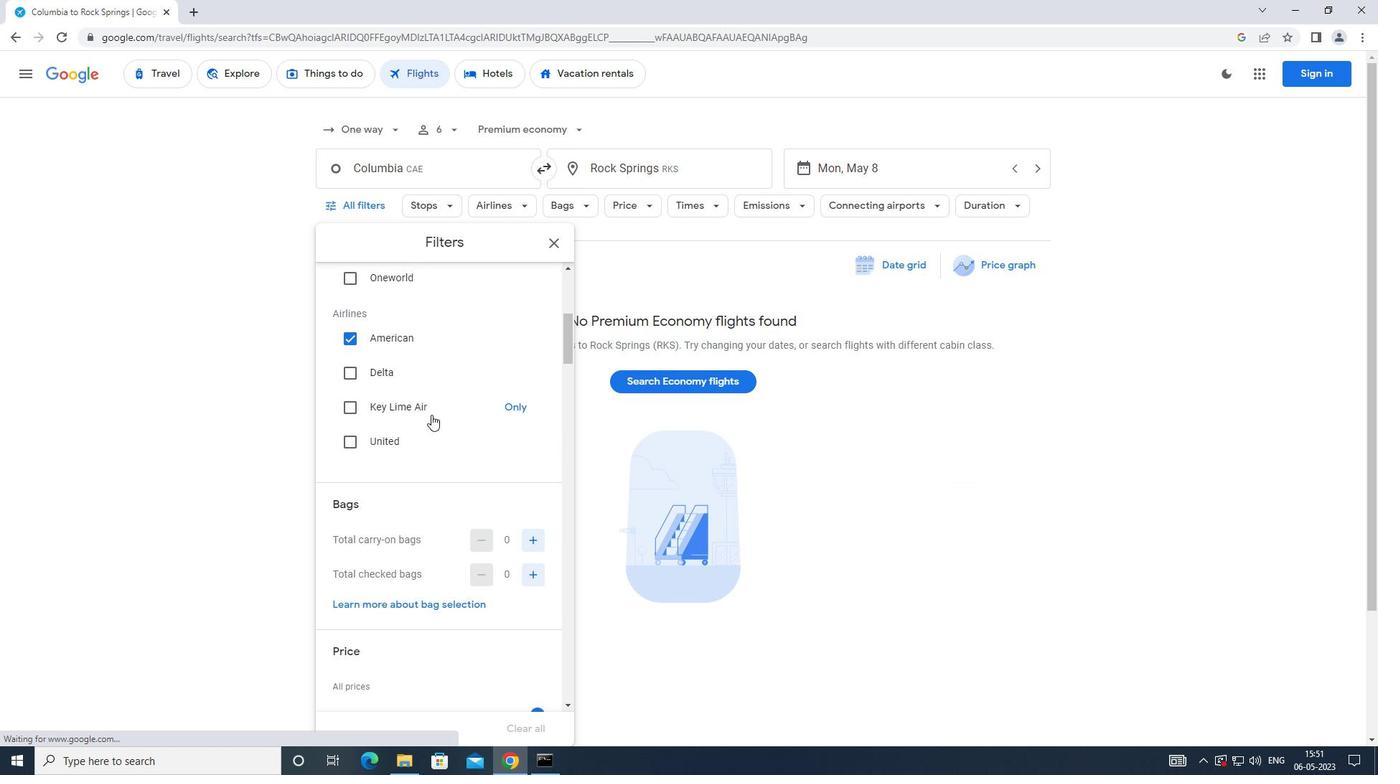 
Action: Mouse moved to (534, 429)
Screenshot: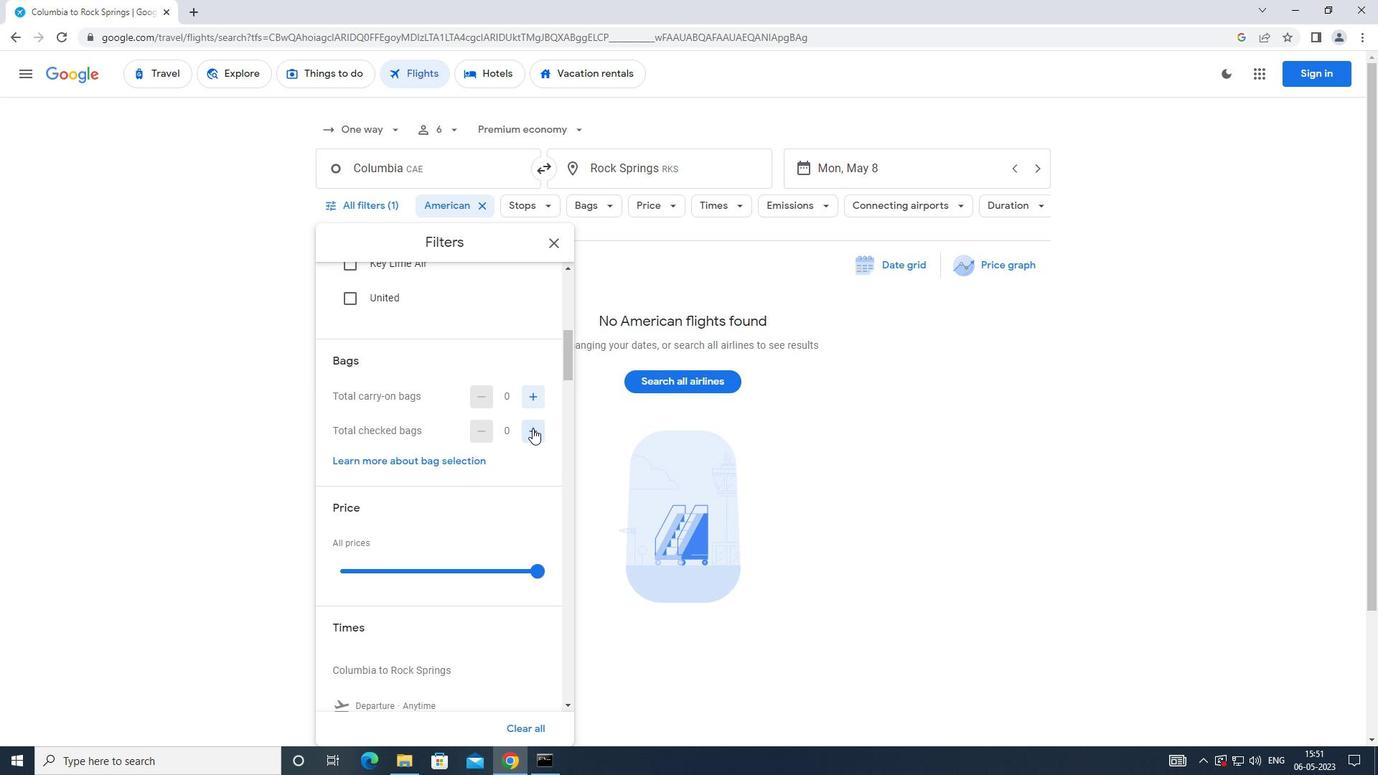 
Action: Mouse pressed left at (534, 429)
Screenshot: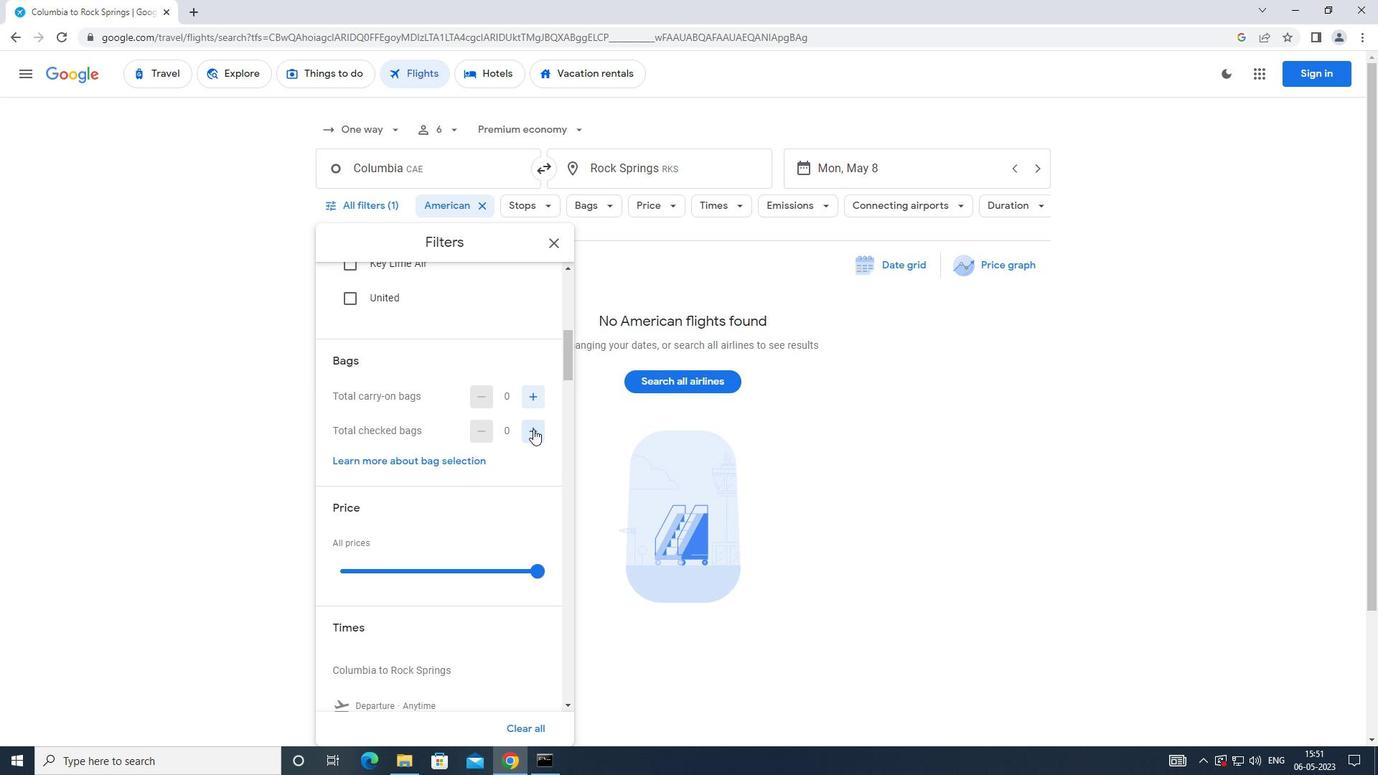 
Action: Mouse pressed left at (534, 429)
Screenshot: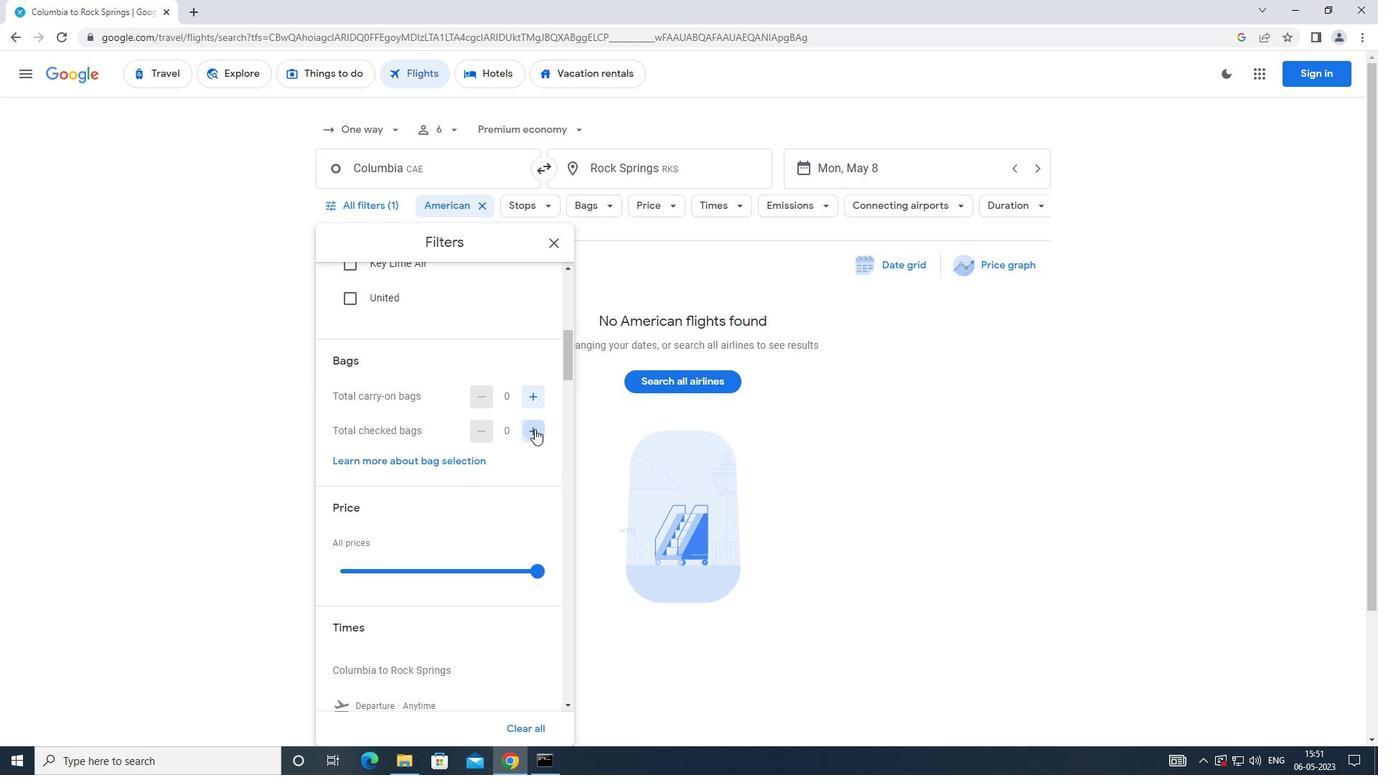 
Action: Mouse moved to (535, 429)
Screenshot: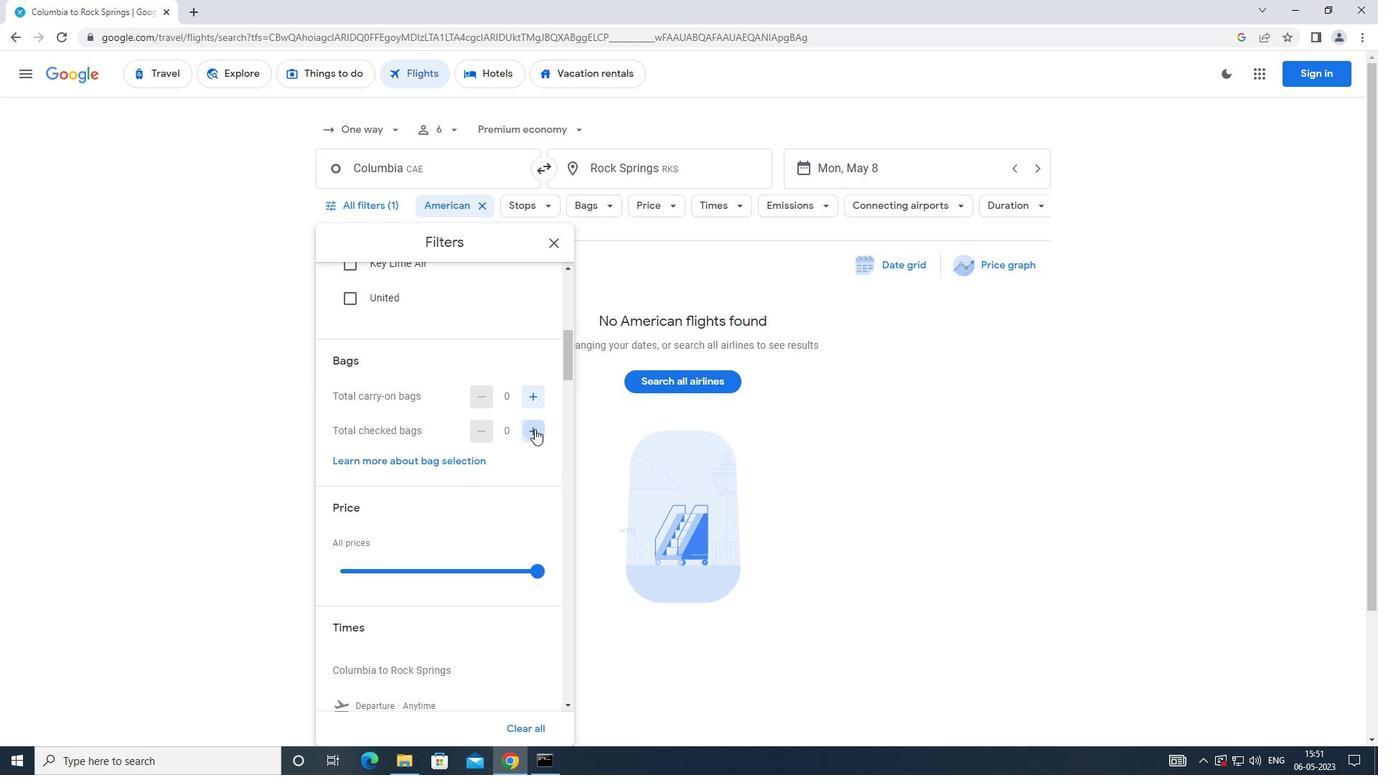 
Action: Mouse pressed left at (535, 429)
Screenshot: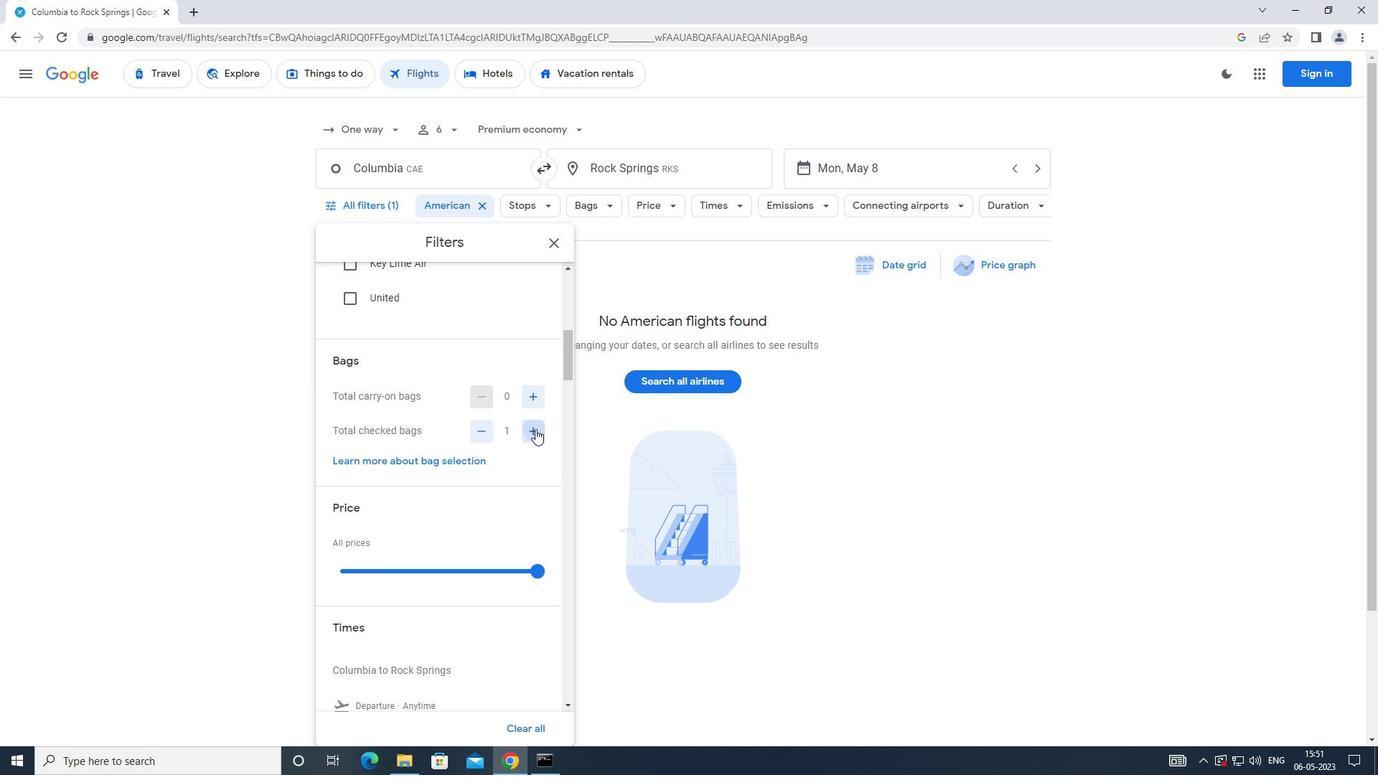 
Action: Mouse pressed left at (535, 429)
Screenshot: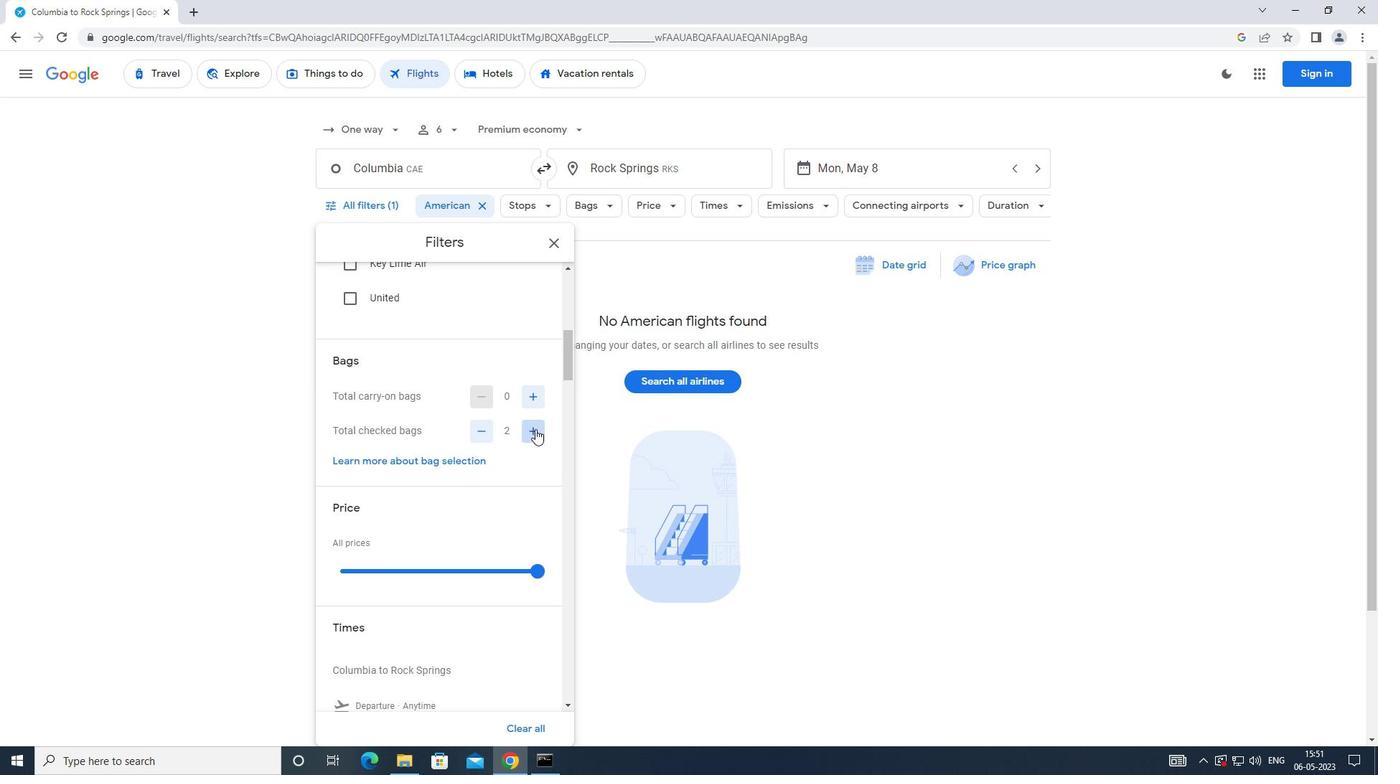
Action: Mouse pressed left at (535, 429)
Screenshot: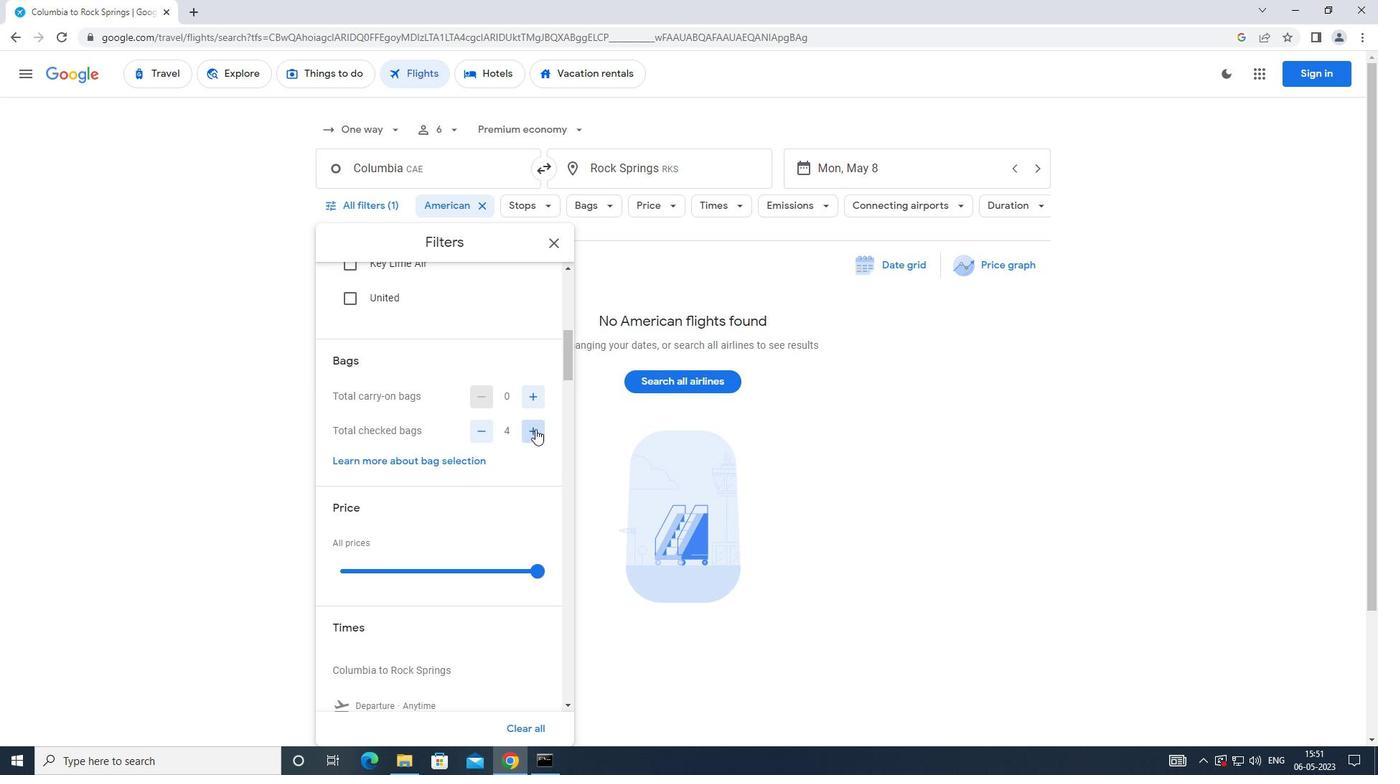 
Action: Mouse moved to (505, 422)
Screenshot: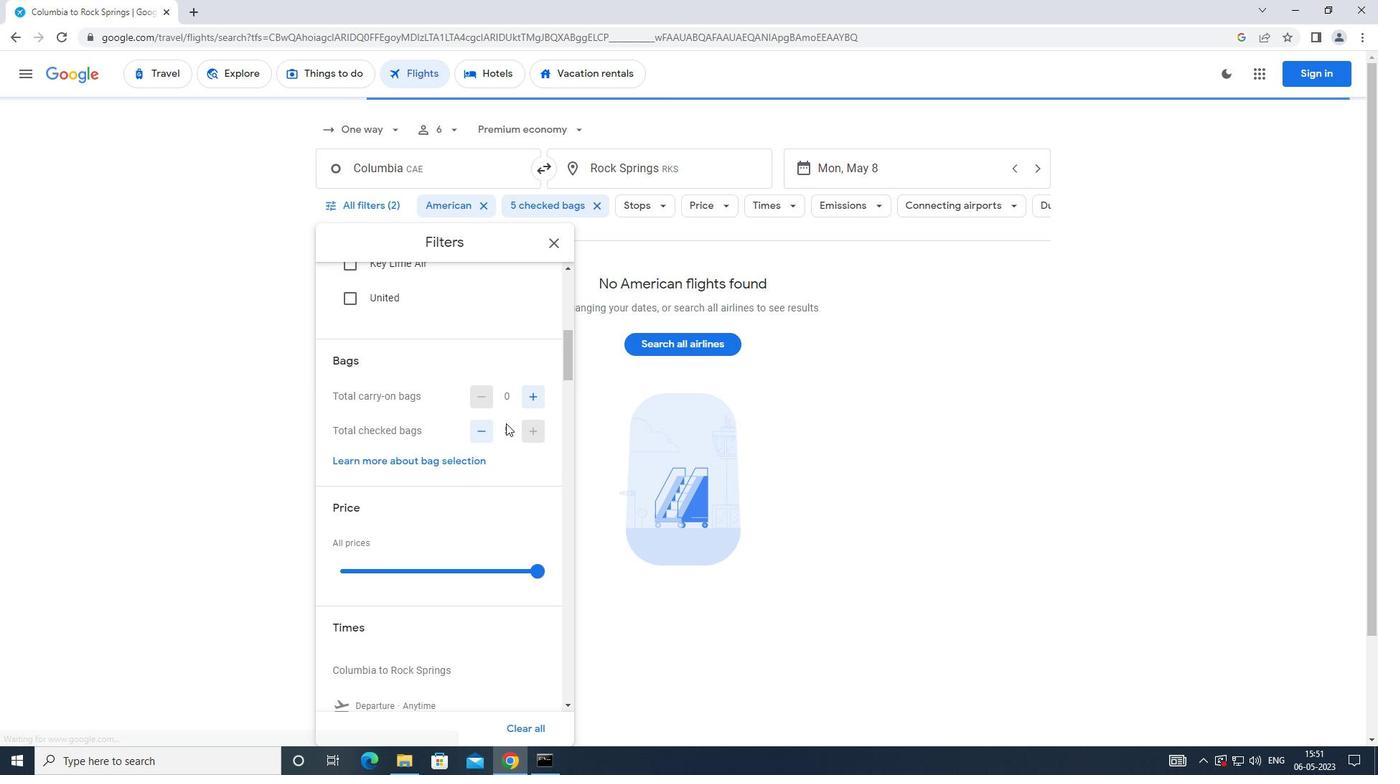 
Action: Mouse scrolled (505, 422) with delta (0, 0)
Screenshot: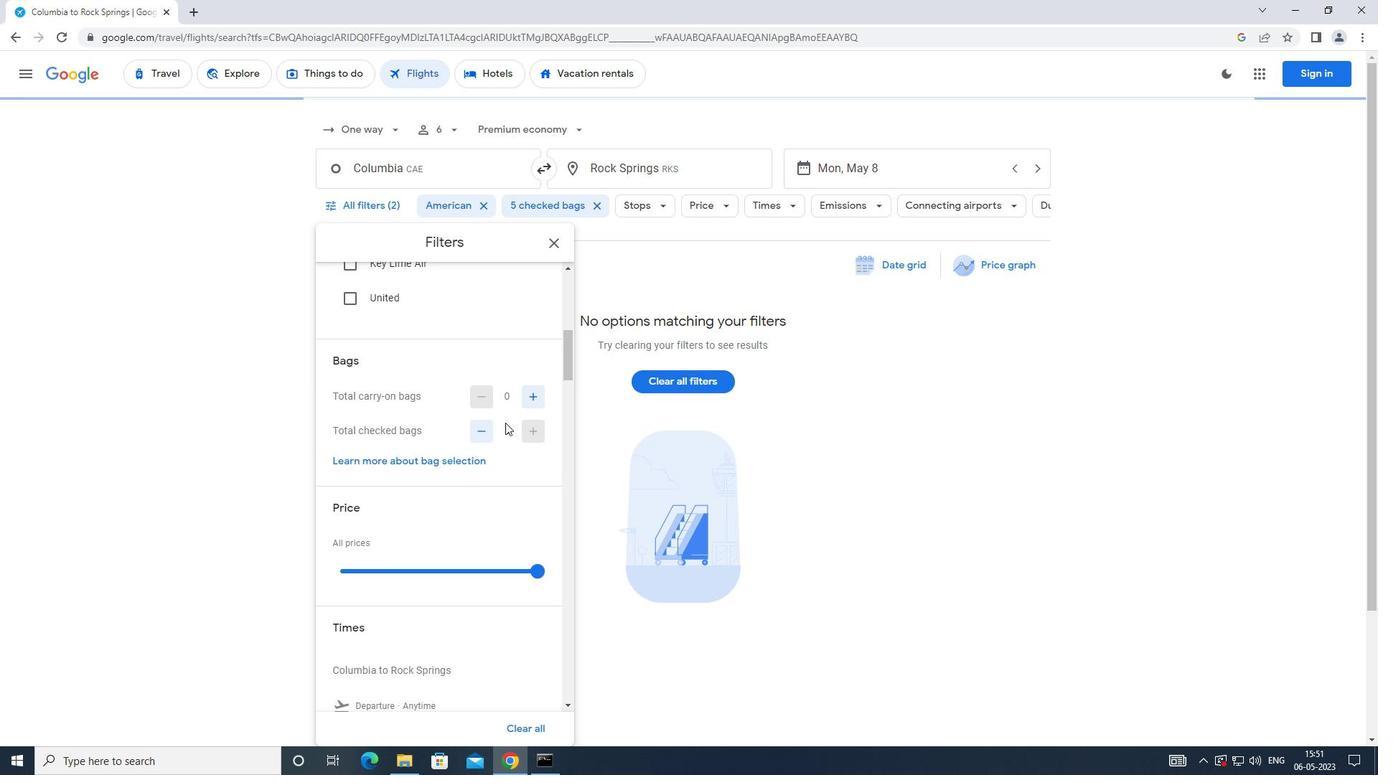 
Action: Mouse moved to (543, 498)
Screenshot: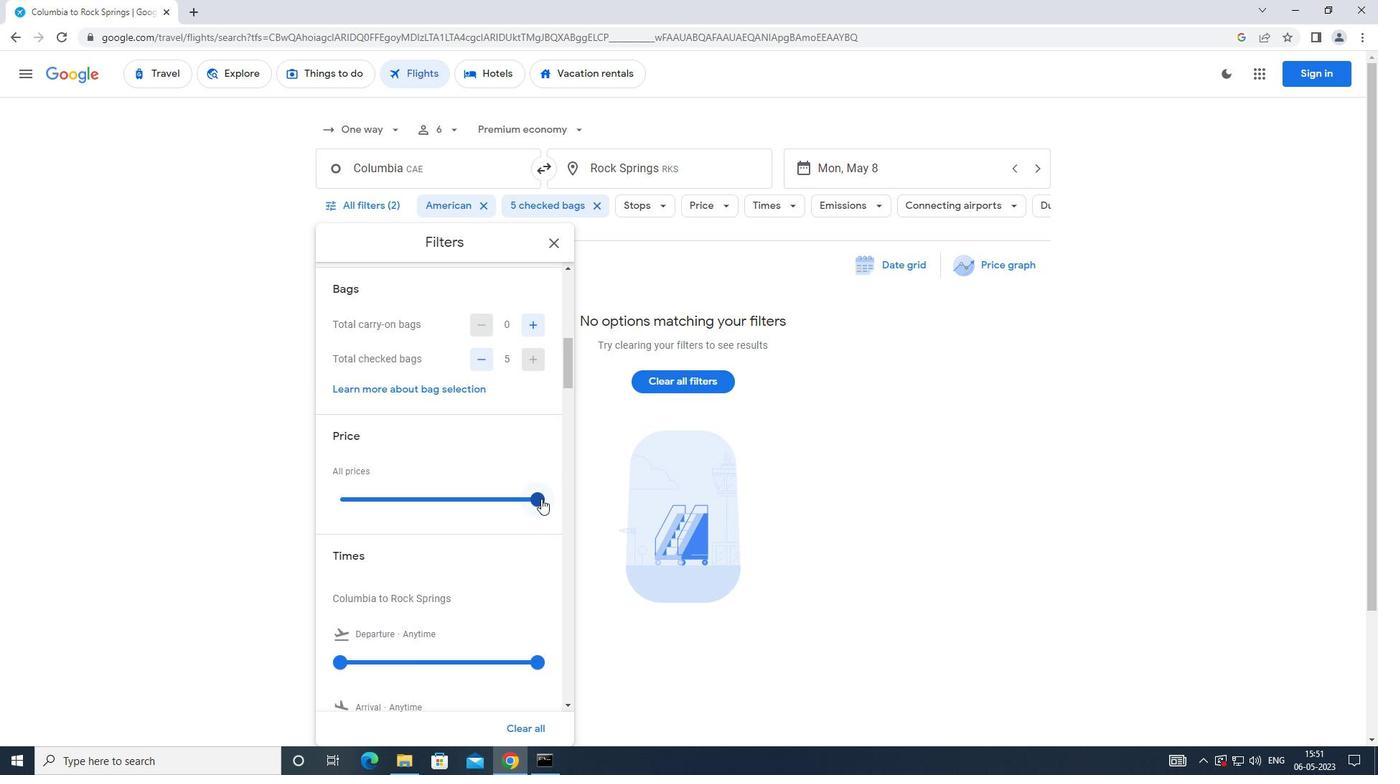 
Action: Mouse pressed left at (543, 498)
Screenshot: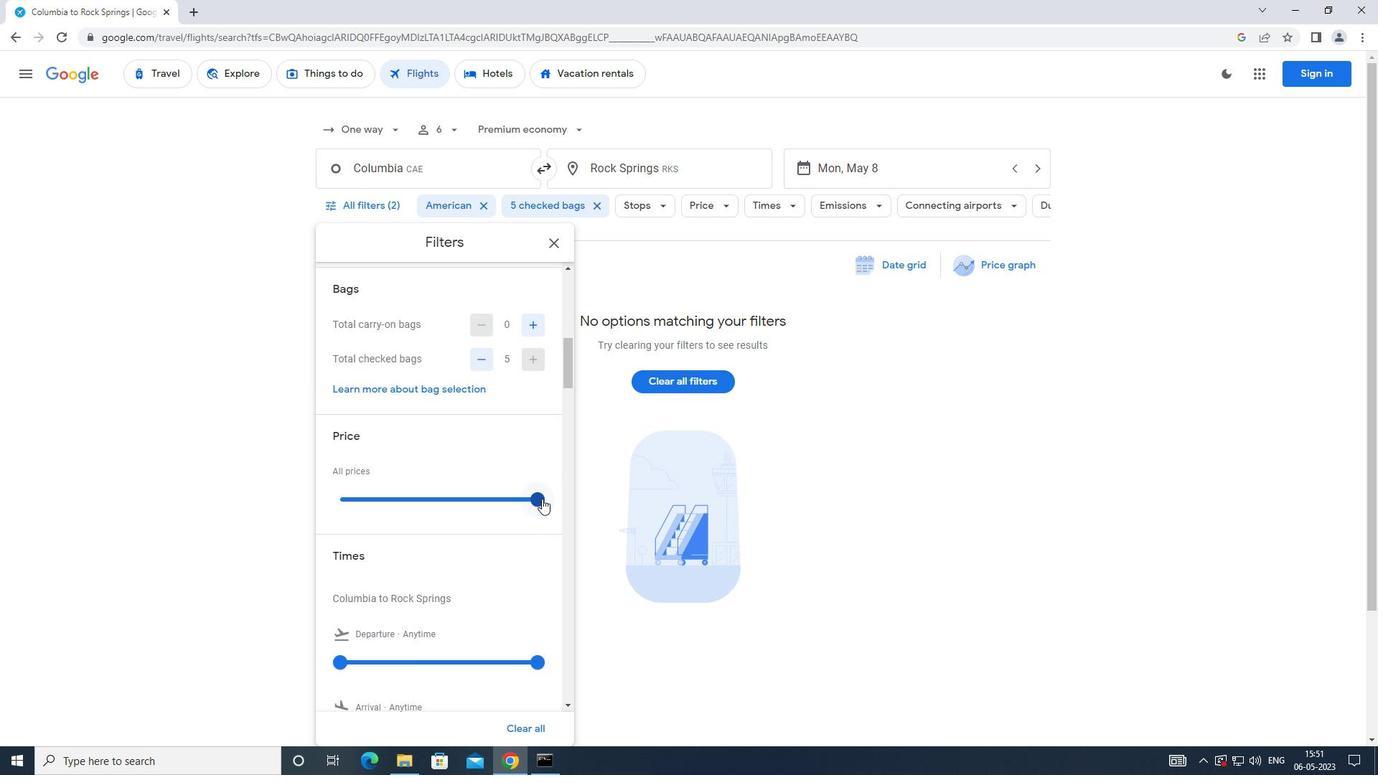 
Action: Mouse moved to (488, 470)
Screenshot: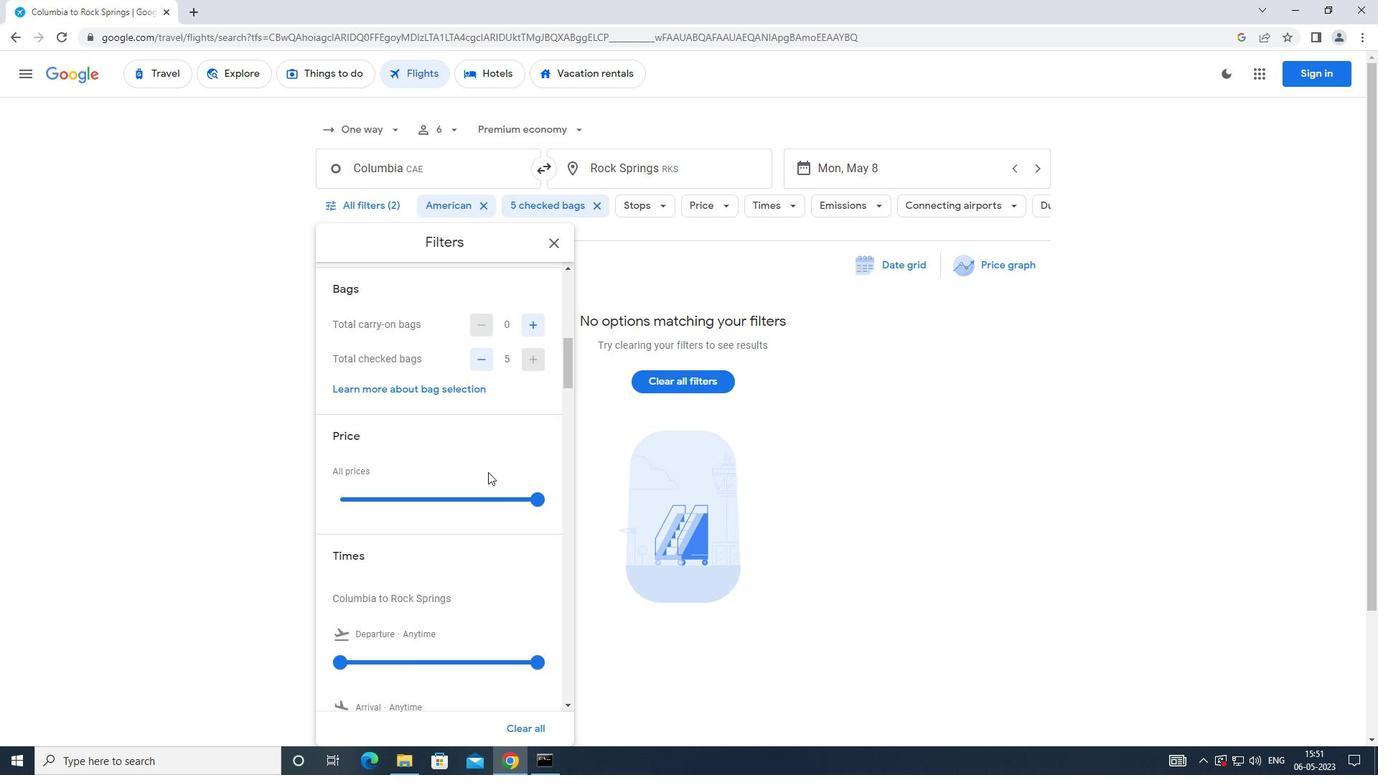 
Action: Mouse scrolled (488, 469) with delta (0, 0)
Screenshot: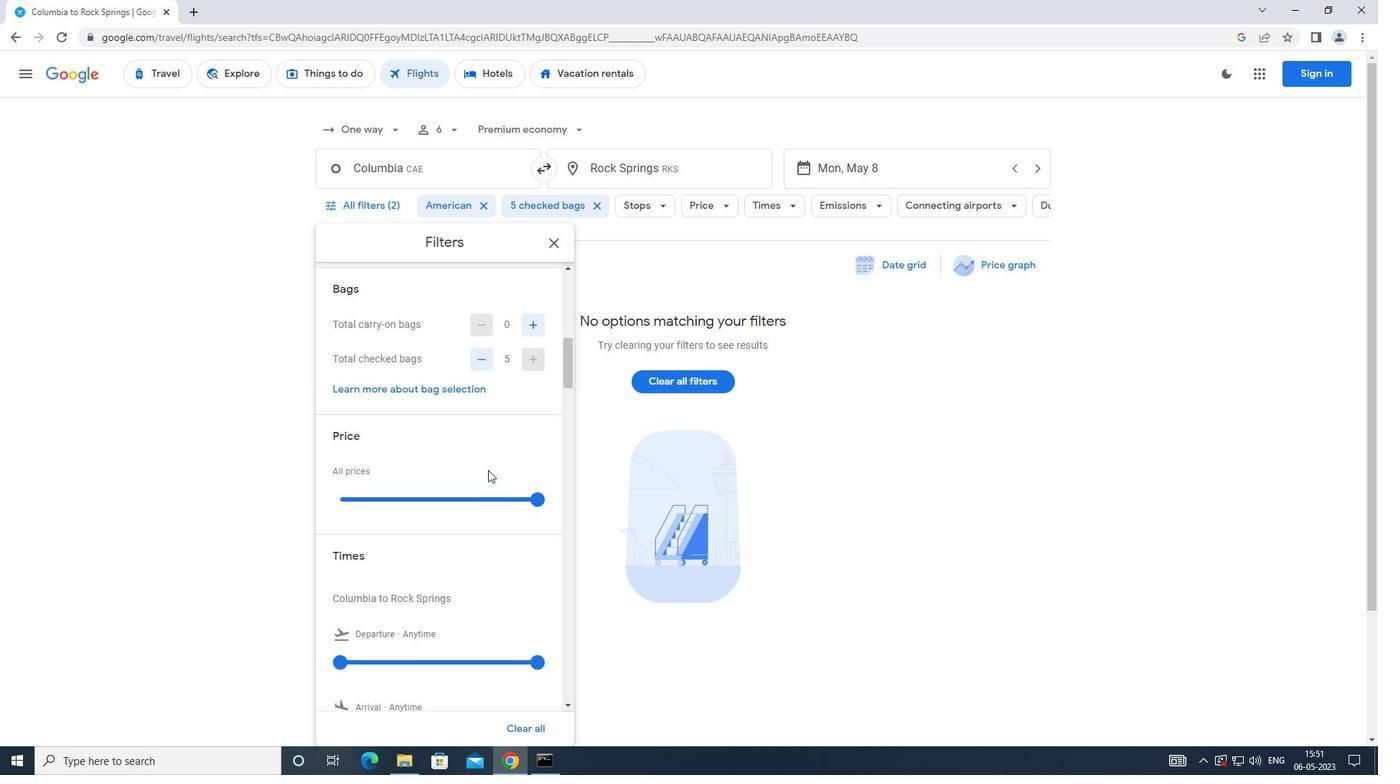 
Action: Mouse scrolled (488, 469) with delta (0, 0)
Screenshot: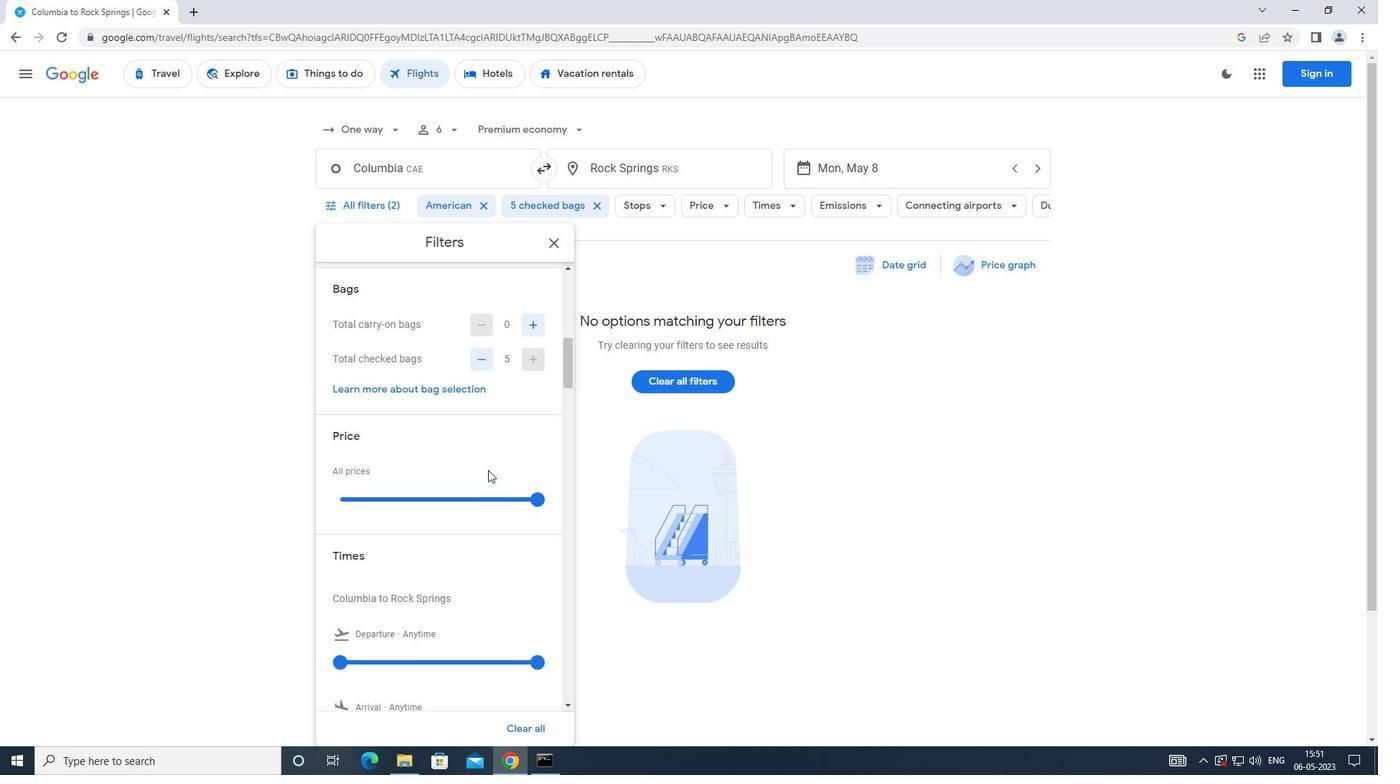 
Action: Mouse moved to (340, 522)
Screenshot: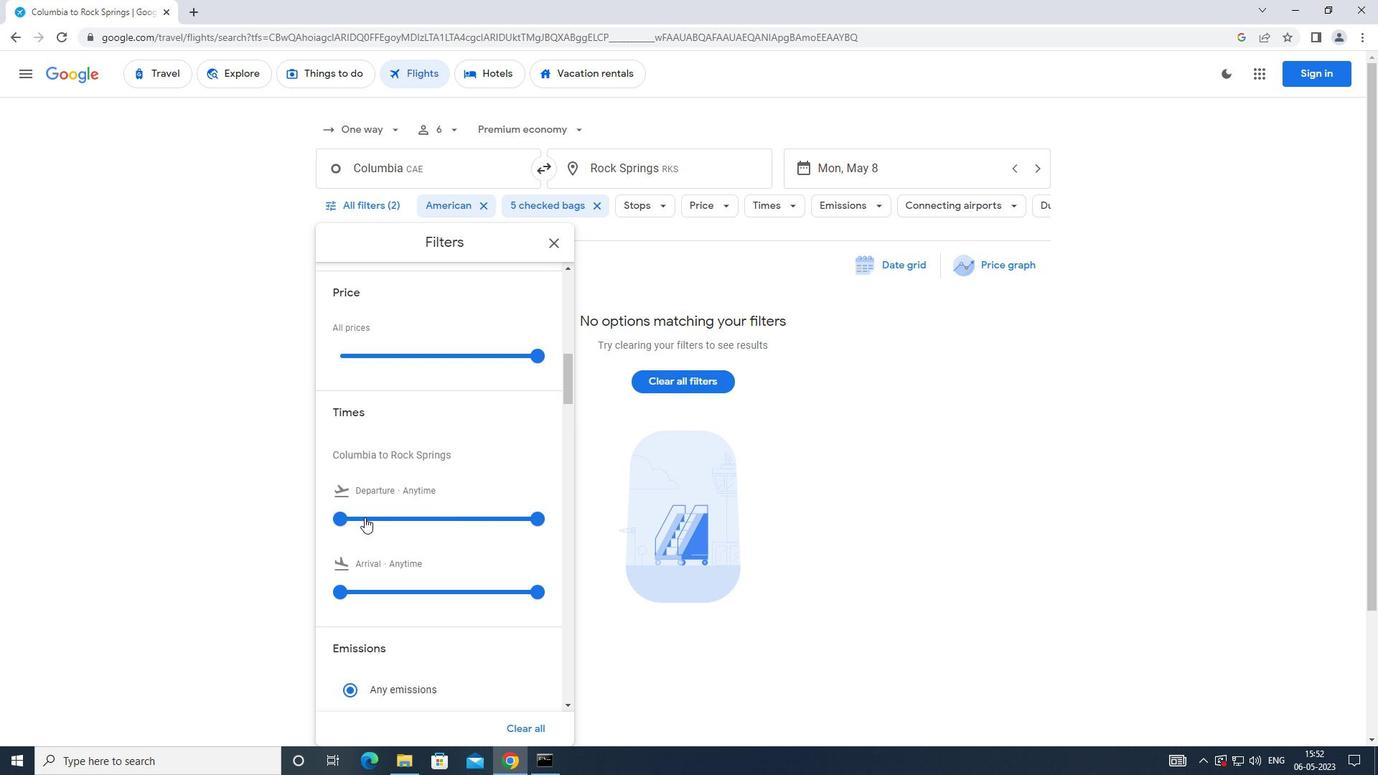 
Action: Mouse pressed left at (340, 522)
Screenshot: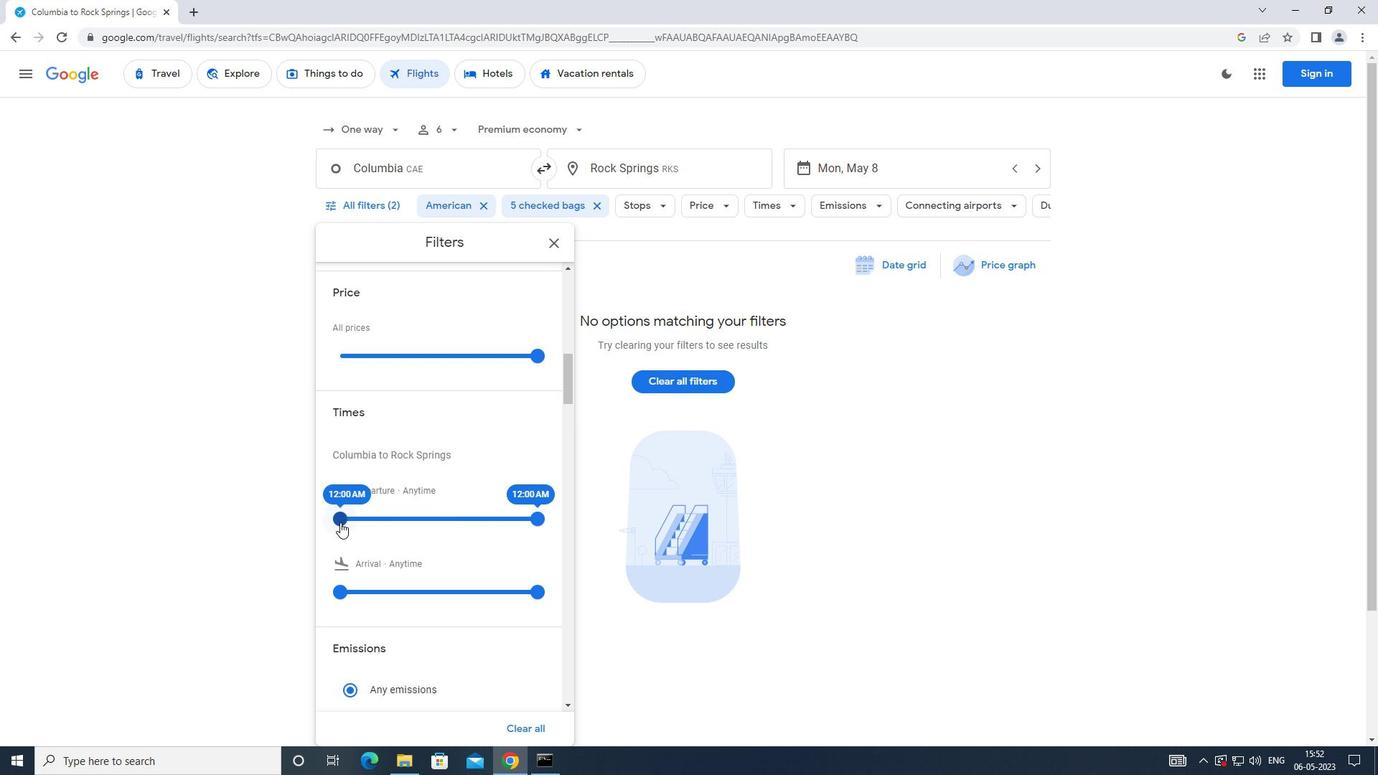 
Action: Mouse moved to (536, 517)
Screenshot: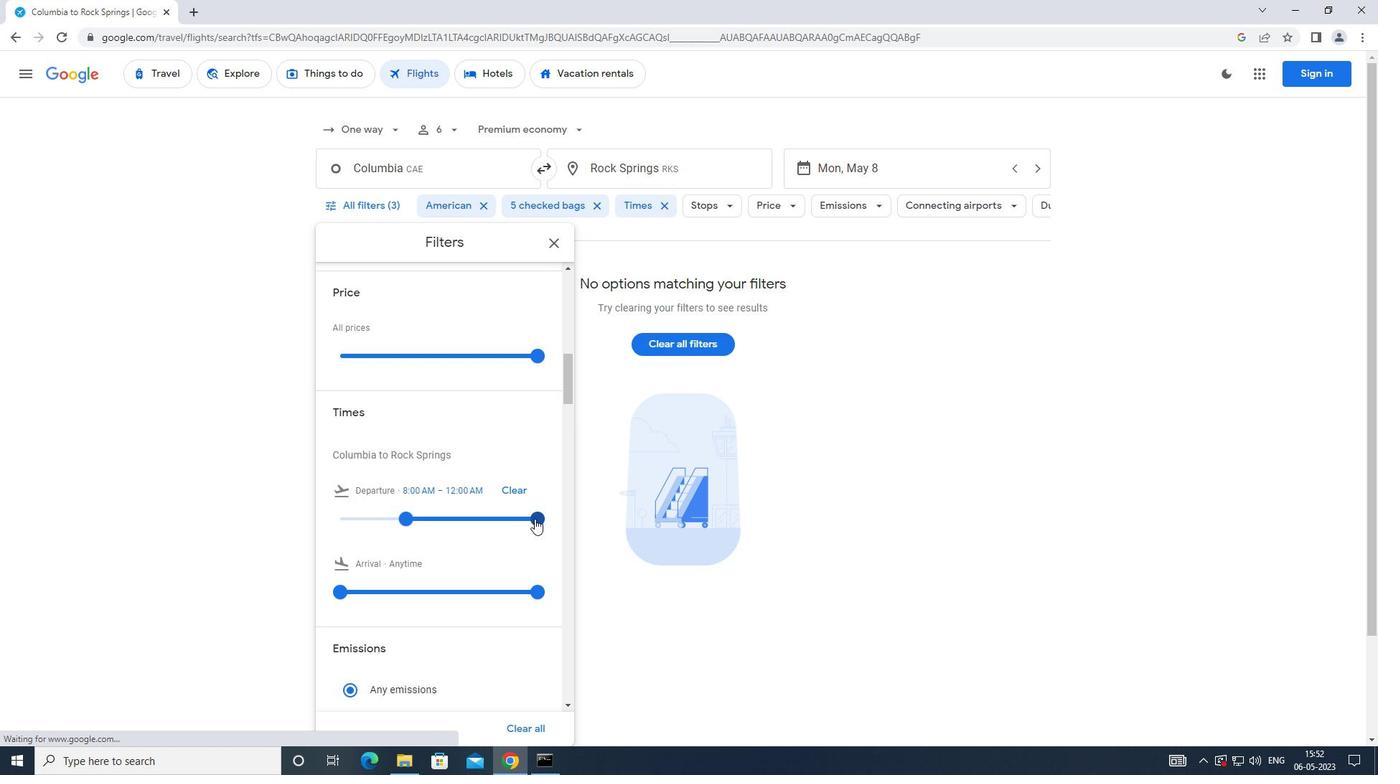 
Action: Mouse pressed left at (536, 517)
Screenshot: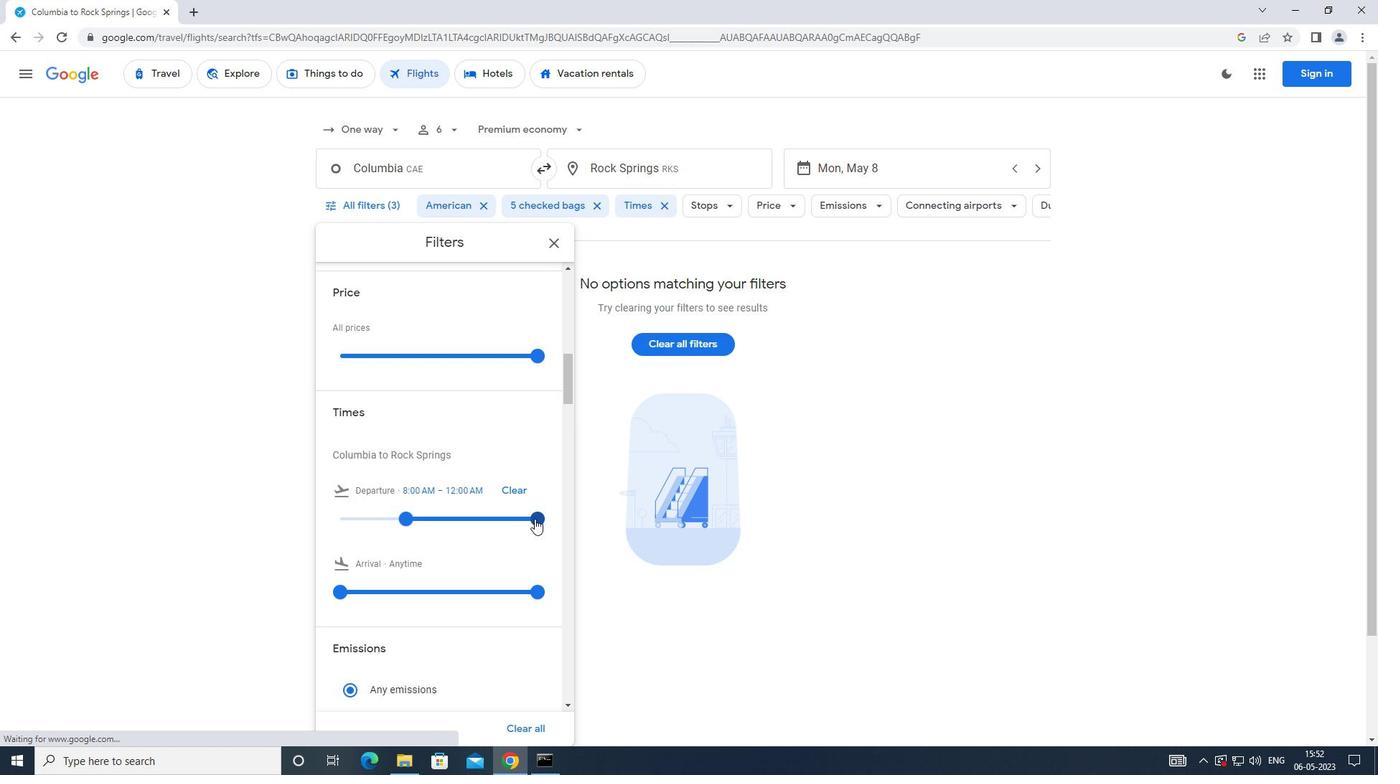 
Action: Mouse moved to (555, 241)
Screenshot: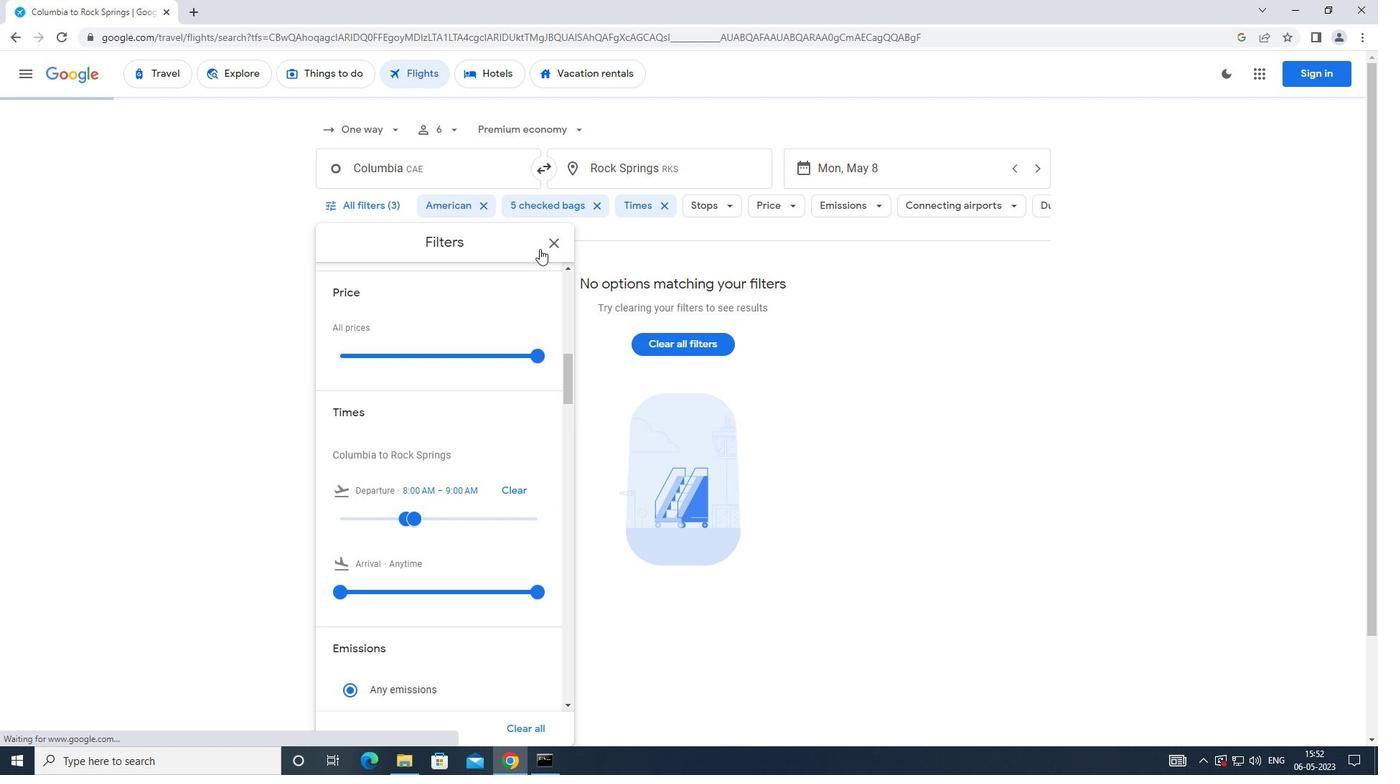 
Action: Mouse pressed left at (555, 241)
Screenshot: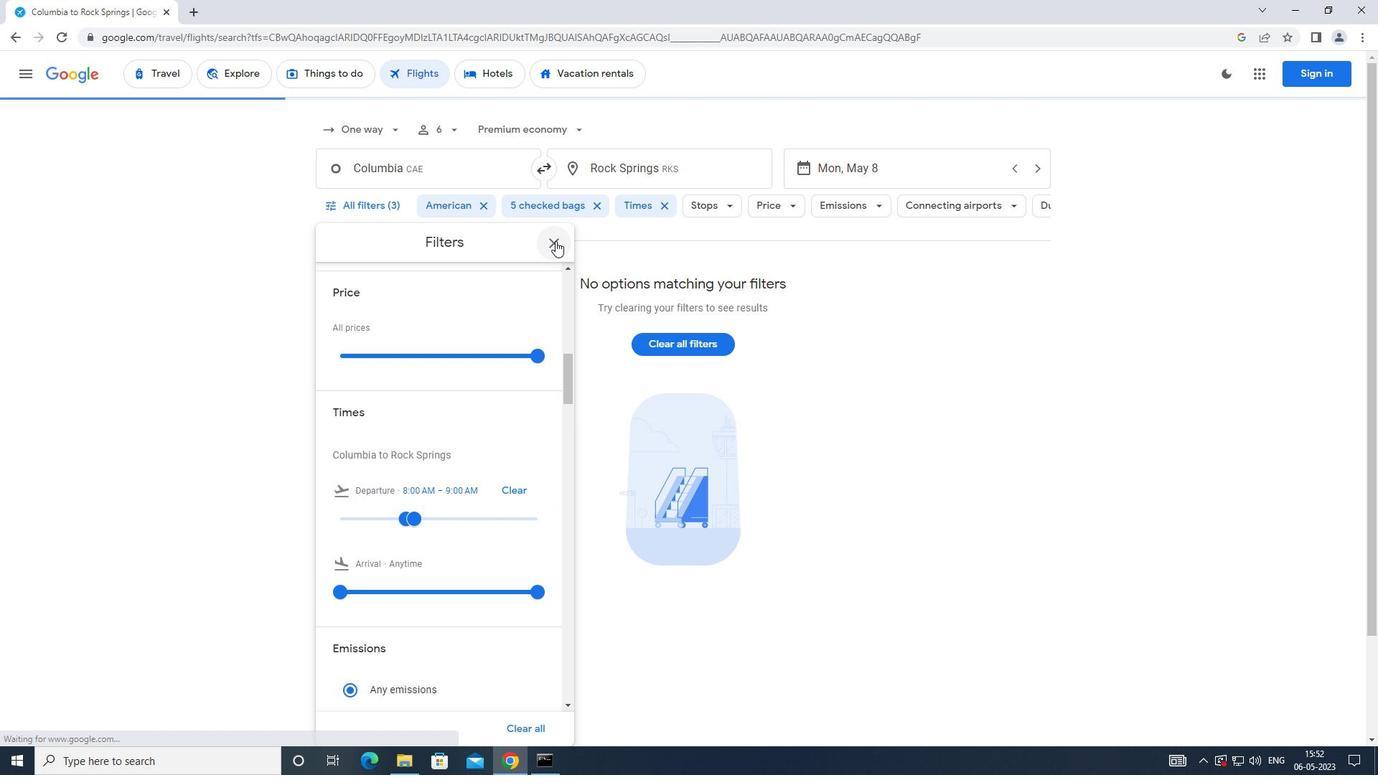
Action: Mouse moved to (554, 261)
Screenshot: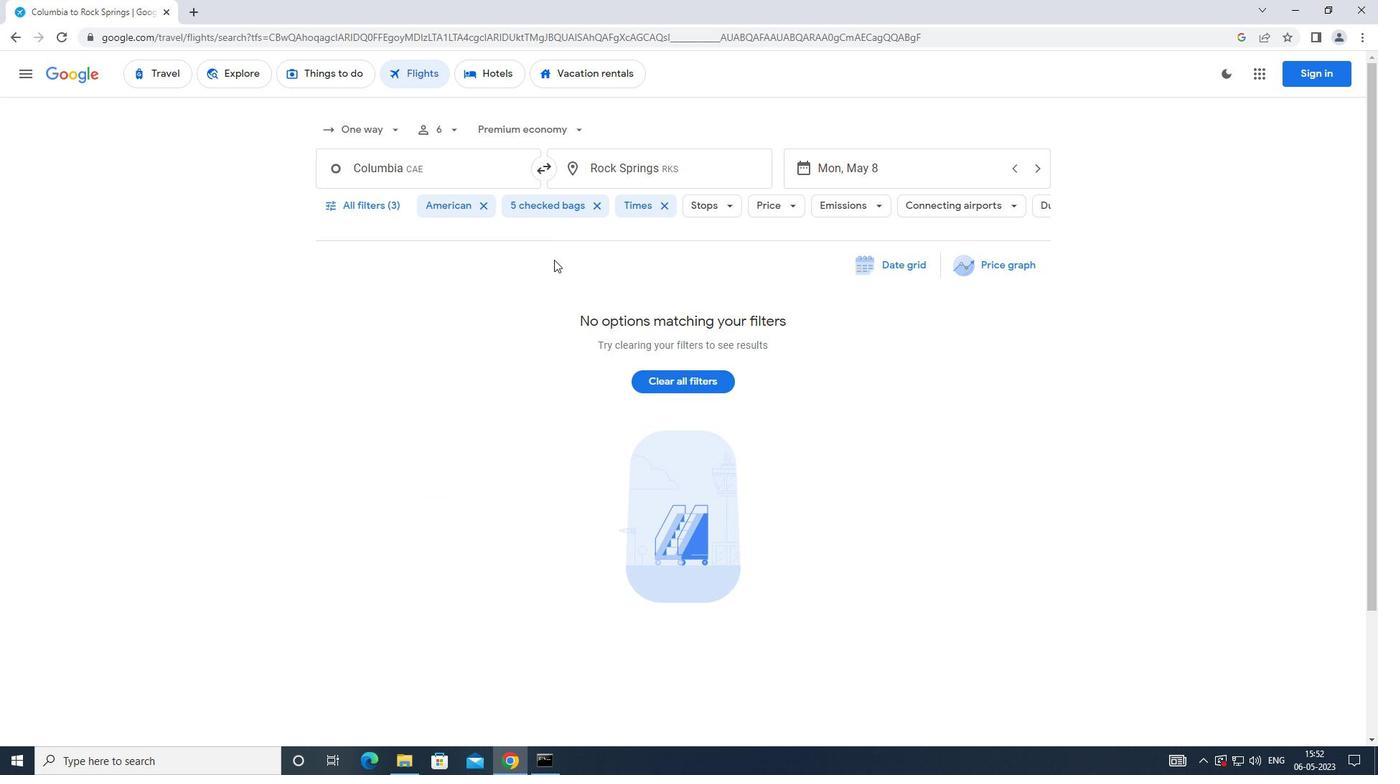 
